 Task: Visit Job seeker guidance.
Action: Mouse moved to (529, 208)
Screenshot: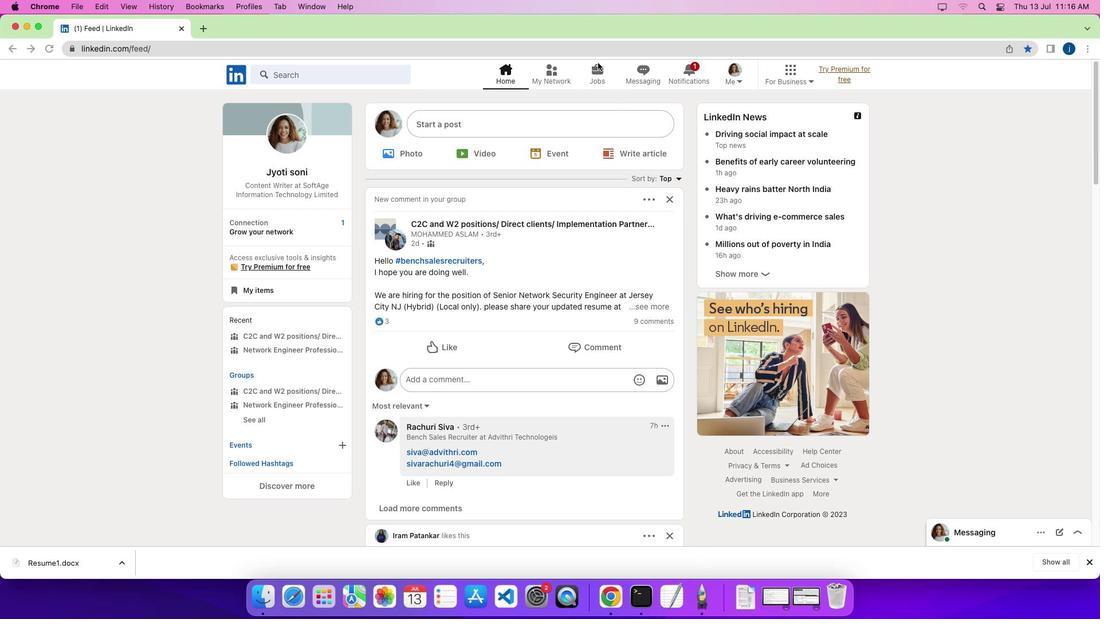 
Action: Mouse pressed left at (529, 208)
Screenshot: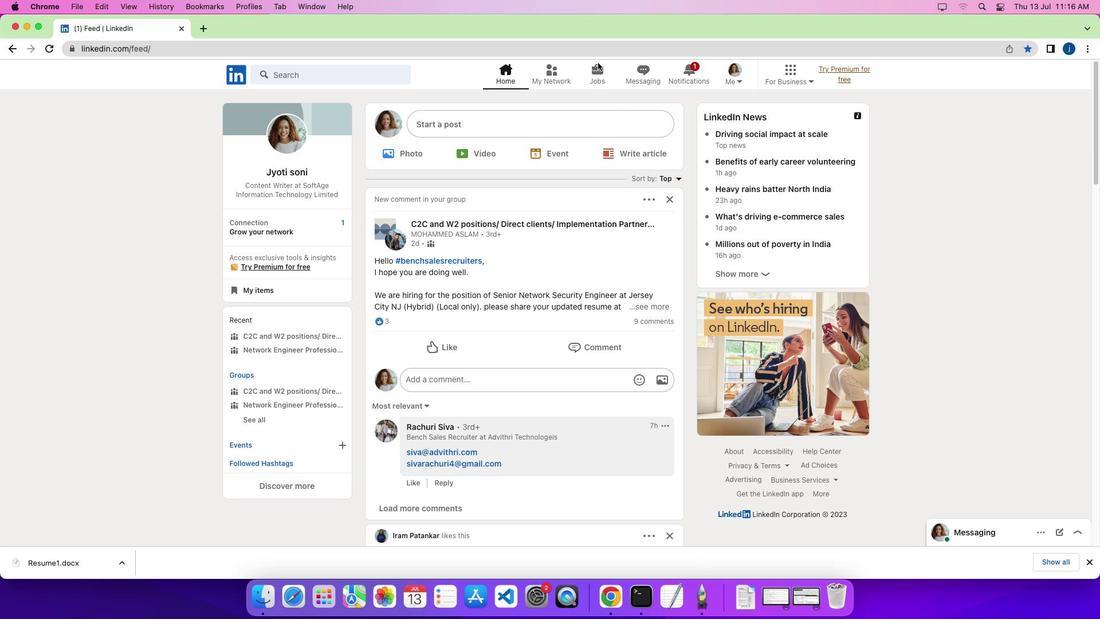 
Action: Mouse pressed left at (529, 208)
Screenshot: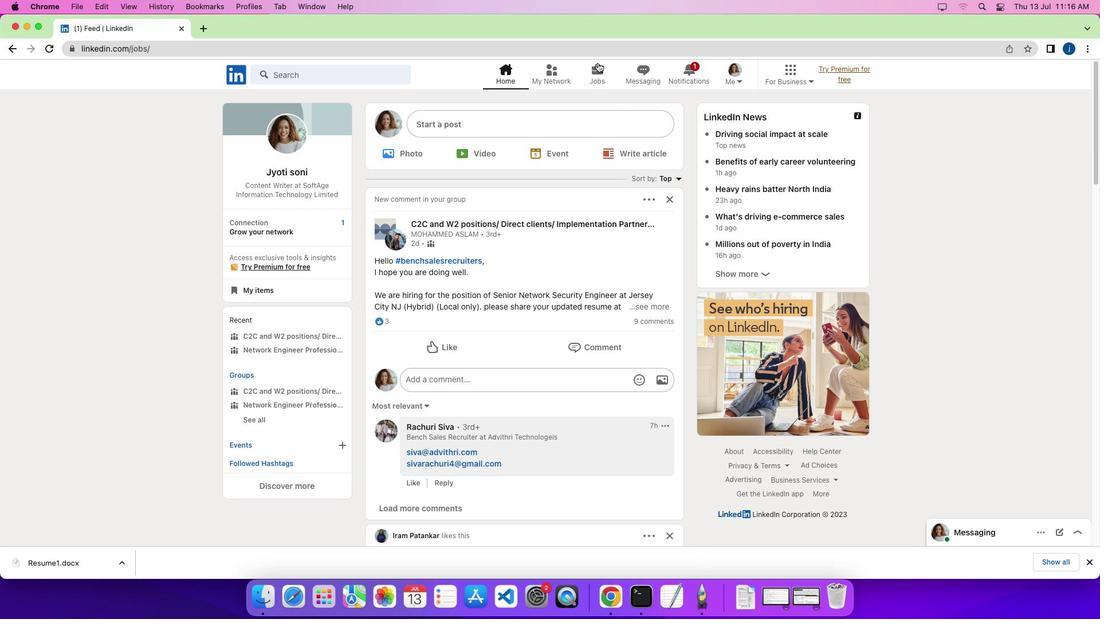
Action: Mouse moved to (288, 313)
Screenshot: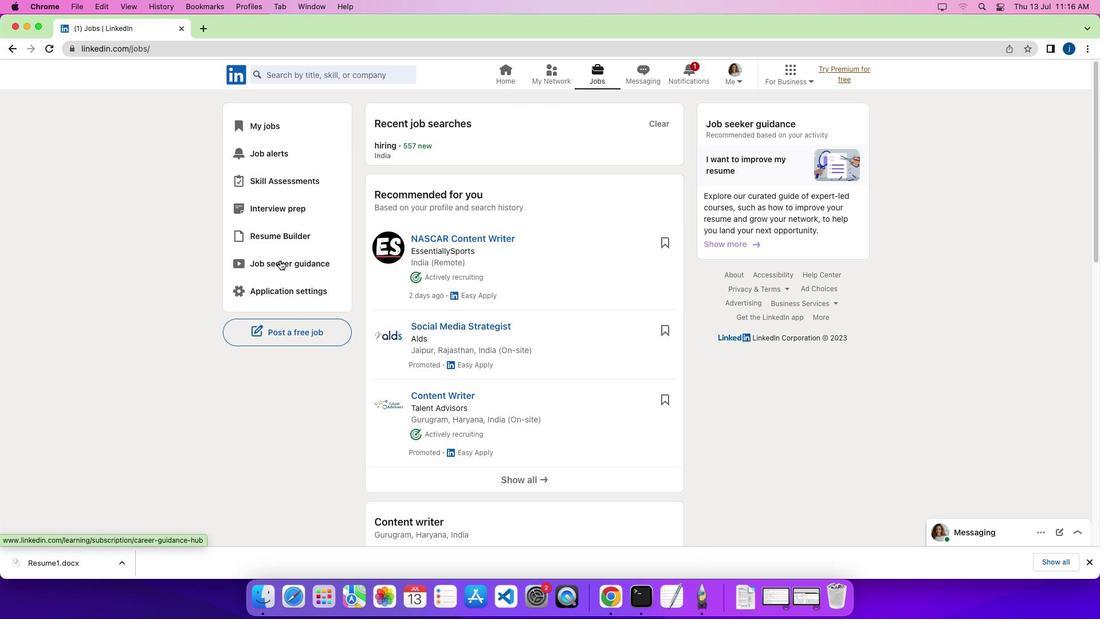 
Action: Mouse pressed left at (288, 313)
Screenshot: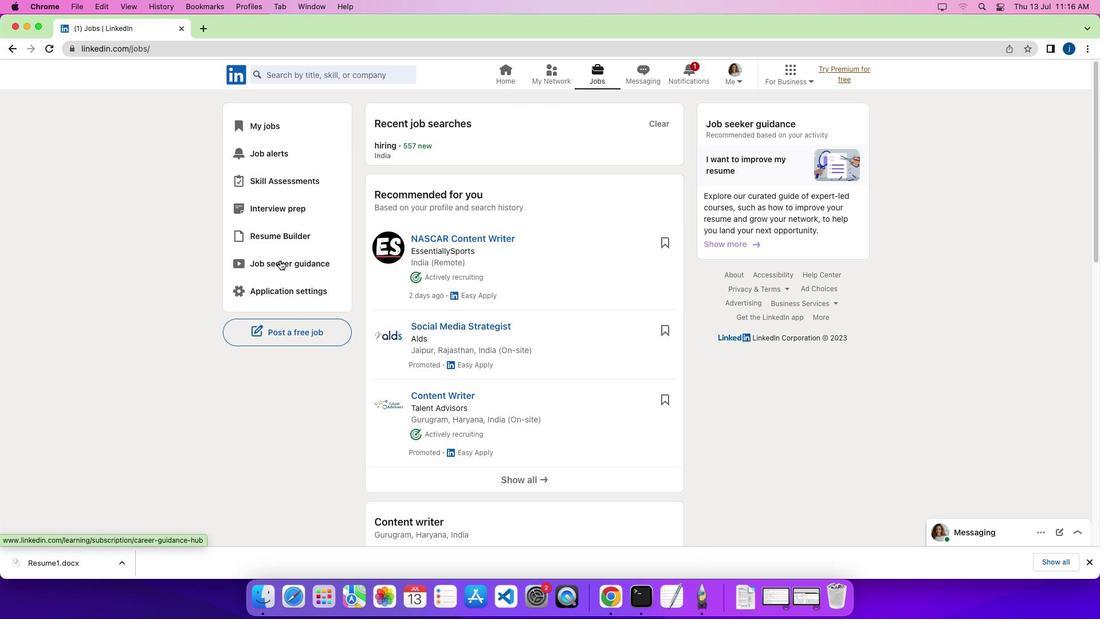 
Action: Mouse moved to (377, 345)
Screenshot: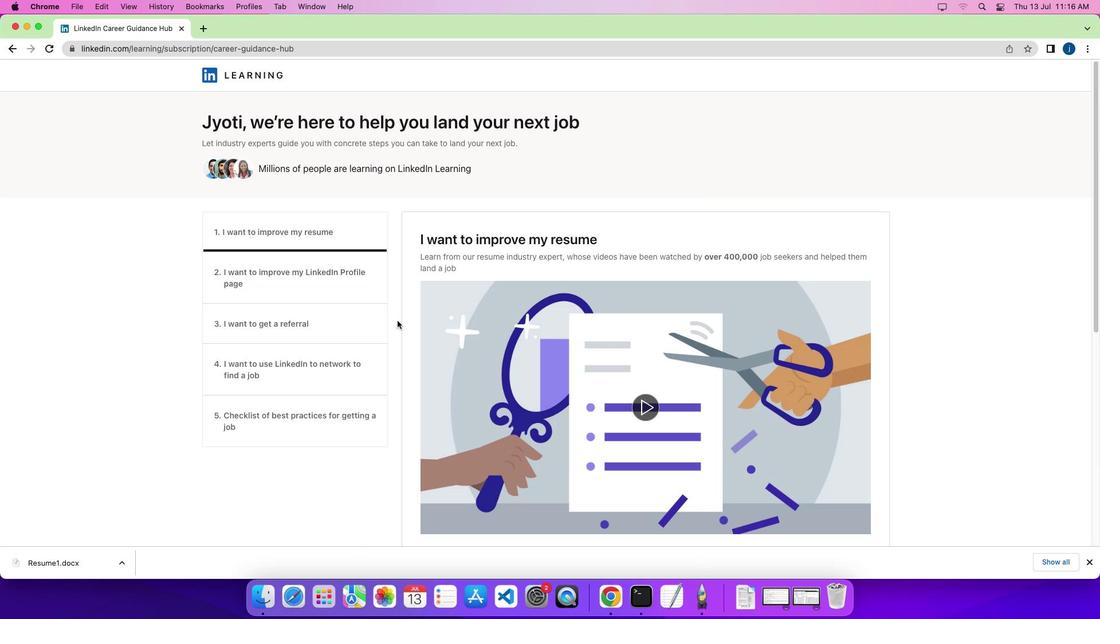 
Action: Mouse scrolled (377, 345) with delta (77, 174)
Screenshot: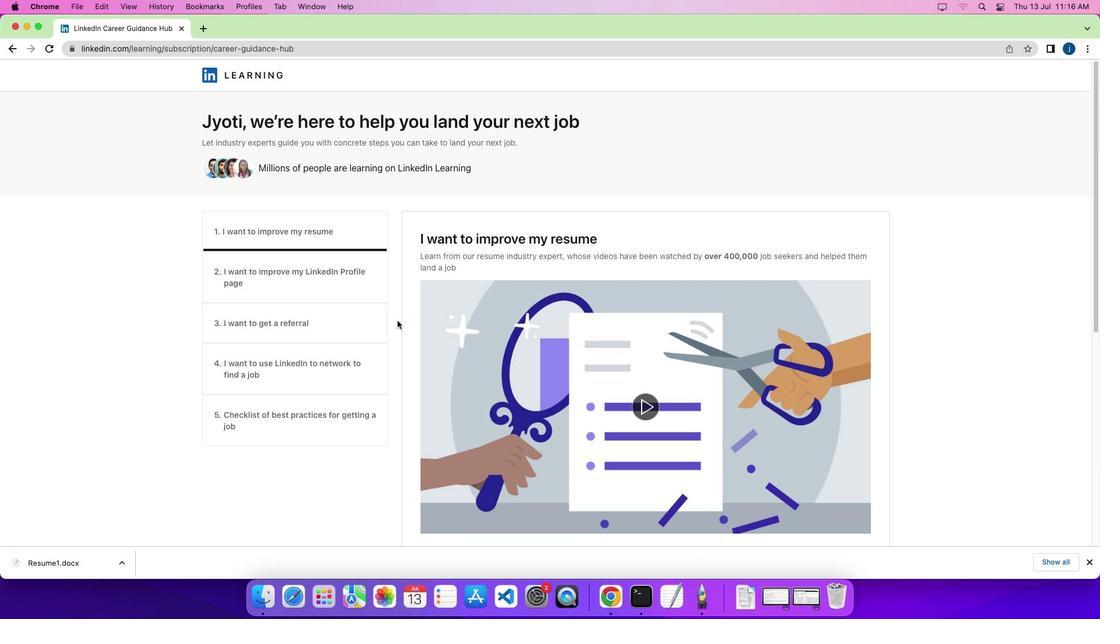 
Action: Mouse scrolled (377, 345) with delta (77, 174)
Screenshot: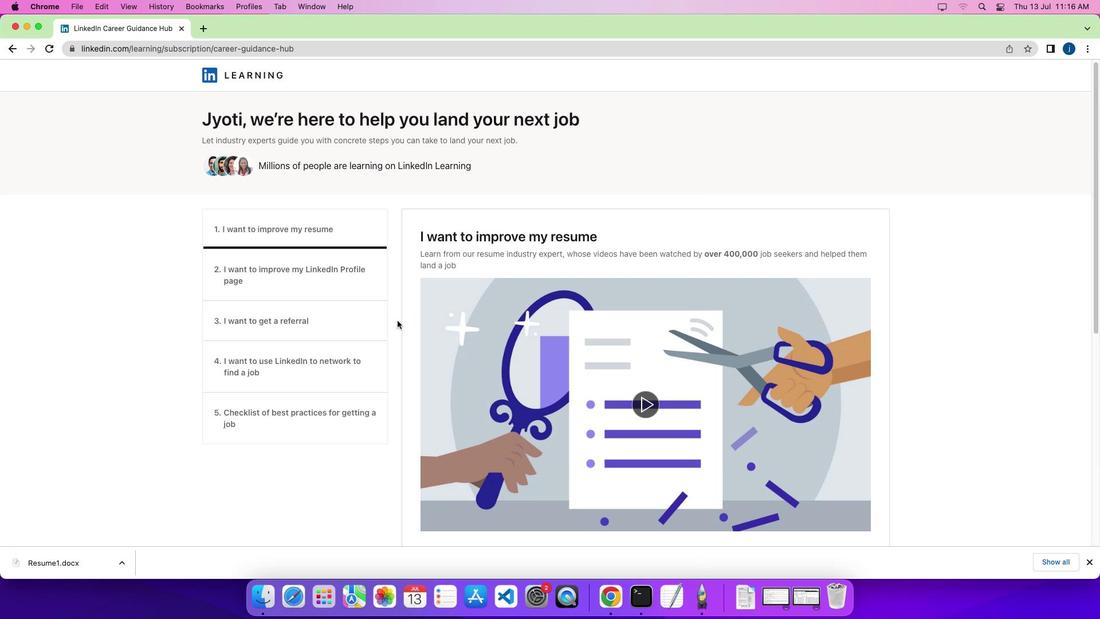 
Action: Mouse scrolled (377, 345) with delta (77, 174)
Screenshot: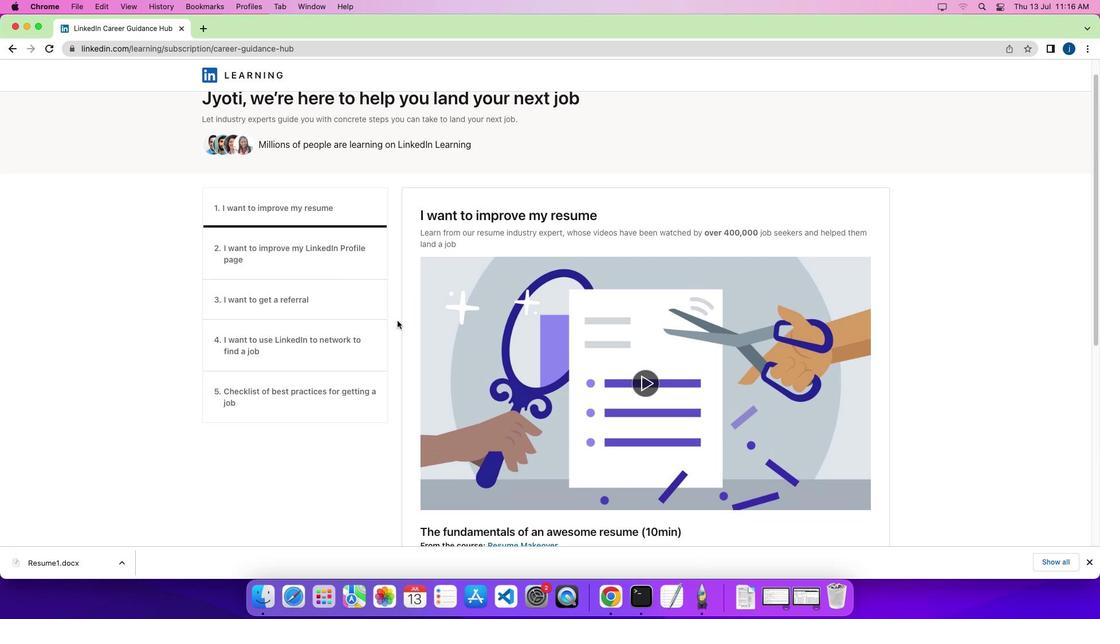 
Action: Mouse moved to (378, 346)
Screenshot: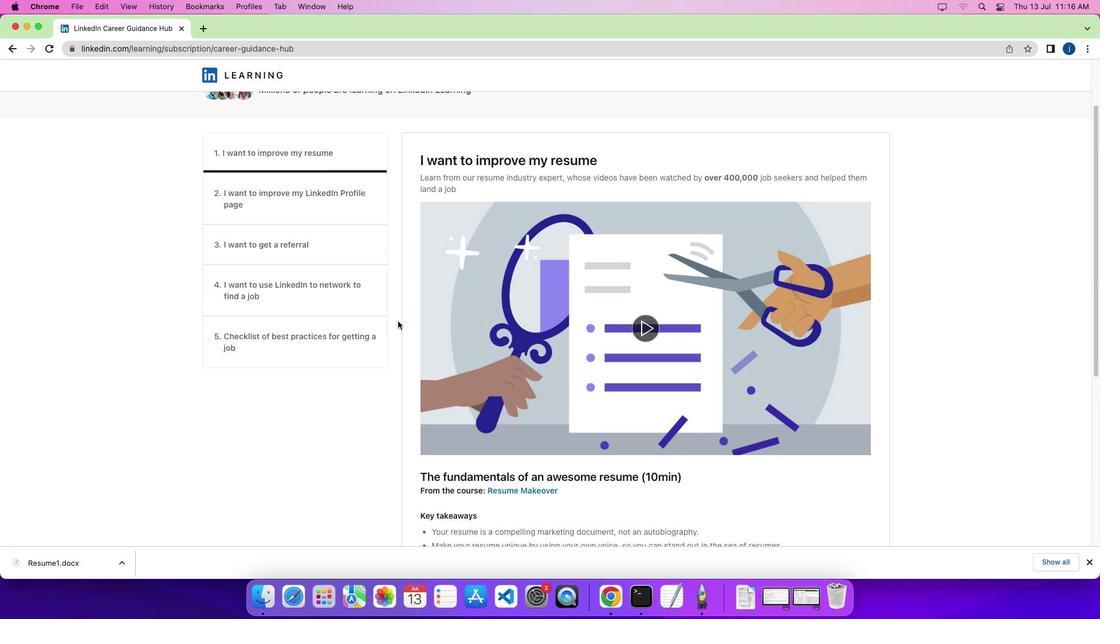 
Action: Mouse scrolled (378, 346) with delta (77, 174)
Screenshot: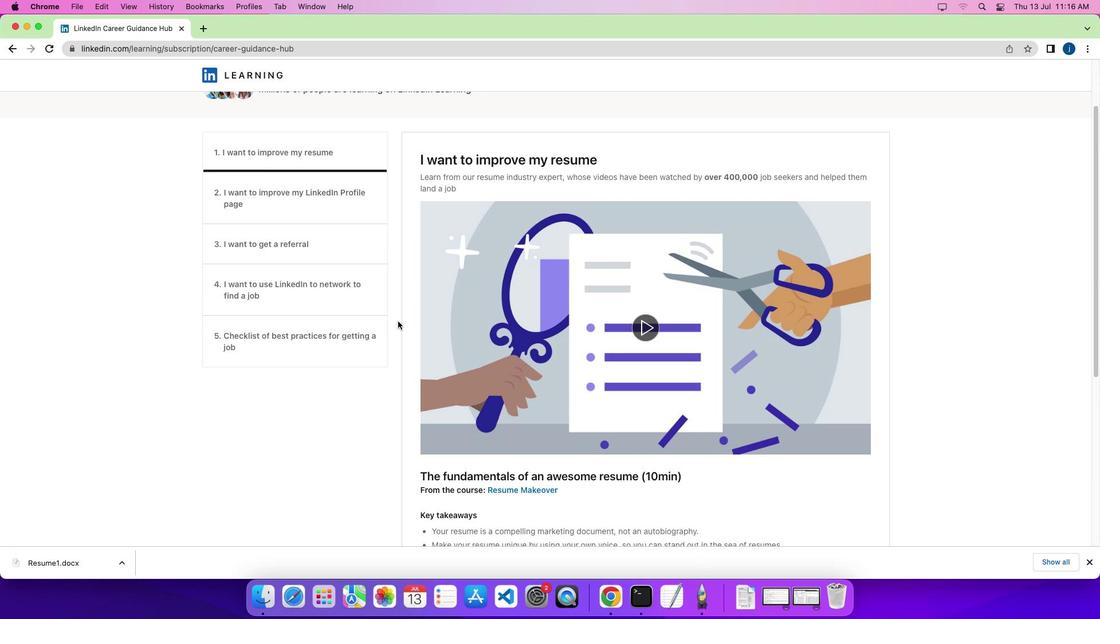 
Action: Mouse scrolled (378, 346) with delta (77, 174)
Screenshot: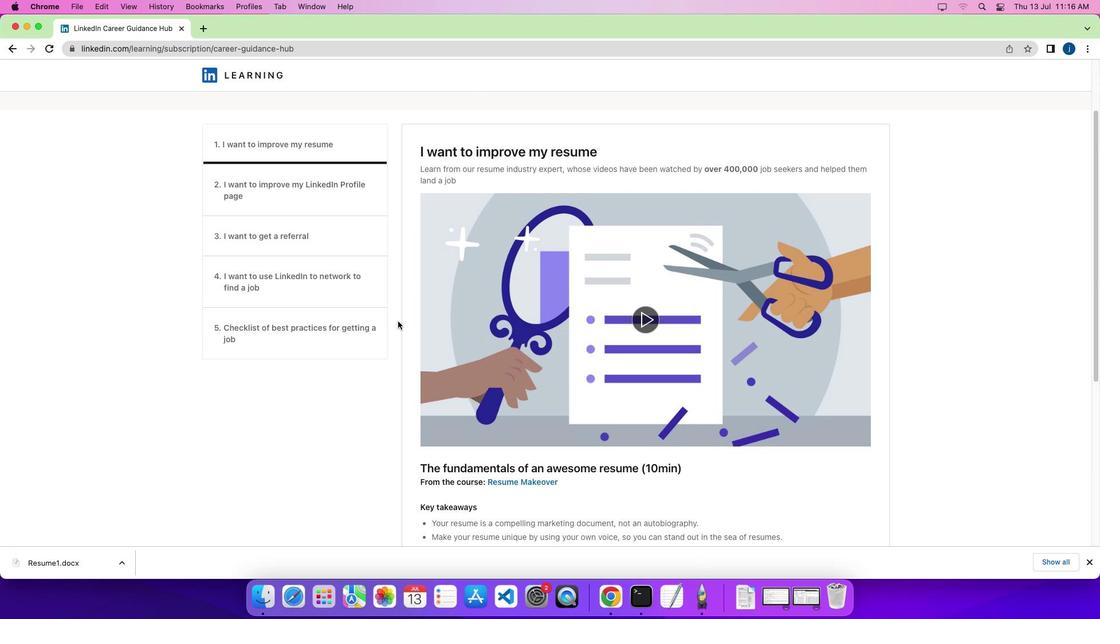 
Action: Mouse scrolled (378, 346) with delta (77, 174)
Screenshot: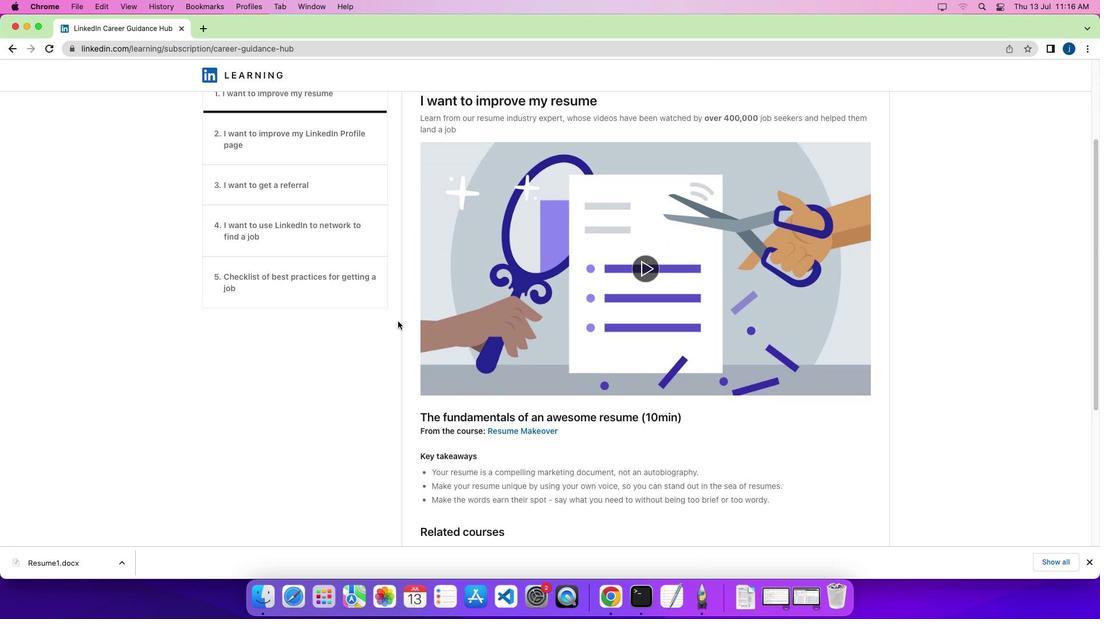 
Action: Mouse scrolled (378, 346) with delta (77, 174)
Screenshot: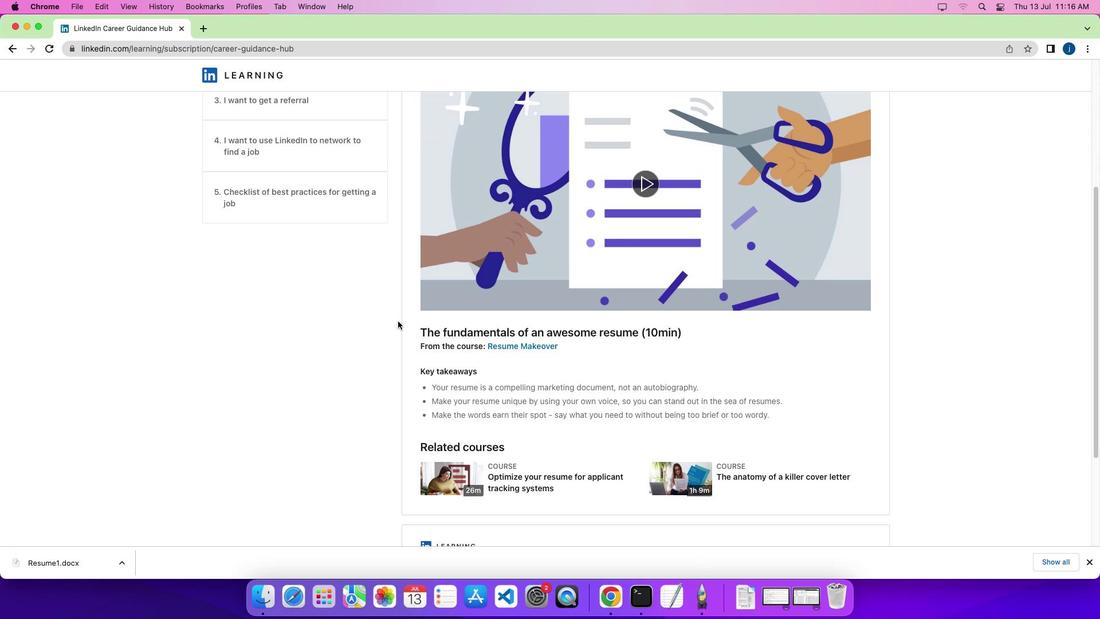 
Action: Mouse scrolled (378, 346) with delta (77, 174)
Screenshot: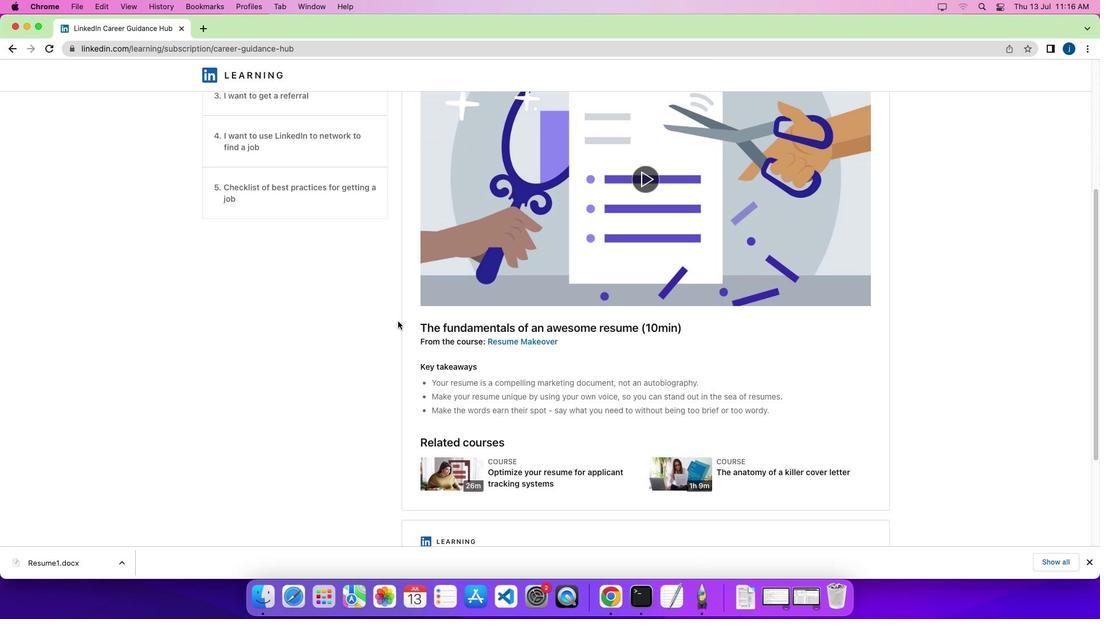 
Action: Mouse scrolled (378, 346) with delta (77, 173)
Screenshot: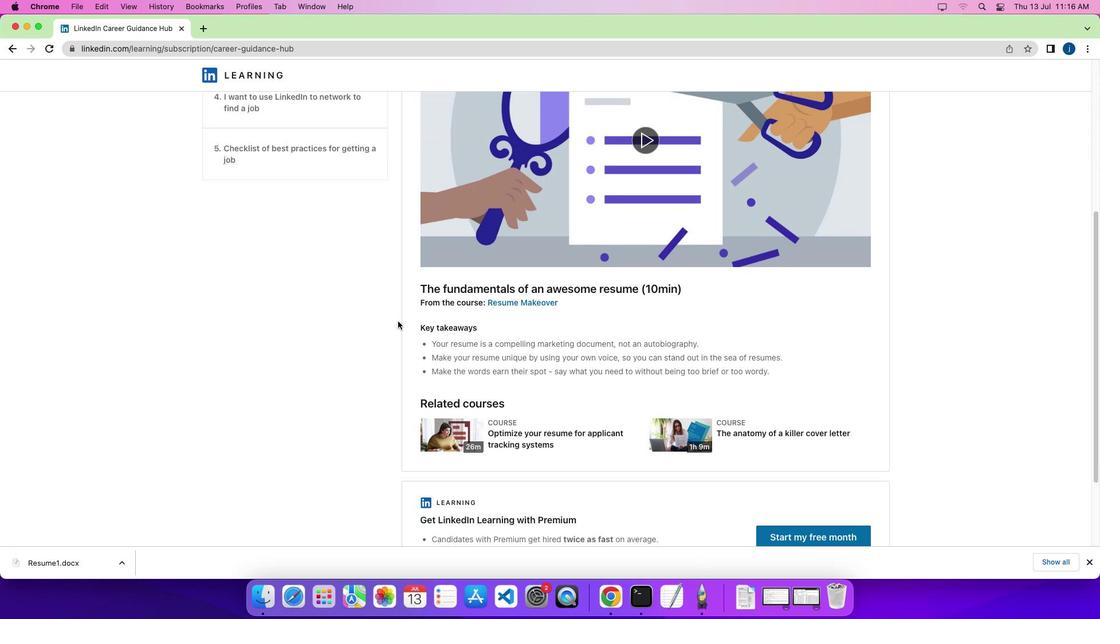 
Action: Mouse moved to (378, 346)
Screenshot: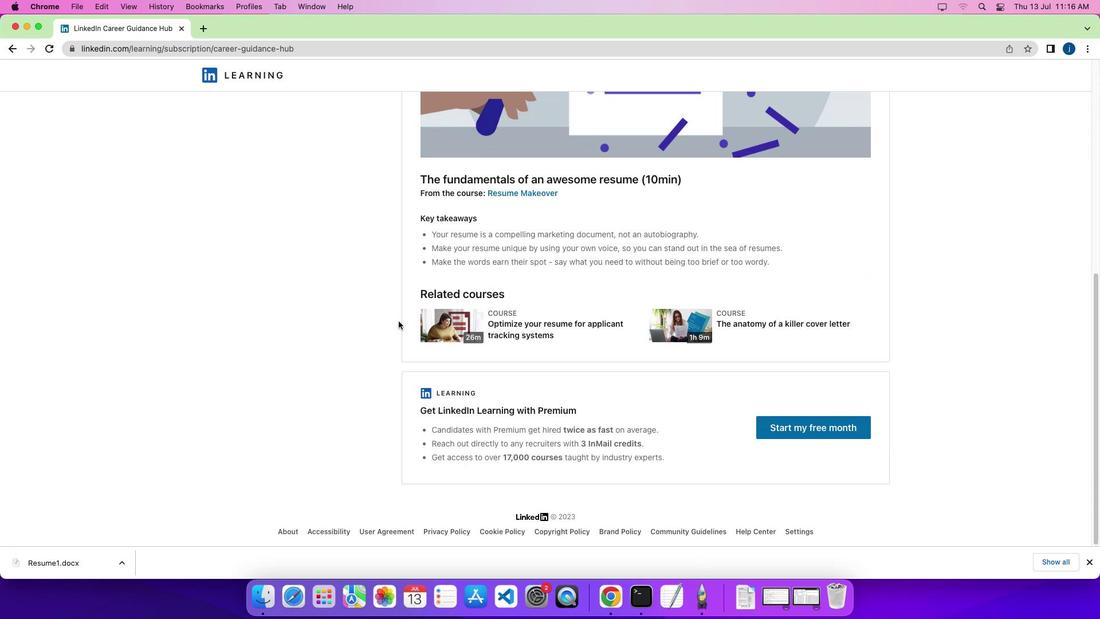
Action: Mouse scrolled (378, 346) with delta (77, 174)
Screenshot: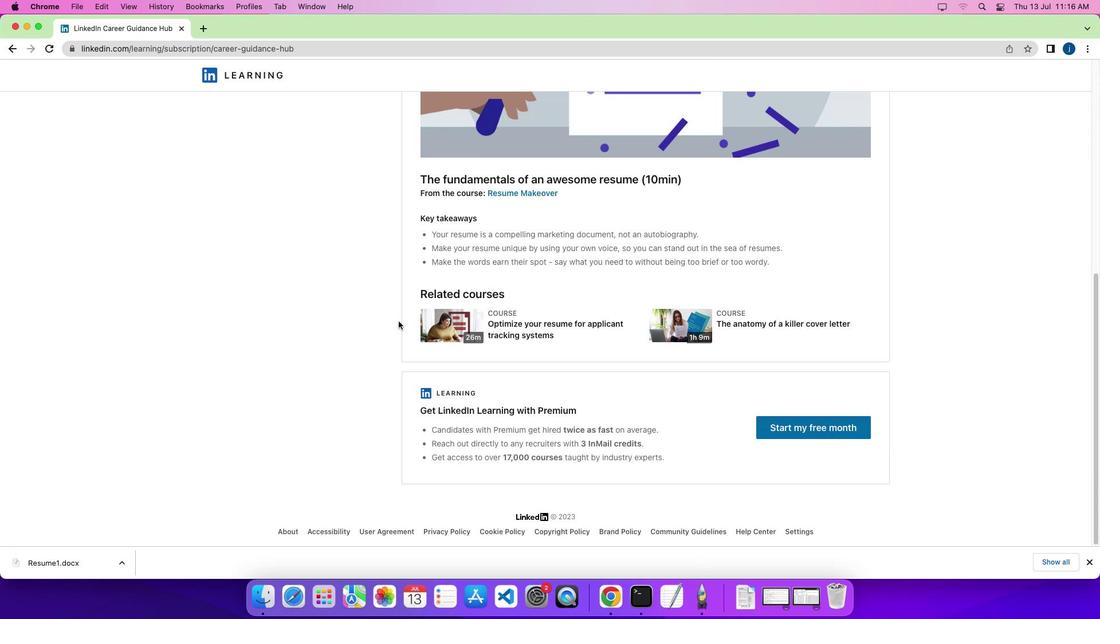 
Action: Mouse scrolled (378, 346) with delta (77, 174)
Screenshot: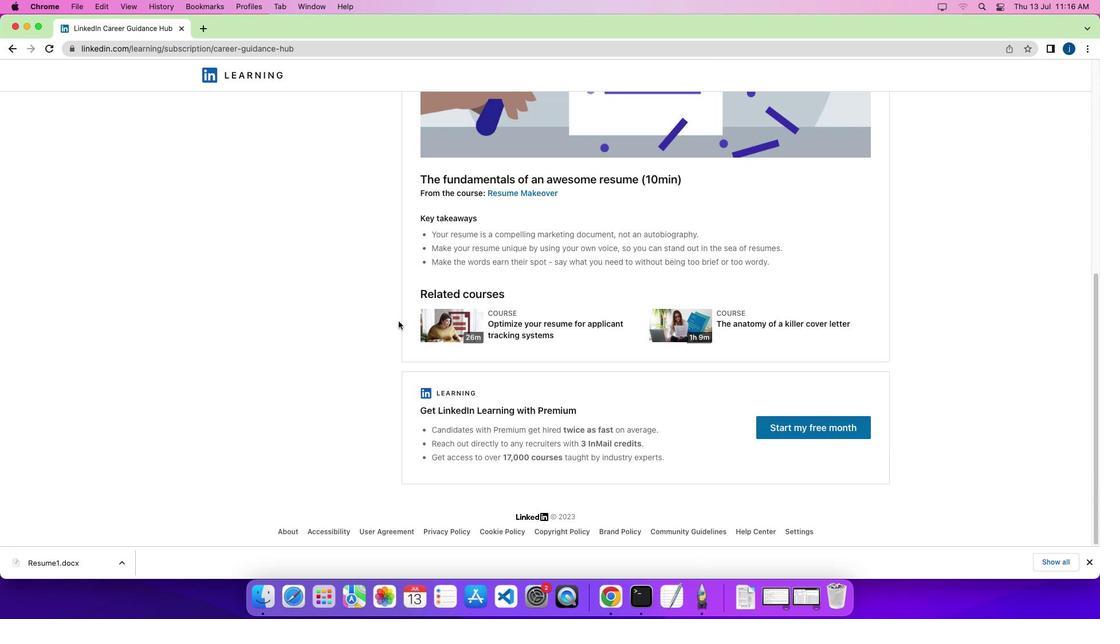 
Action: Mouse scrolled (378, 346) with delta (77, 173)
Screenshot: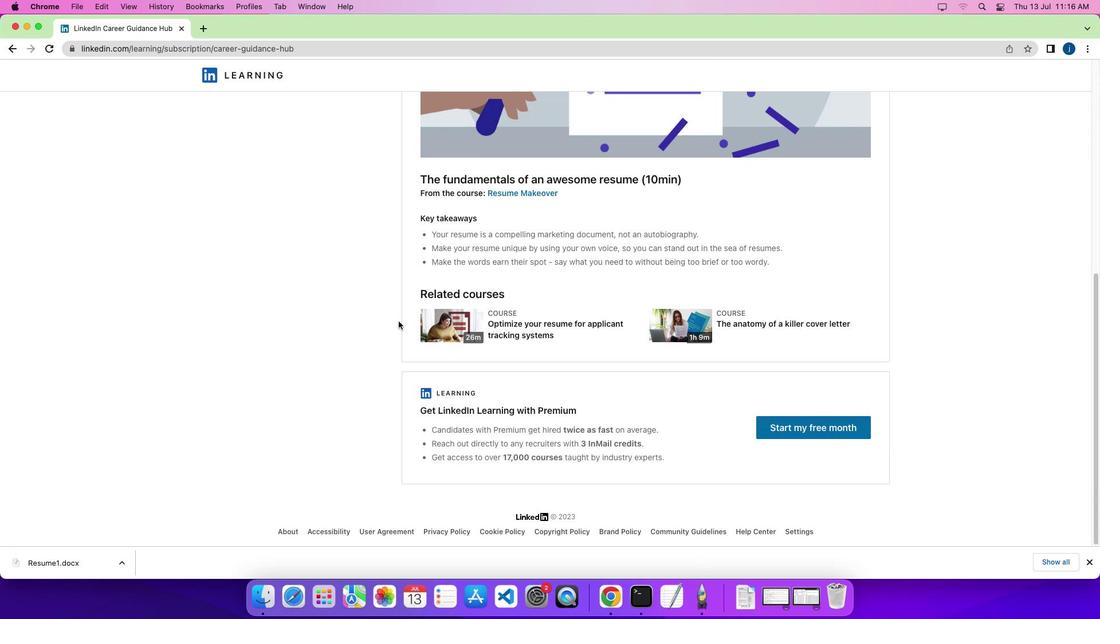 
Action: Mouse scrolled (378, 346) with delta (77, 172)
Screenshot: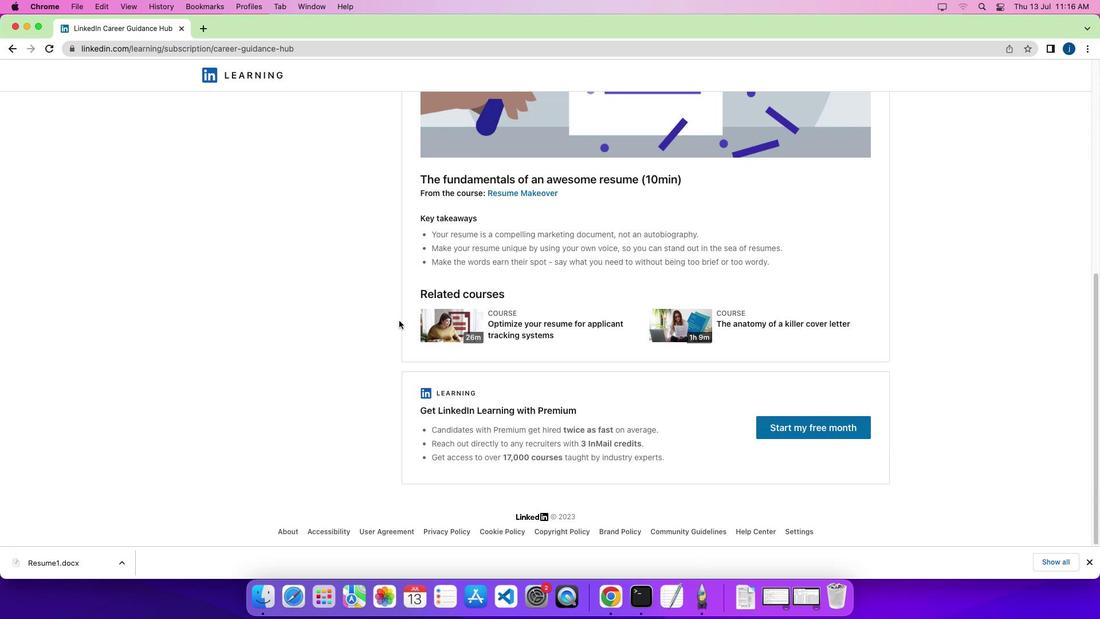 
Action: Mouse moved to (379, 345)
Screenshot: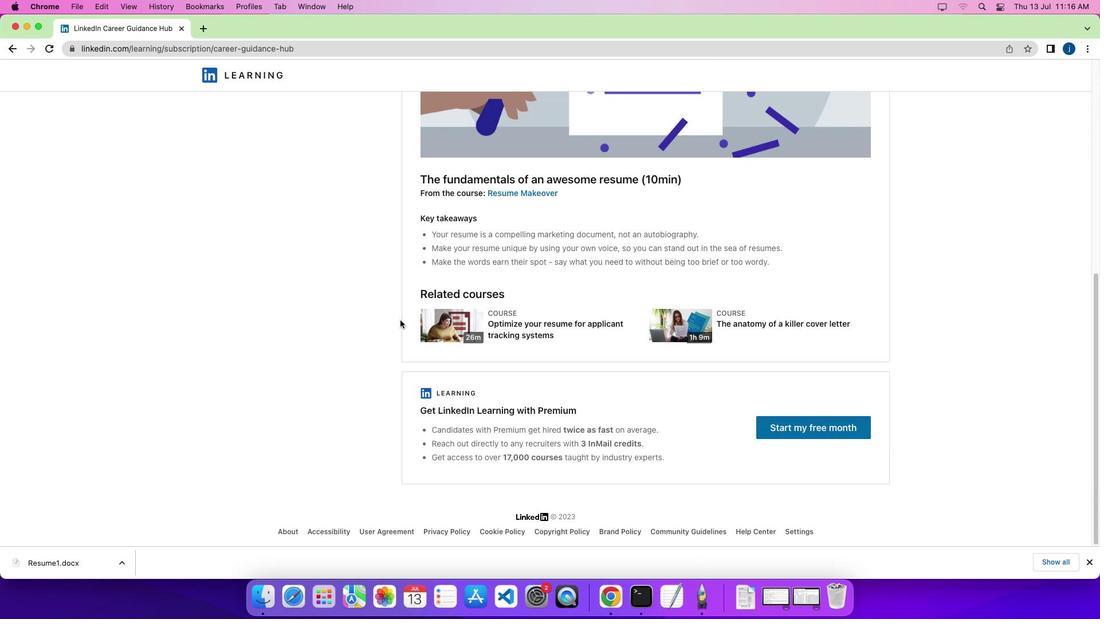 
Action: Mouse scrolled (379, 345) with delta (77, 175)
Screenshot: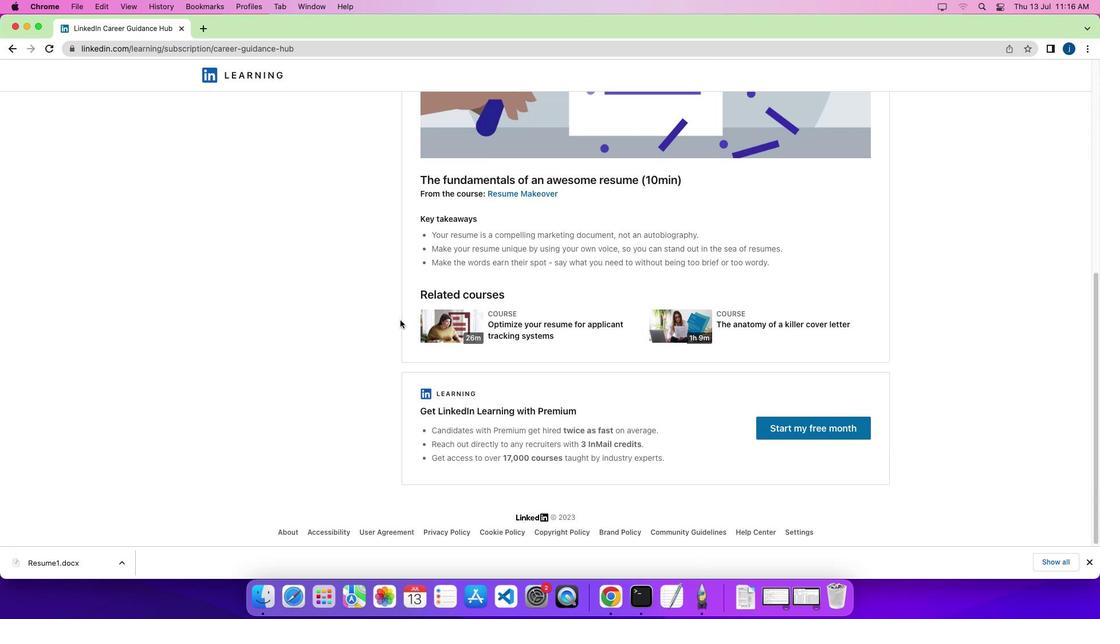 
Action: Mouse scrolled (379, 345) with delta (77, 175)
Screenshot: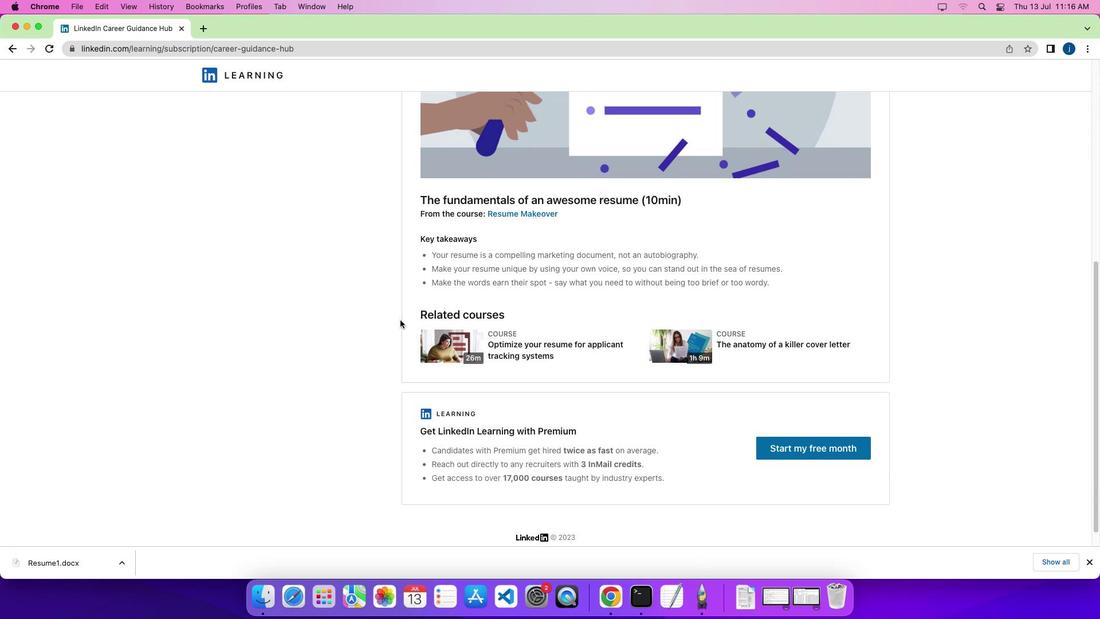 
Action: Mouse scrolled (379, 345) with delta (77, 177)
Screenshot: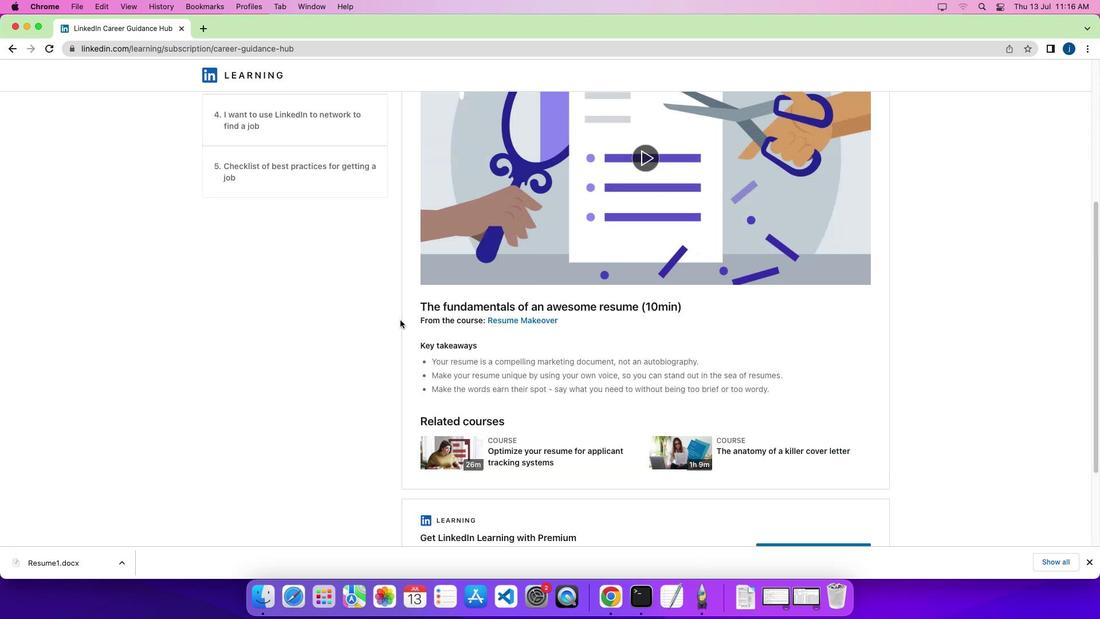 
Action: Mouse scrolled (379, 345) with delta (77, 178)
Screenshot: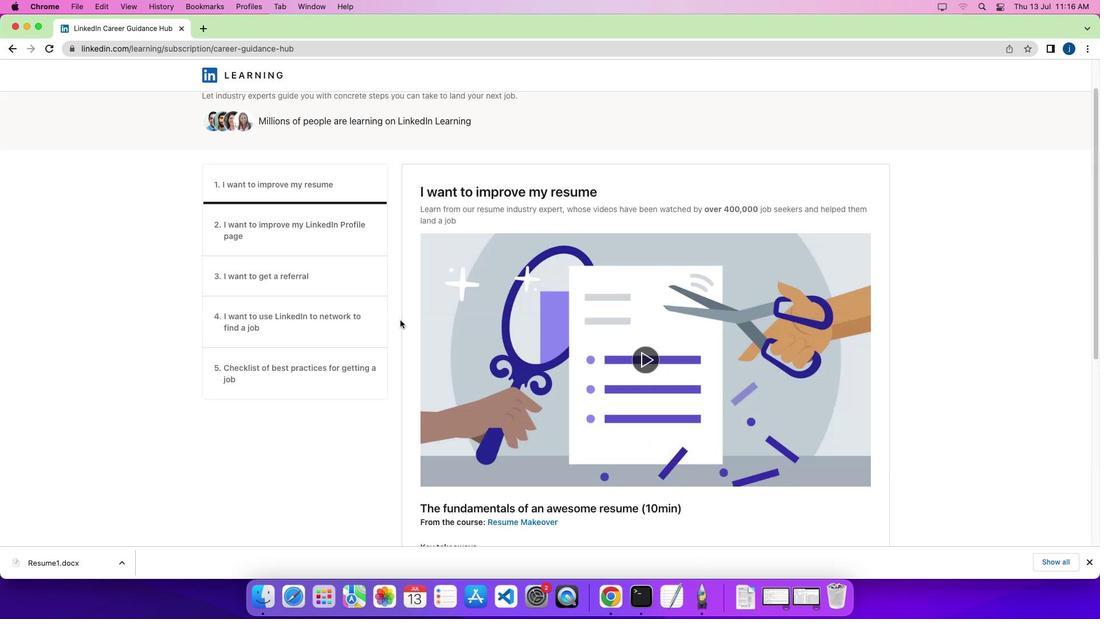
Action: Mouse moved to (380, 345)
Screenshot: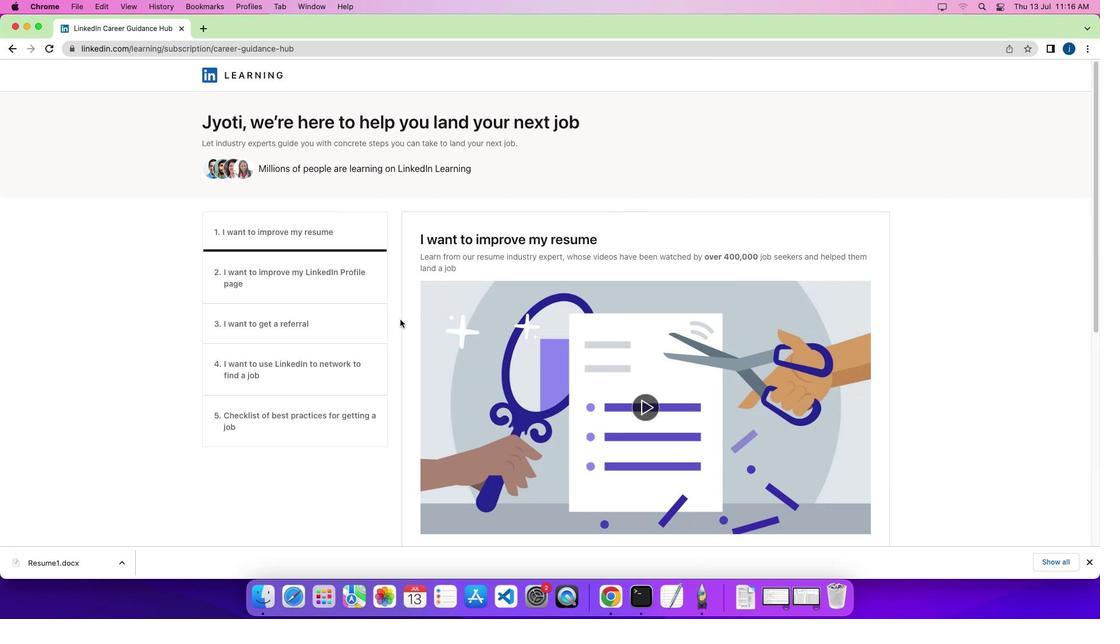 
Action: Mouse scrolled (380, 345) with delta (77, 175)
Screenshot: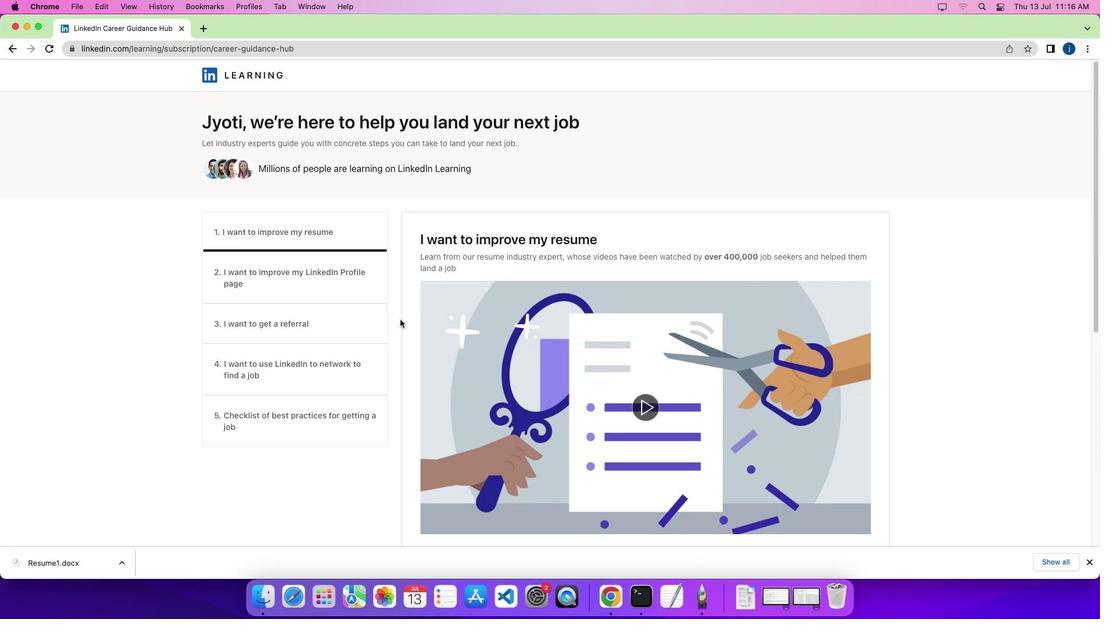 
Action: Mouse scrolled (380, 345) with delta (77, 175)
Screenshot: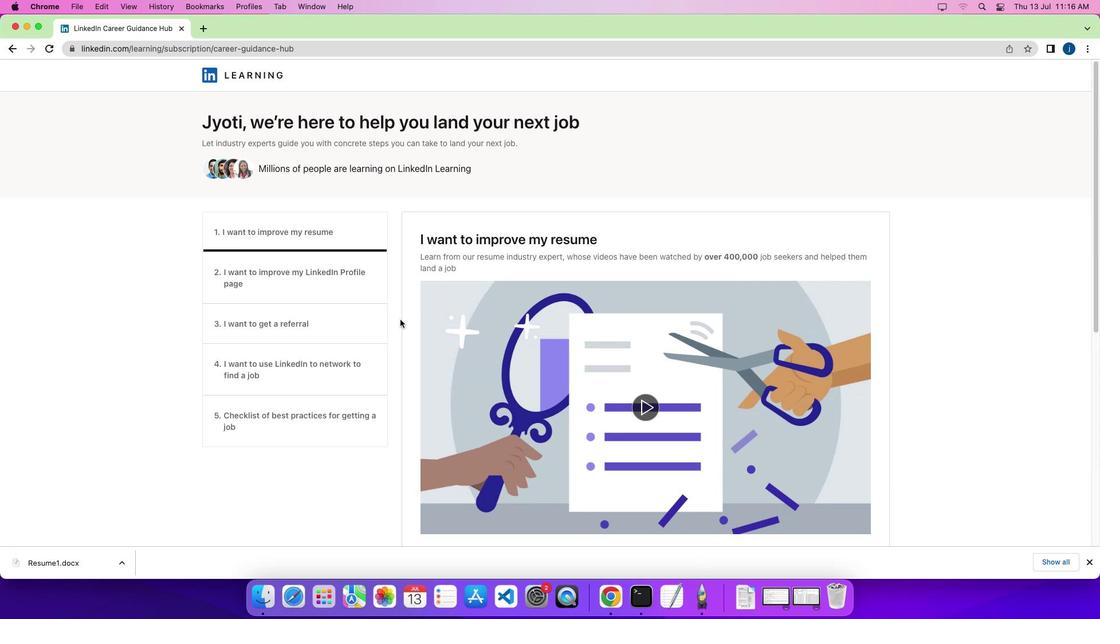 
Action: Mouse scrolled (380, 345) with delta (77, 177)
Screenshot: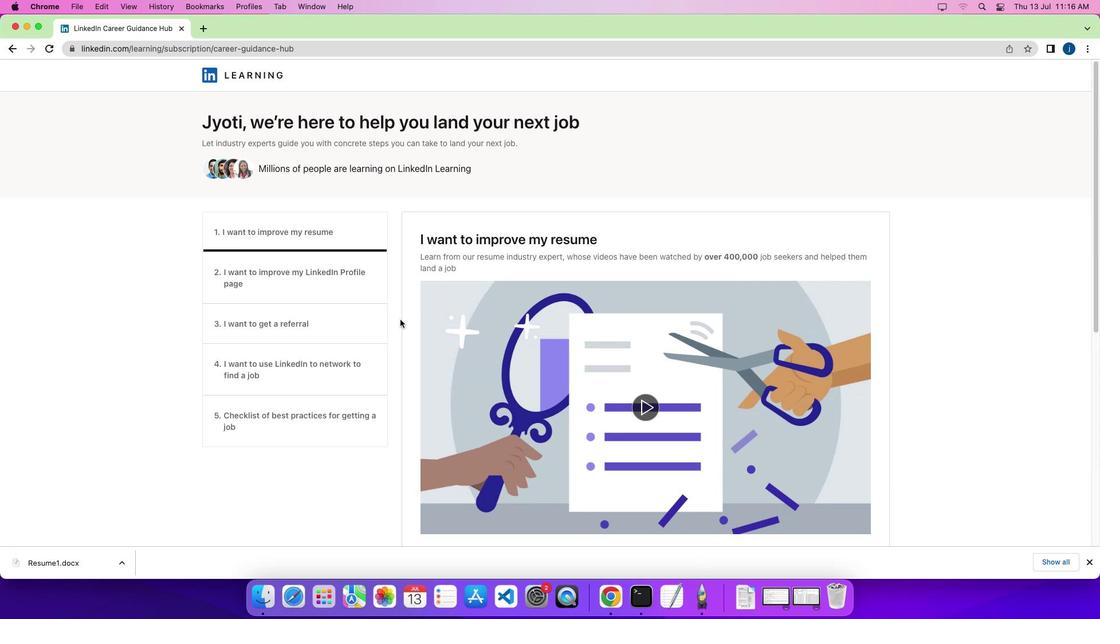 
Action: Mouse moved to (317, 327)
Screenshot: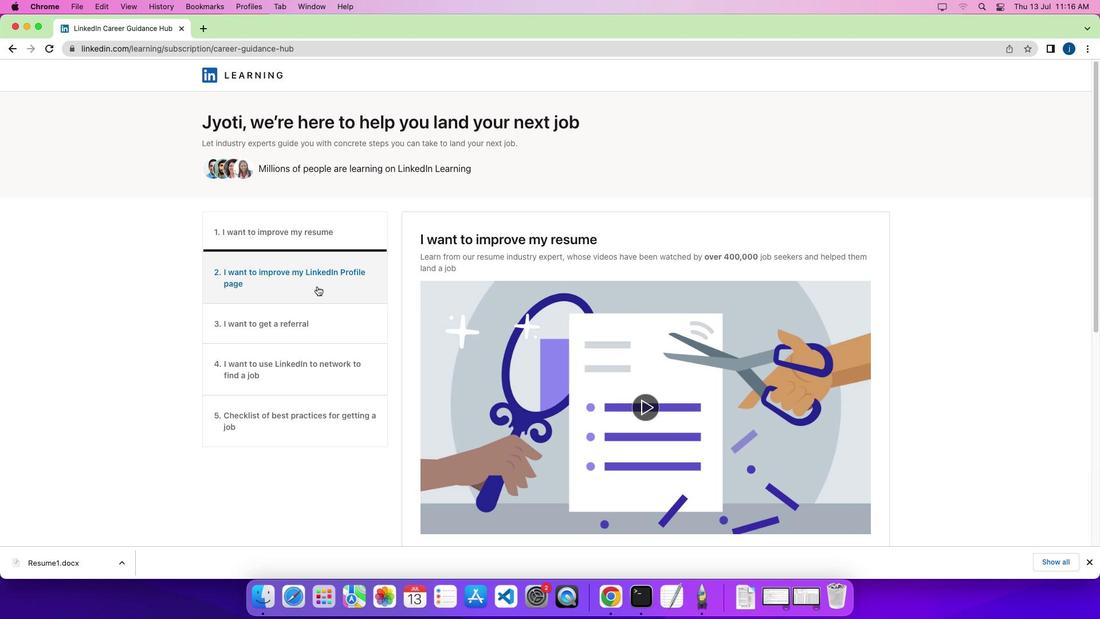 
Action: Mouse pressed left at (317, 327)
Screenshot: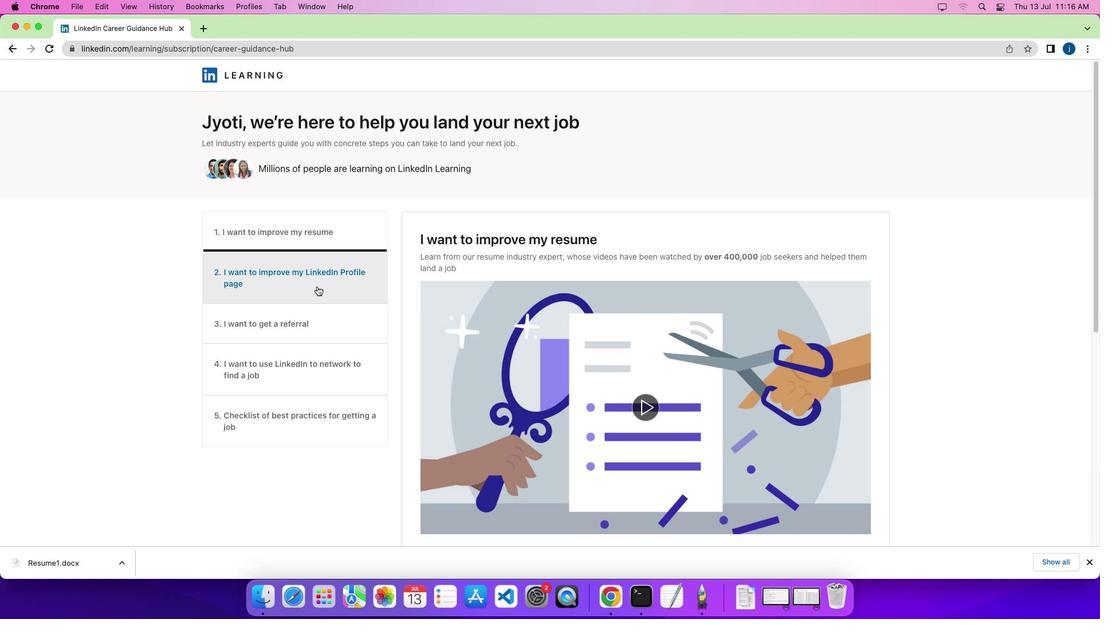 
Action: Mouse moved to (413, 358)
Screenshot: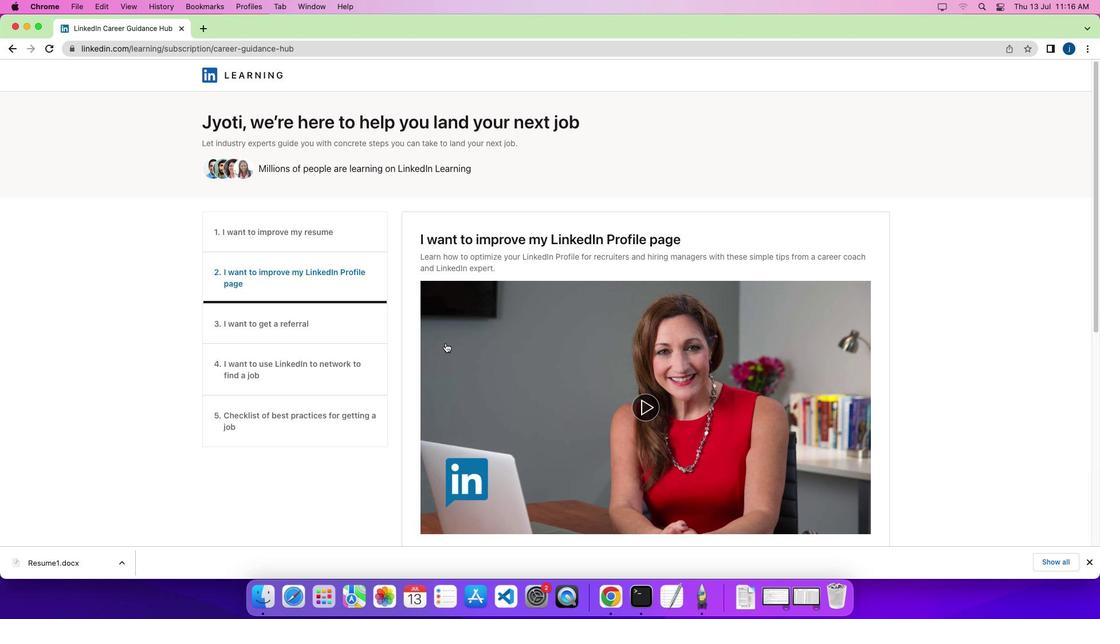 
Action: Mouse scrolled (413, 358) with delta (77, 174)
Screenshot: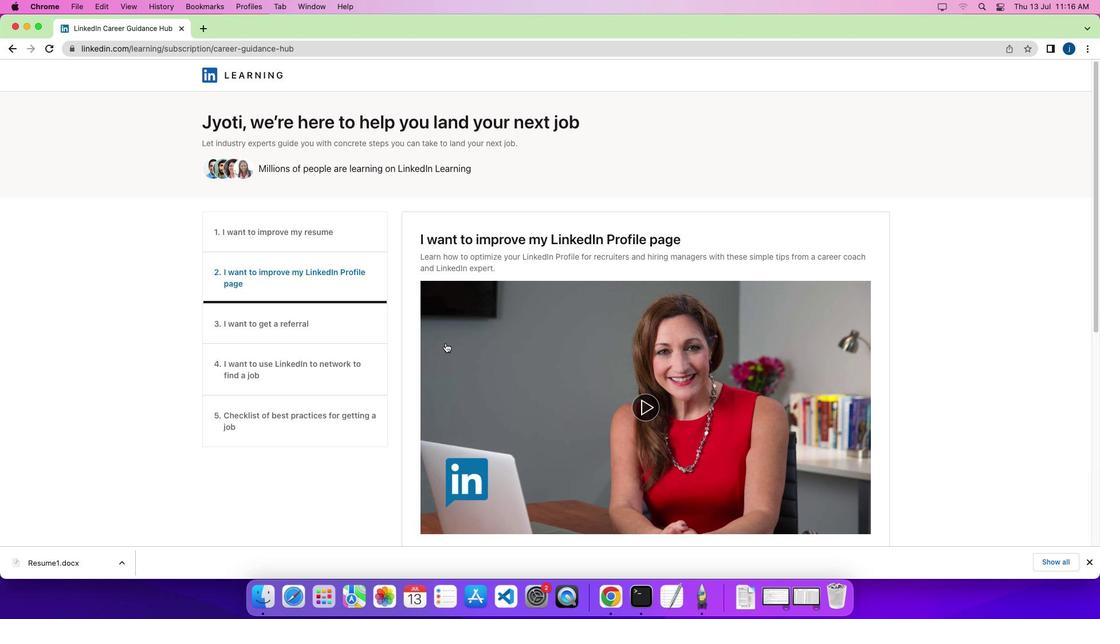
Action: Mouse moved to (413, 357)
Screenshot: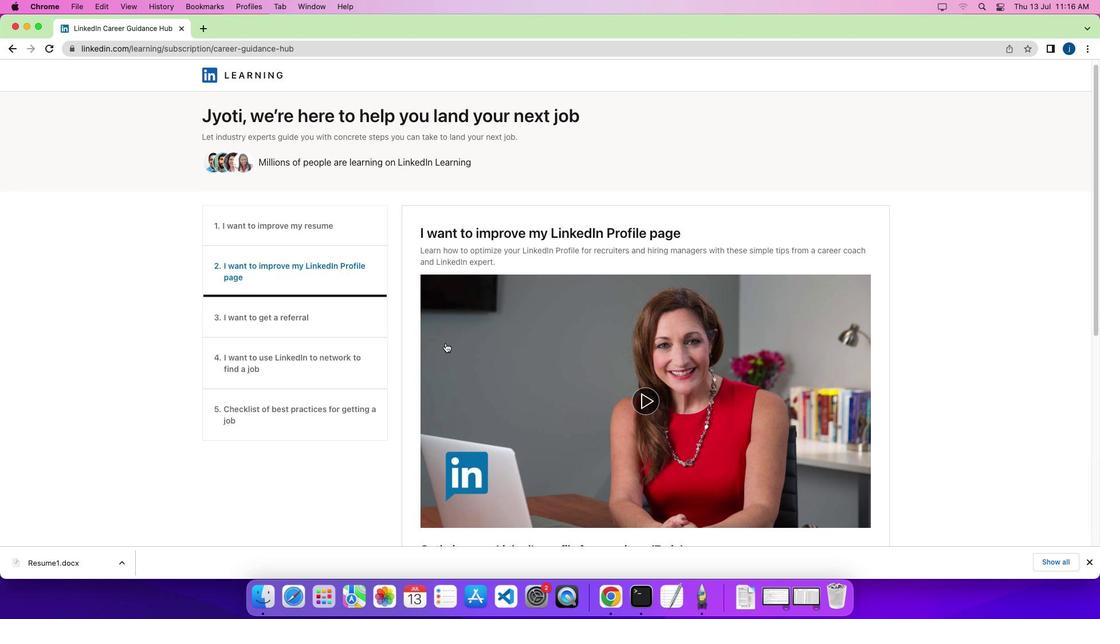 
Action: Mouse scrolled (413, 357) with delta (77, 174)
Screenshot: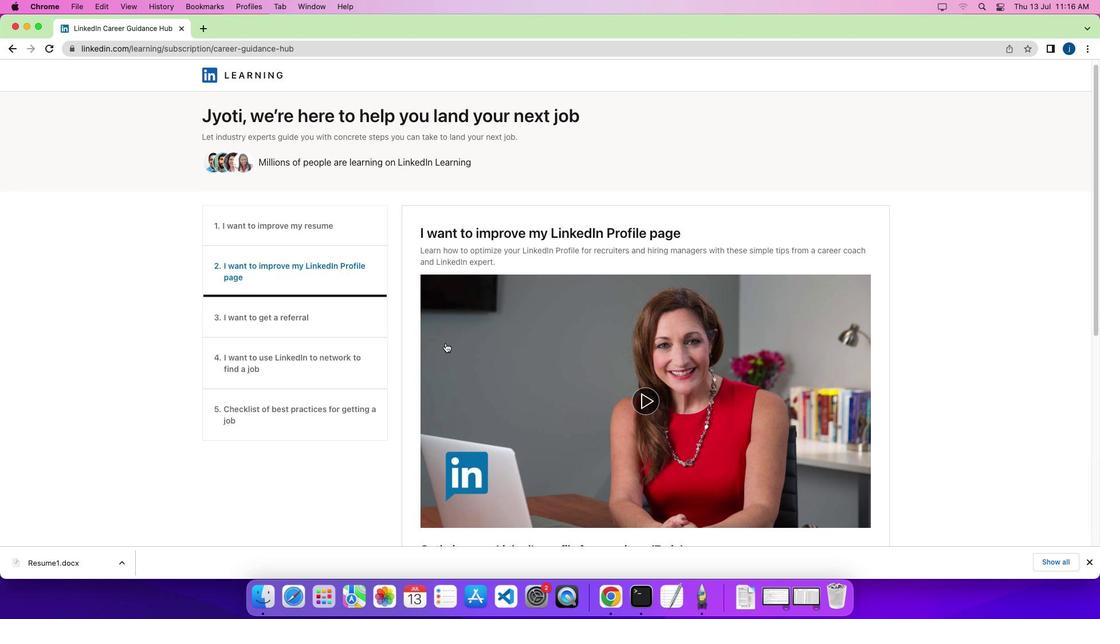 
Action: Mouse moved to (413, 357)
Screenshot: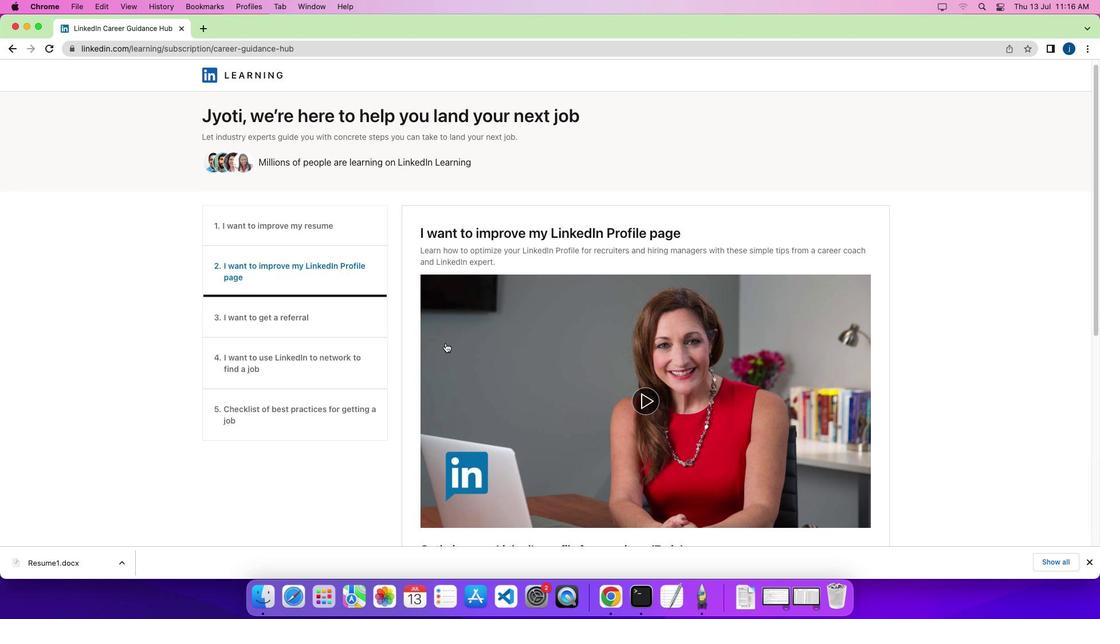 
Action: Mouse scrolled (413, 357) with delta (77, 174)
Screenshot: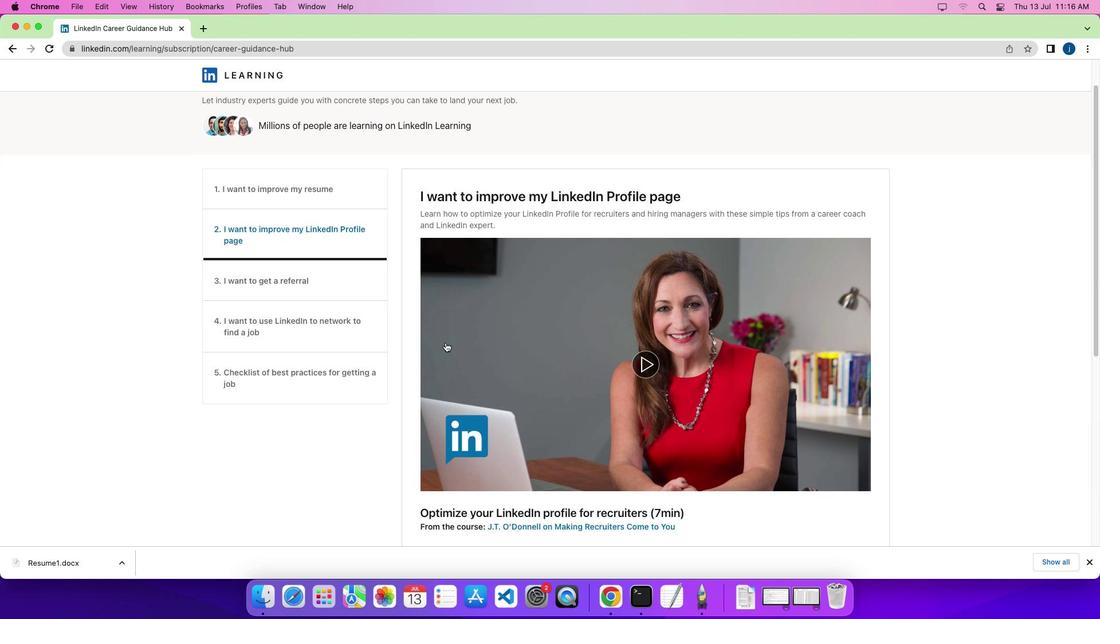 
Action: Mouse moved to (413, 357)
Screenshot: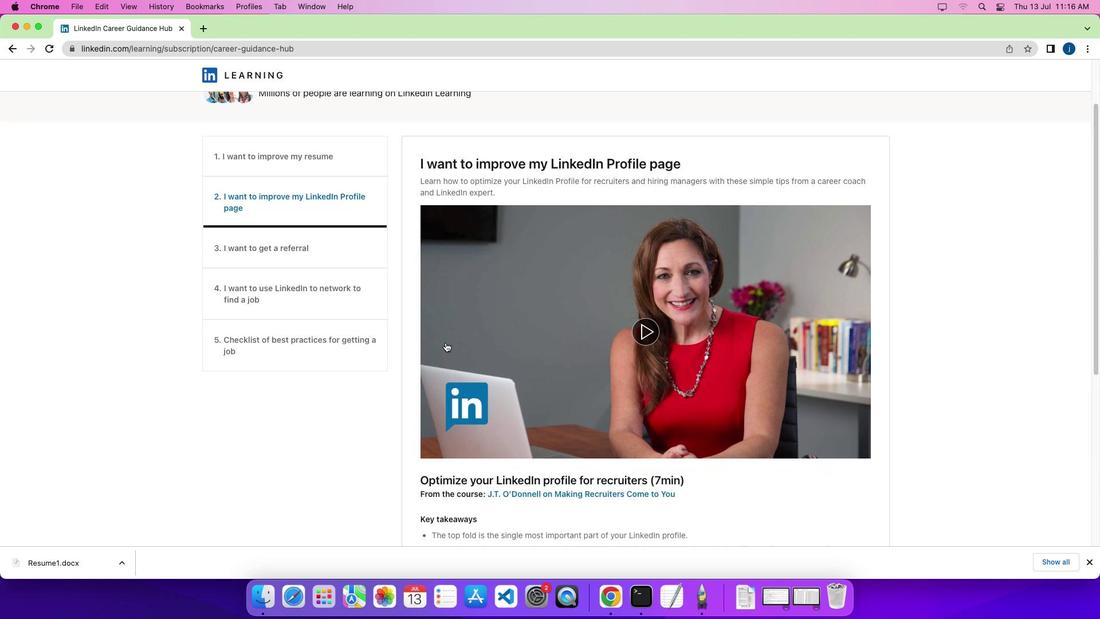 
Action: Mouse scrolled (413, 357) with delta (77, 174)
Screenshot: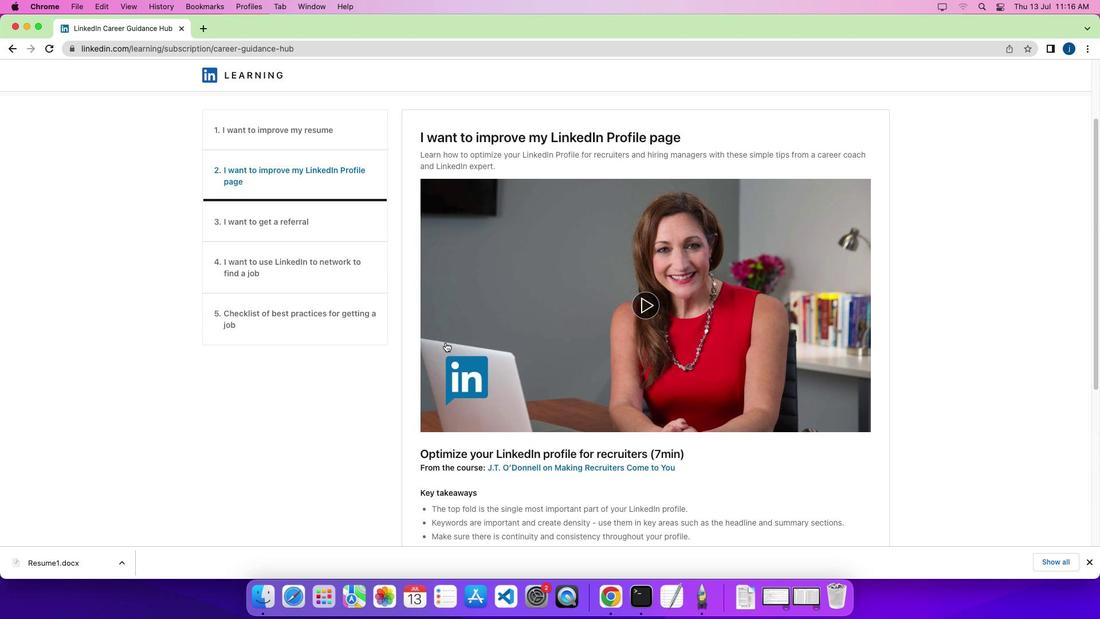 
Action: Mouse scrolled (413, 357) with delta (77, 174)
Screenshot: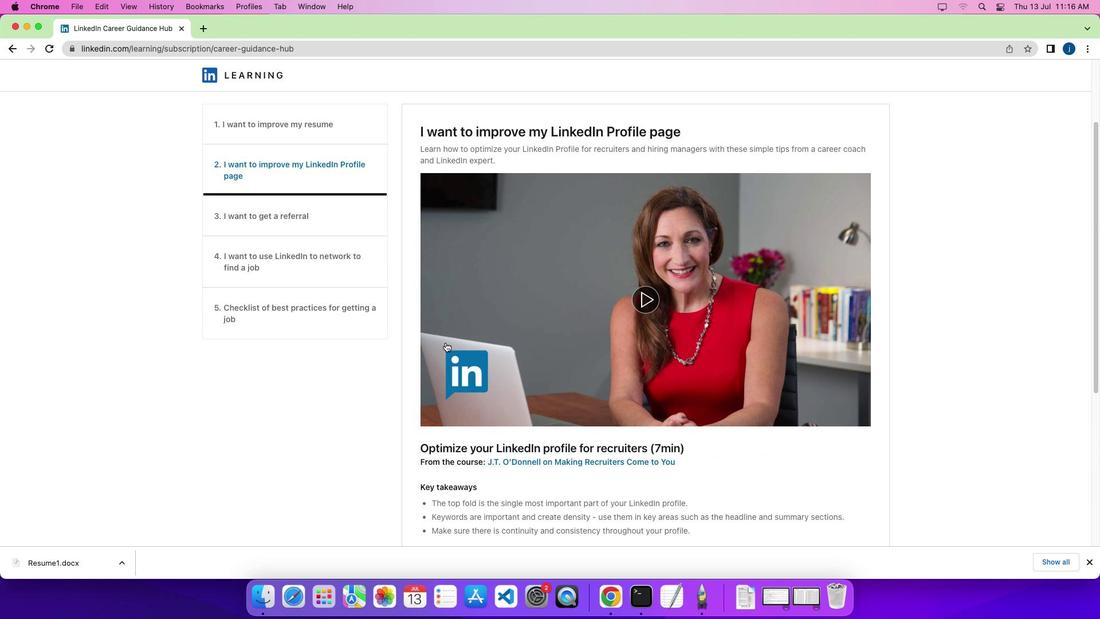 
Action: Mouse scrolled (413, 357) with delta (77, 174)
Screenshot: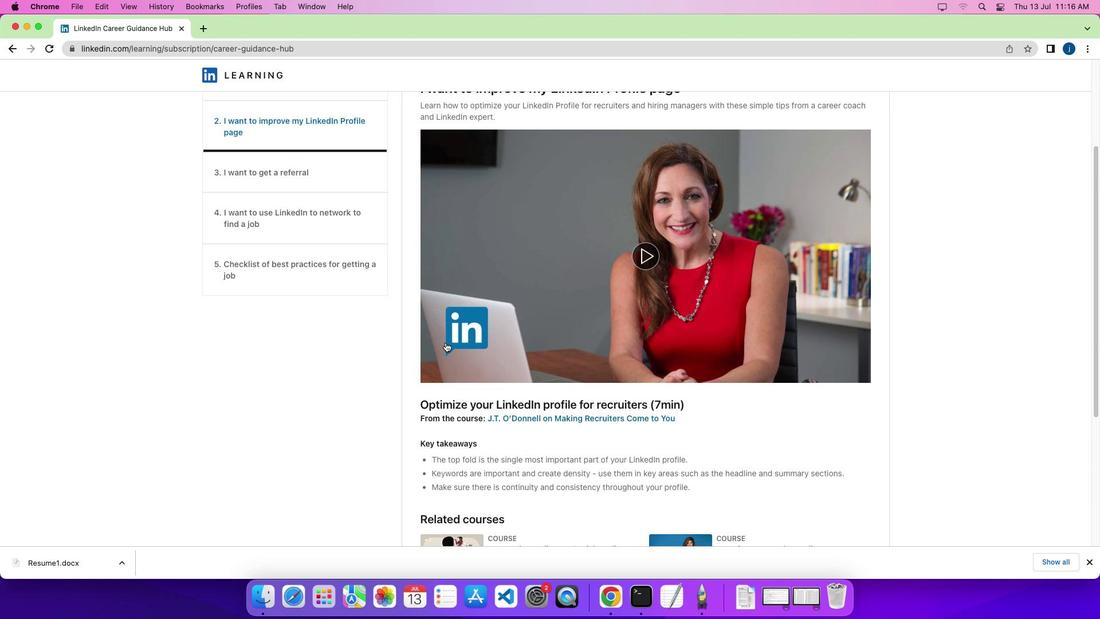 
Action: Mouse scrolled (413, 357) with delta (77, 174)
Screenshot: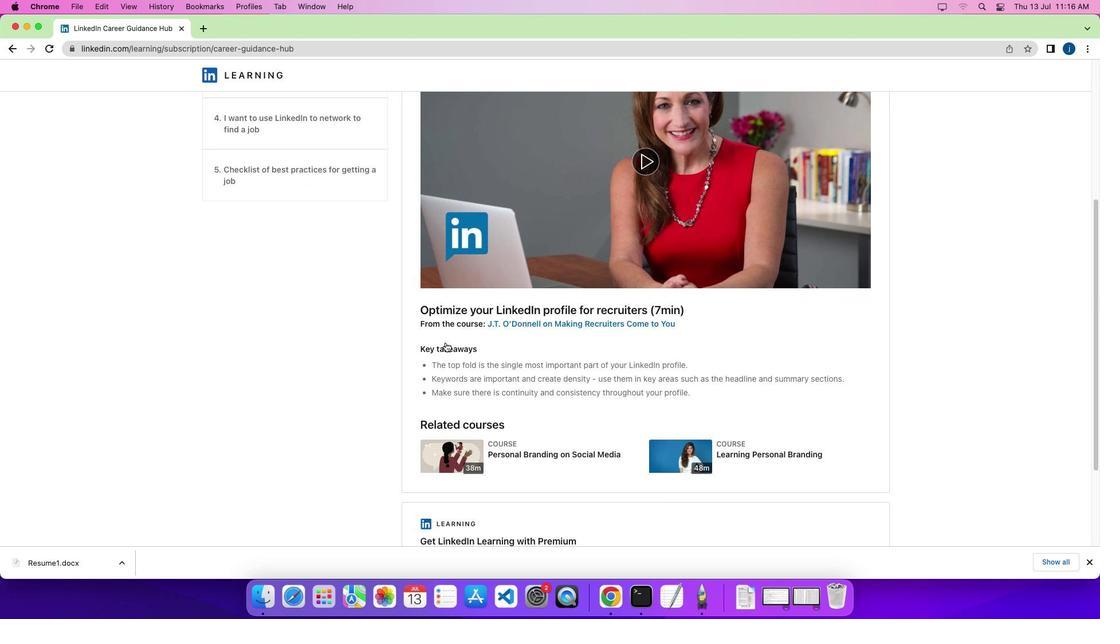 
Action: Mouse scrolled (413, 357) with delta (77, 174)
Screenshot: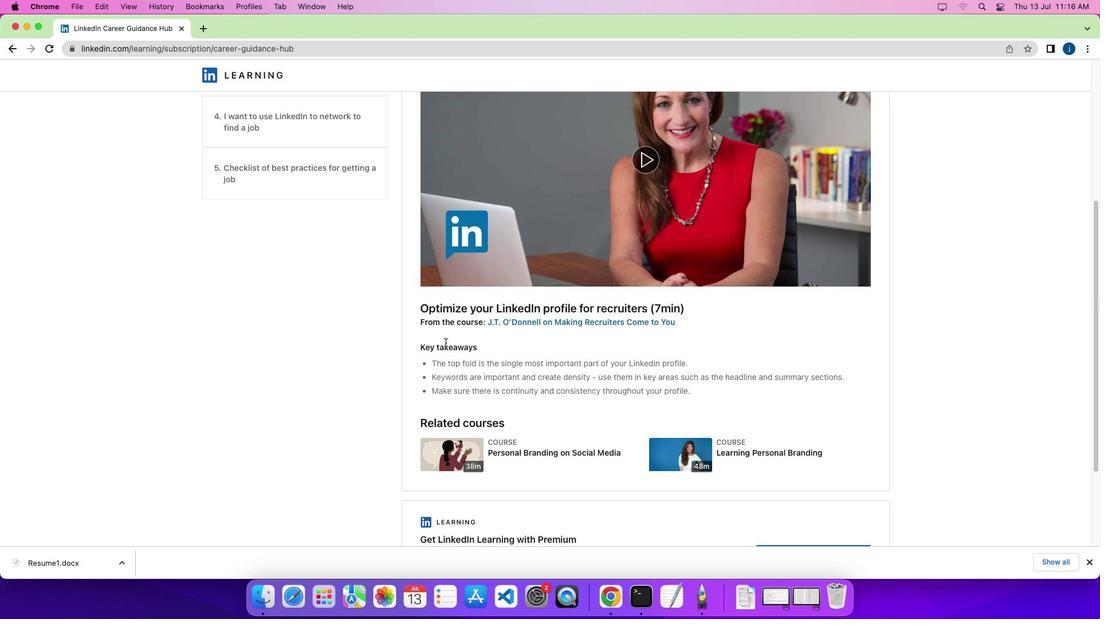 
Action: Mouse scrolled (413, 357) with delta (77, 174)
Screenshot: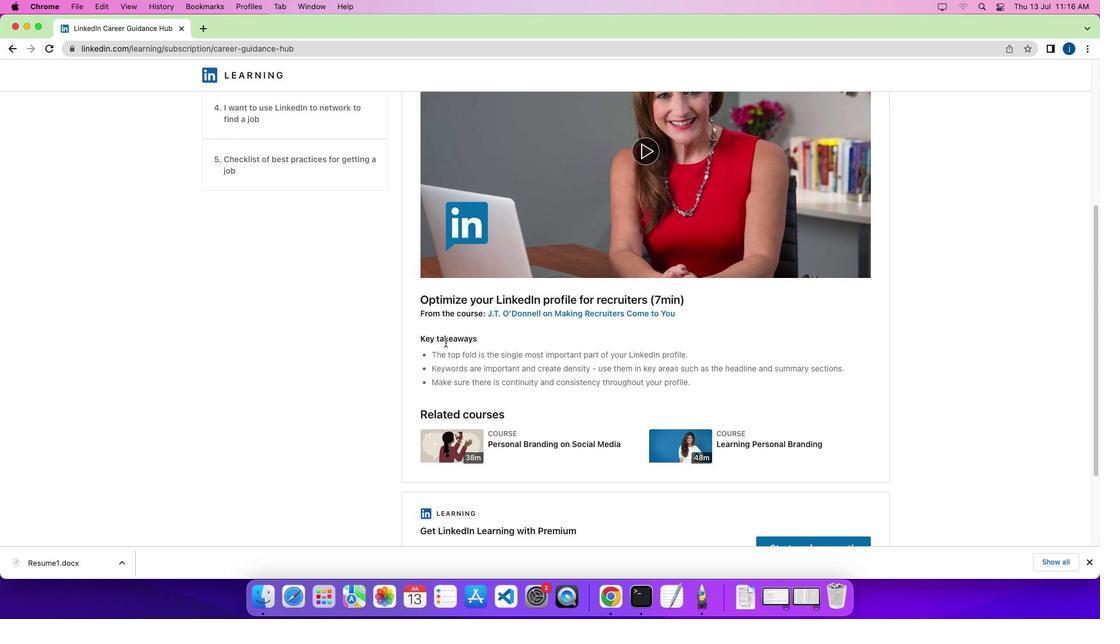 
Action: Mouse scrolled (413, 357) with delta (77, 174)
Screenshot: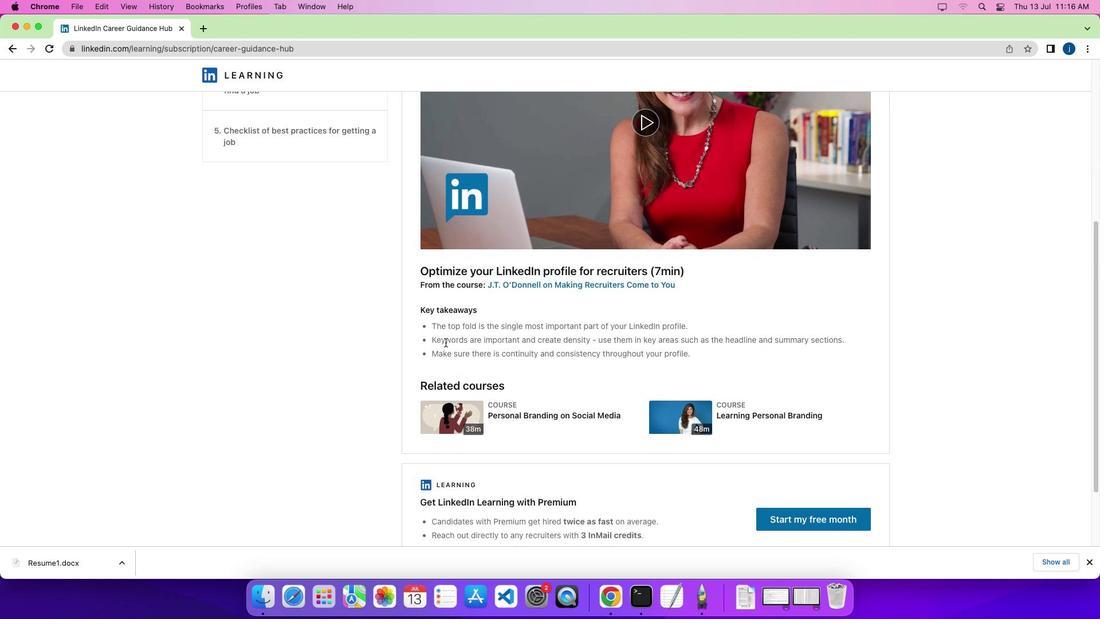 
Action: Mouse scrolled (413, 357) with delta (77, 174)
Screenshot: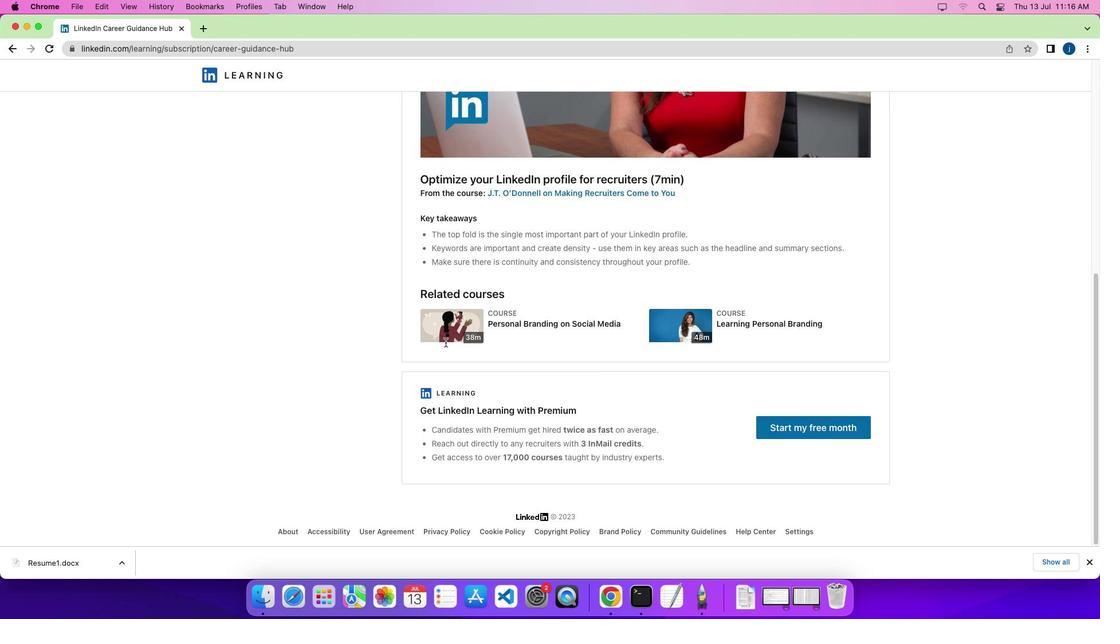 
Action: Mouse scrolled (413, 357) with delta (77, 174)
Screenshot: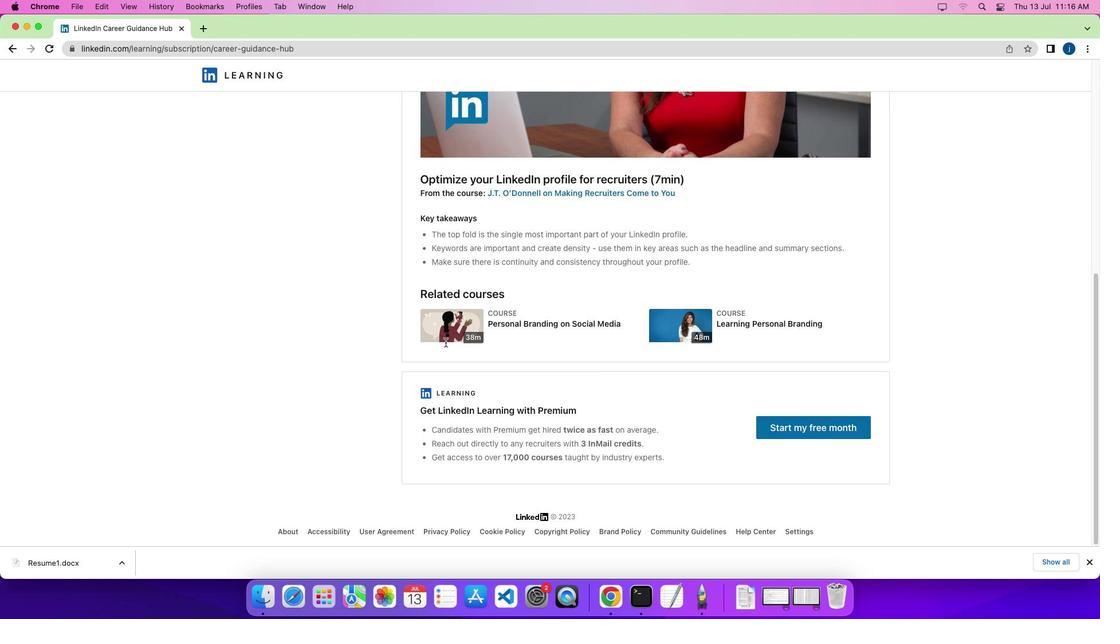 
Action: Mouse scrolled (413, 357) with delta (77, 174)
Screenshot: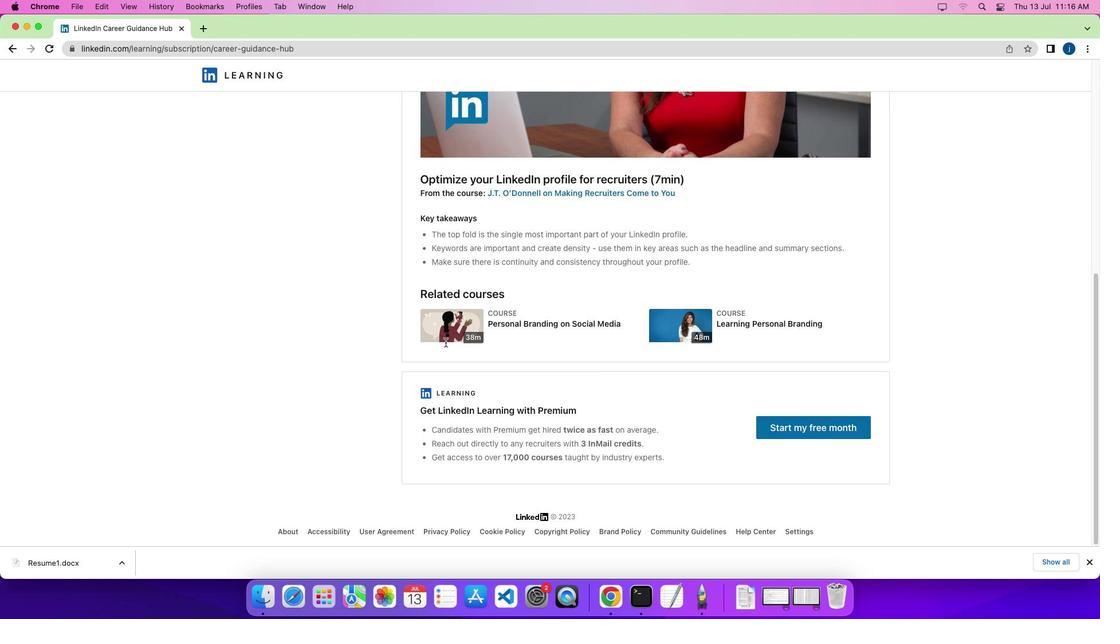 
Action: Mouse scrolled (413, 357) with delta (77, 175)
Screenshot: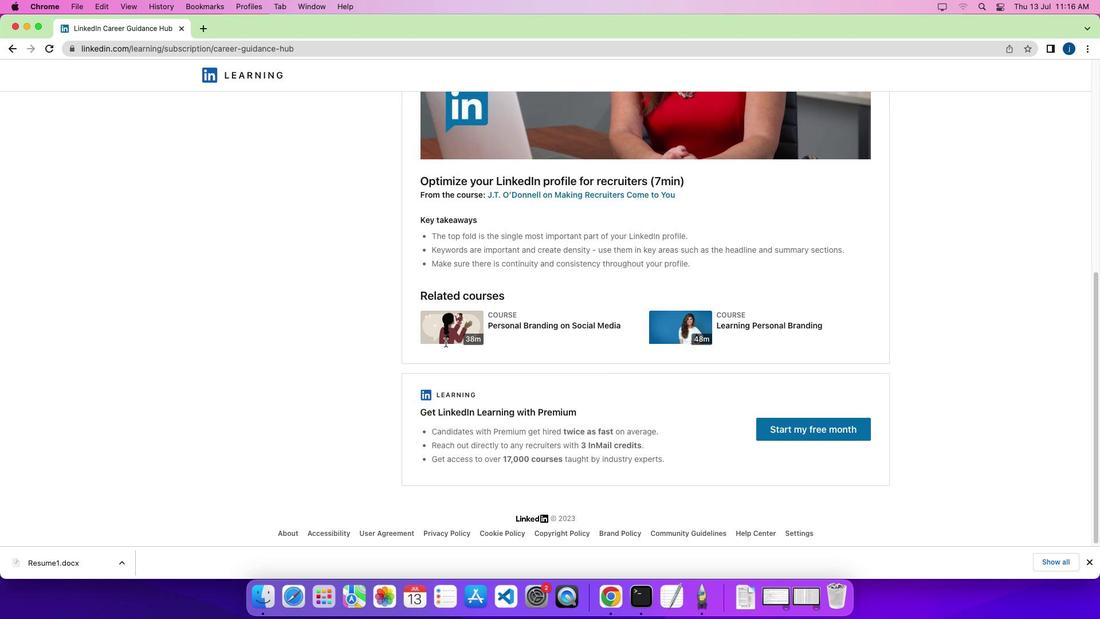 
Action: Mouse scrolled (413, 357) with delta (77, 175)
Screenshot: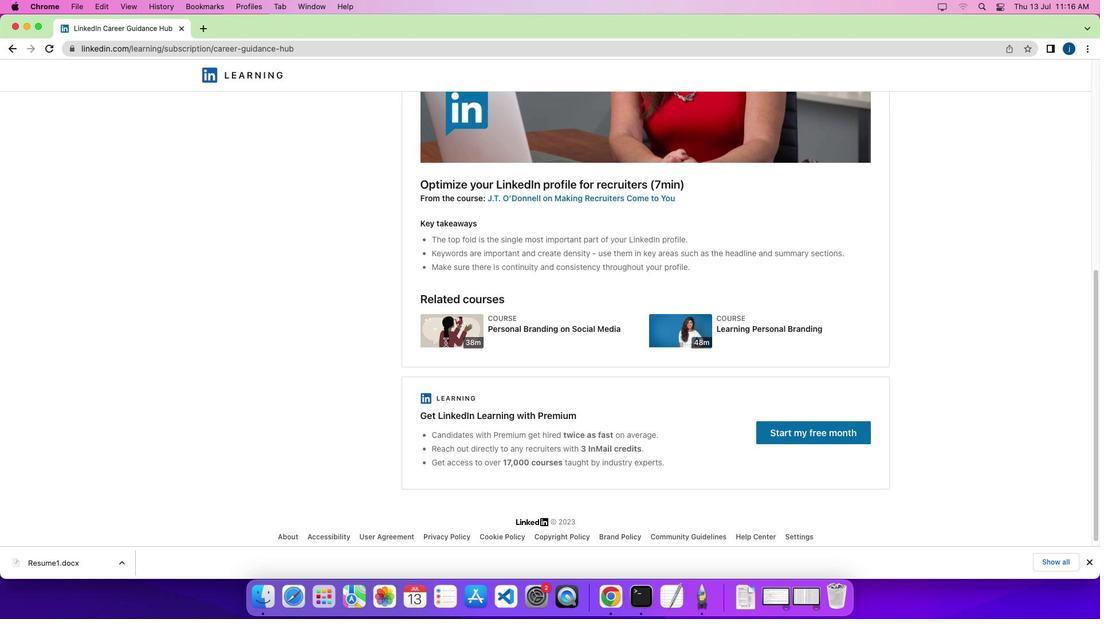 
Action: Mouse scrolled (413, 357) with delta (77, 176)
Screenshot: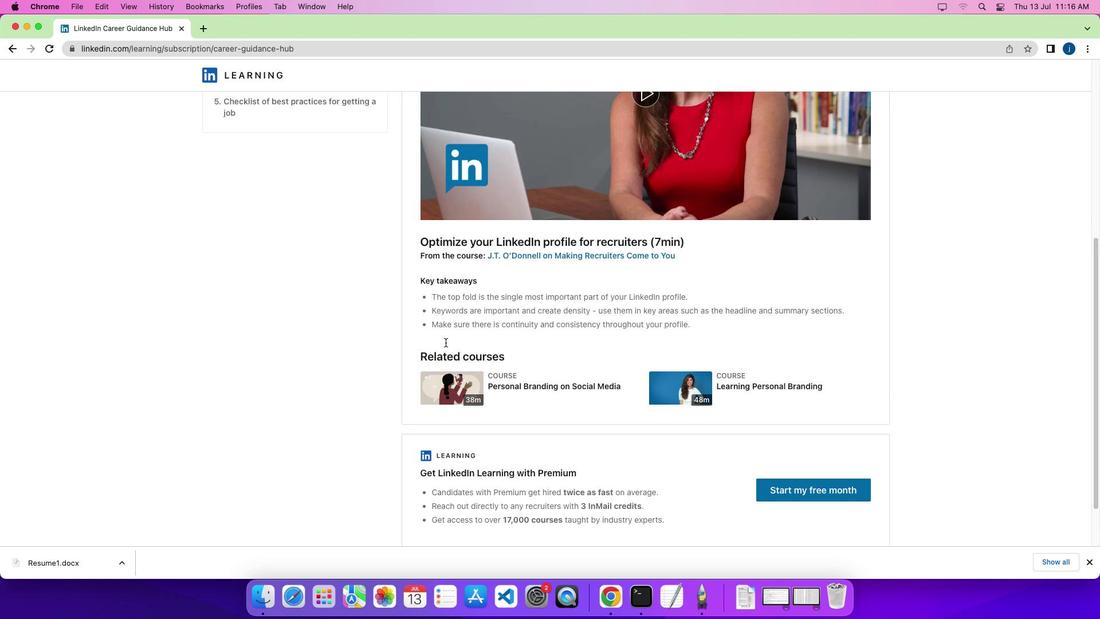 
Action: Mouse scrolled (413, 357) with delta (77, 177)
Screenshot: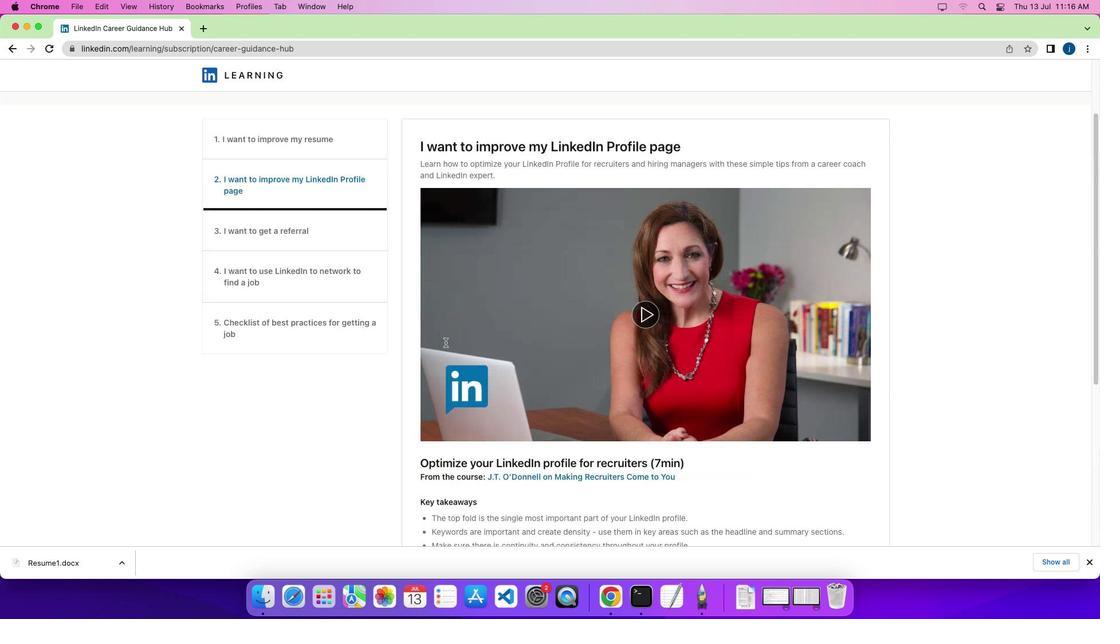 
Action: Mouse scrolled (413, 357) with delta (77, 175)
Screenshot: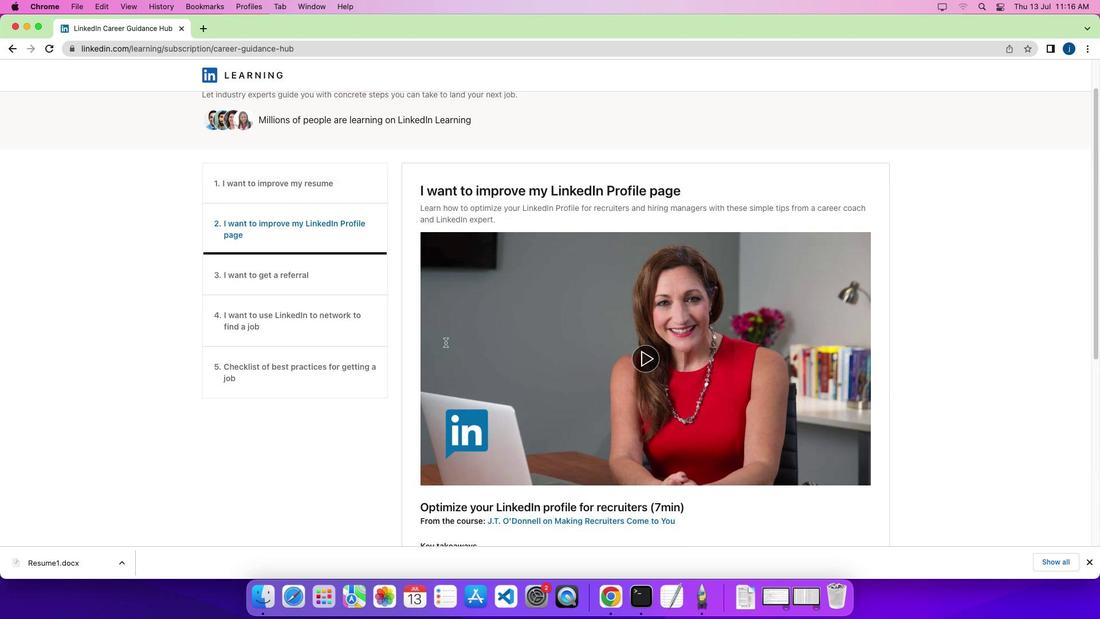 
Action: Mouse moved to (308, 327)
Screenshot: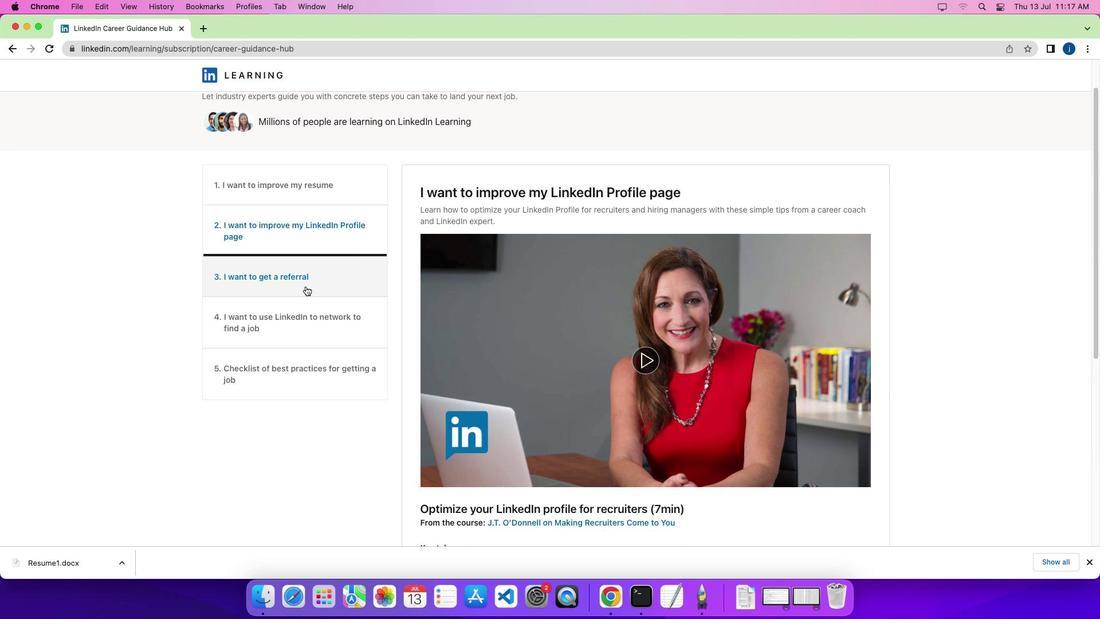 
Action: Mouse pressed left at (308, 327)
Screenshot: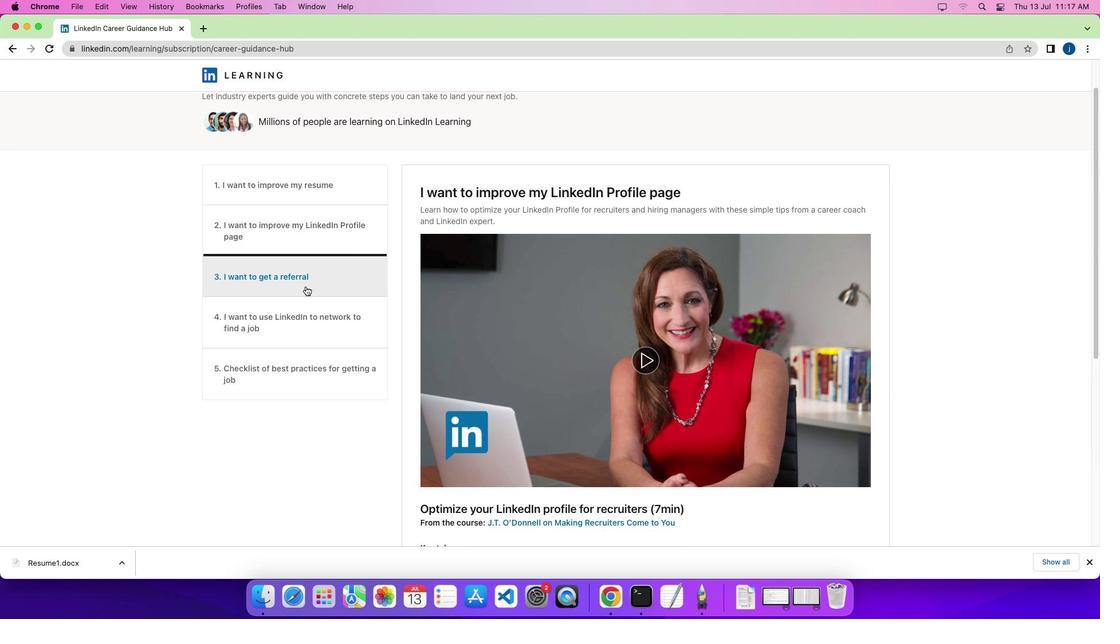 
Action: Mouse moved to (440, 362)
Screenshot: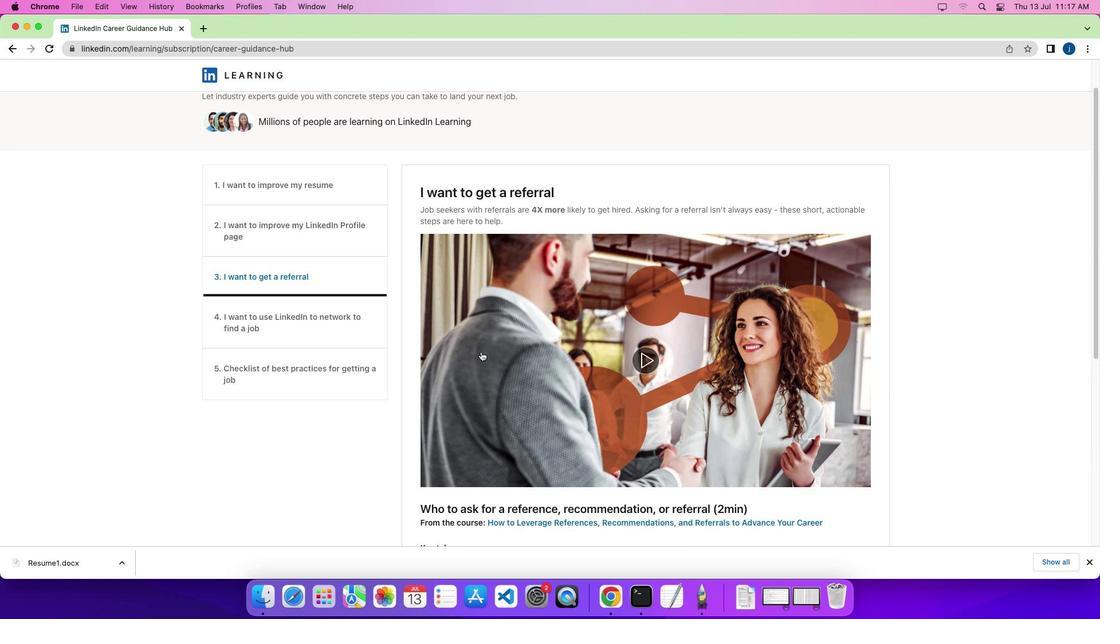 
Action: Mouse scrolled (440, 362) with delta (77, 174)
Screenshot: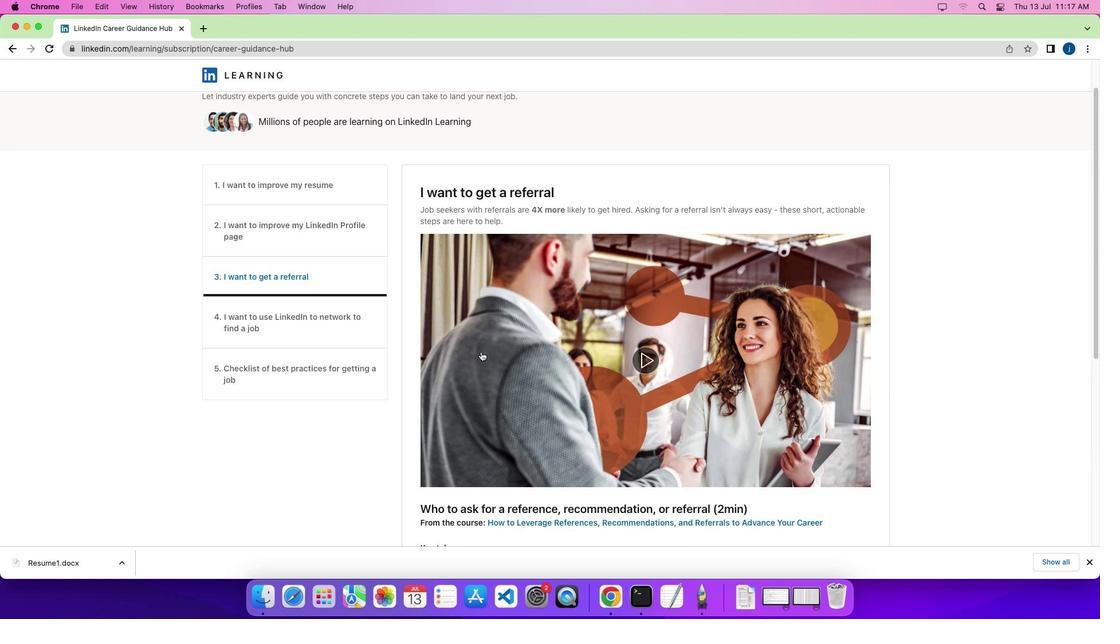 
Action: Mouse scrolled (440, 362) with delta (77, 174)
Screenshot: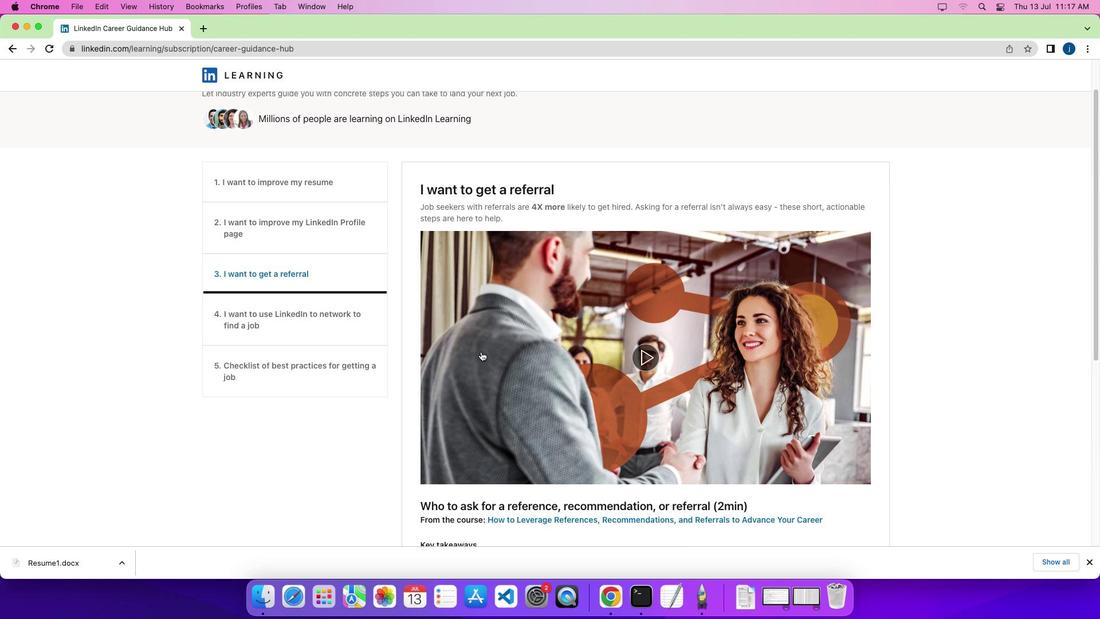 
Action: Mouse scrolled (440, 362) with delta (77, 174)
Screenshot: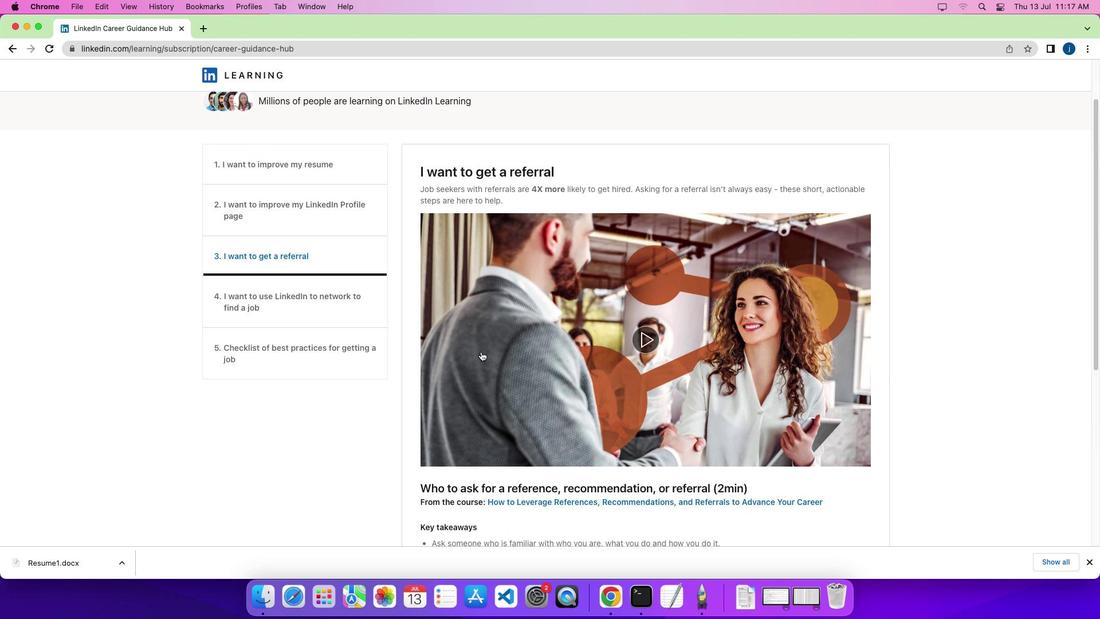 
Action: Mouse scrolled (440, 362) with delta (77, 174)
Screenshot: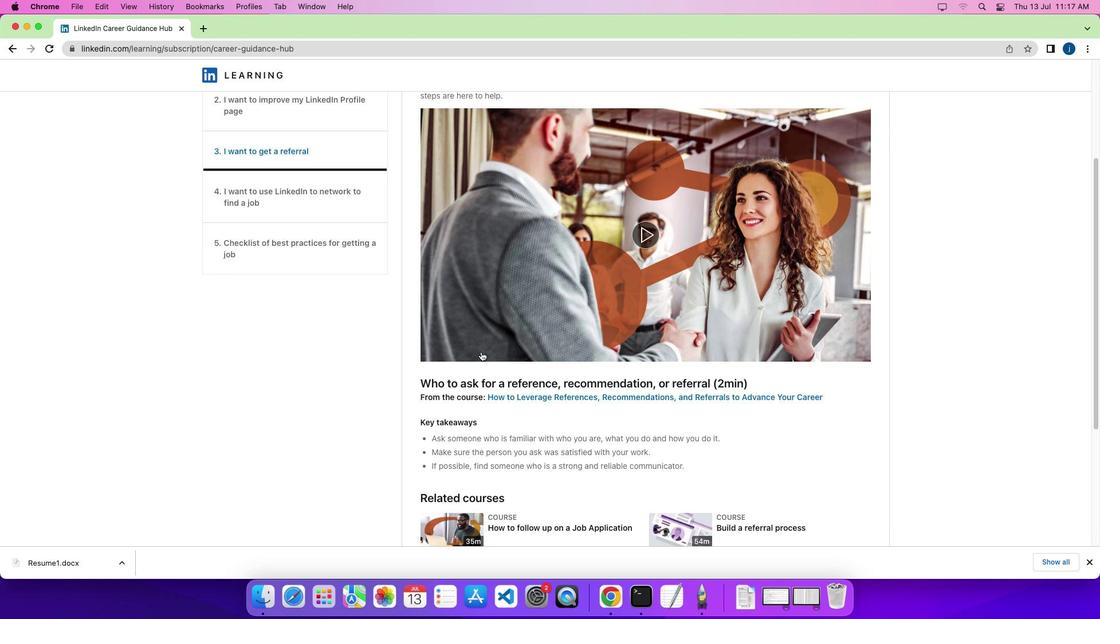 
Action: Mouse scrolled (440, 362) with delta (77, 174)
Screenshot: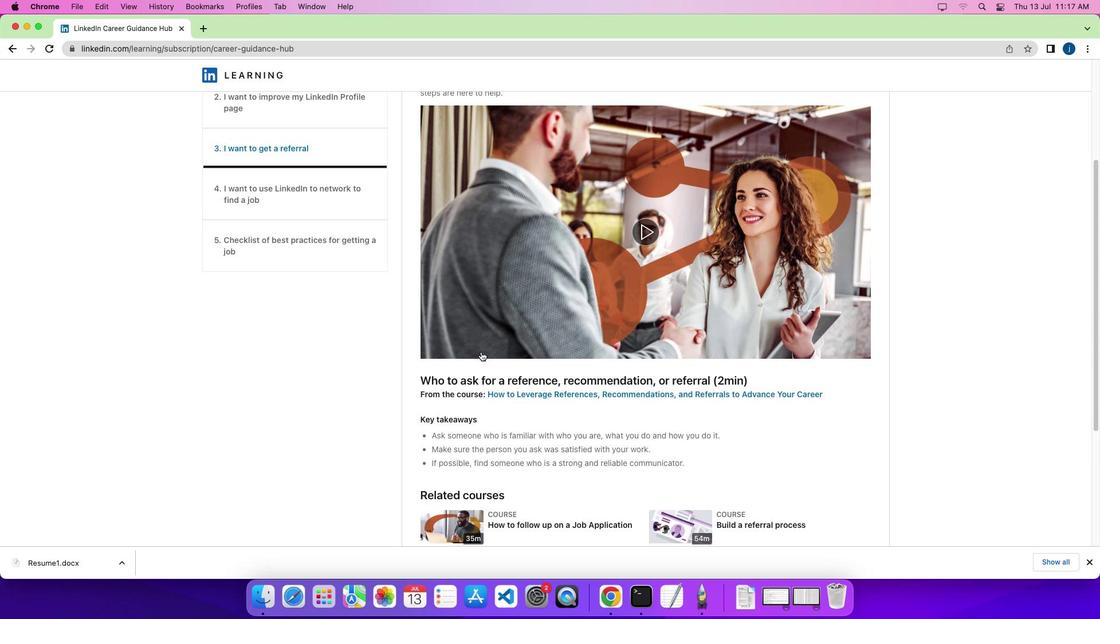 
Action: Mouse scrolled (440, 362) with delta (77, 174)
Screenshot: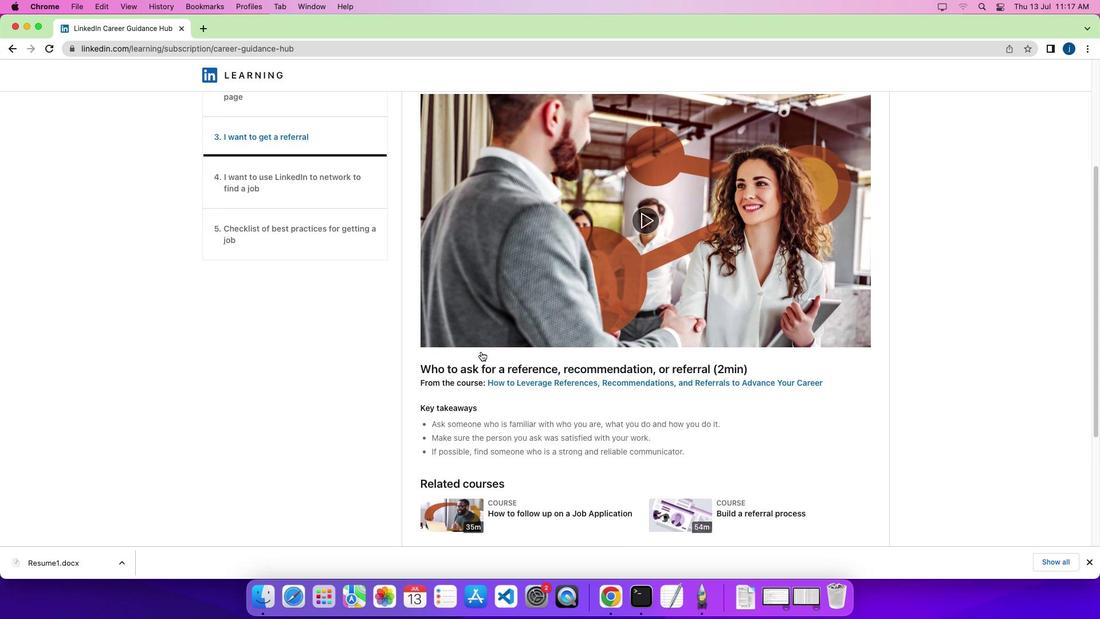 
Action: Mouse scrolled (440, 362) with delta (77, 174)
Screenshot: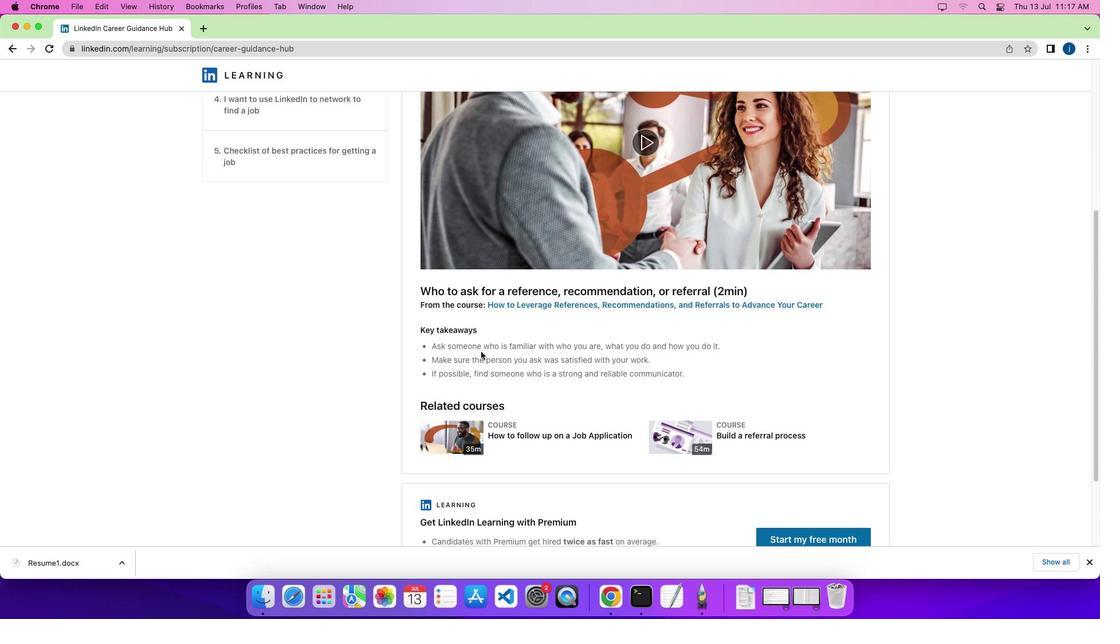 
Action: Mouse scrolled (440, 362) with delta (77, 174)
Screenshot: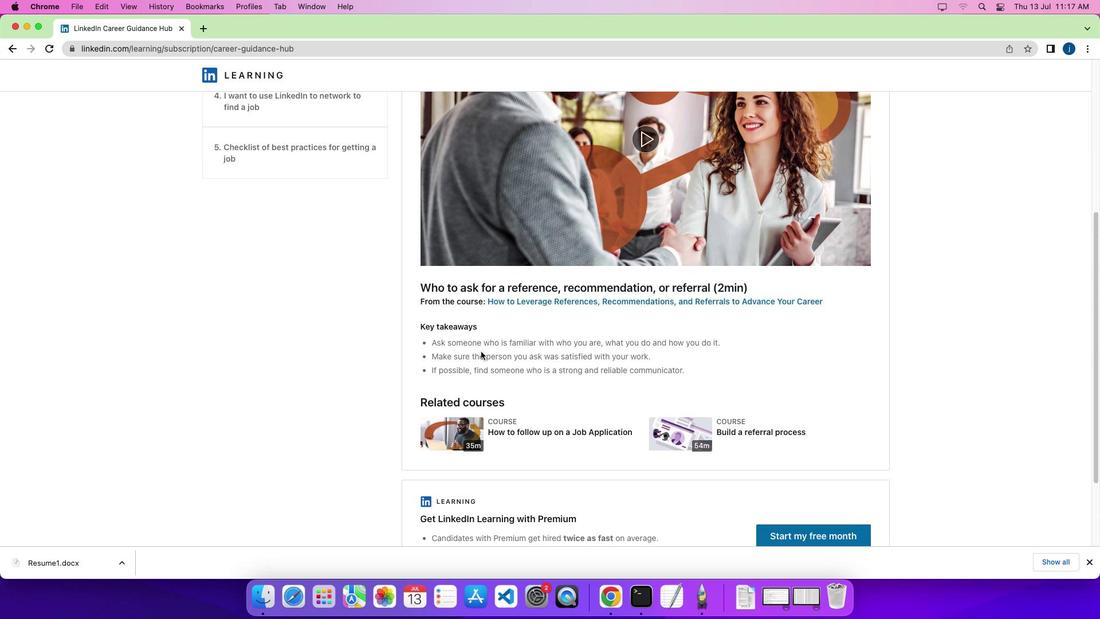 
Action: Mouse scrolled (440, 362) with delta (77, 174)
Screenshot: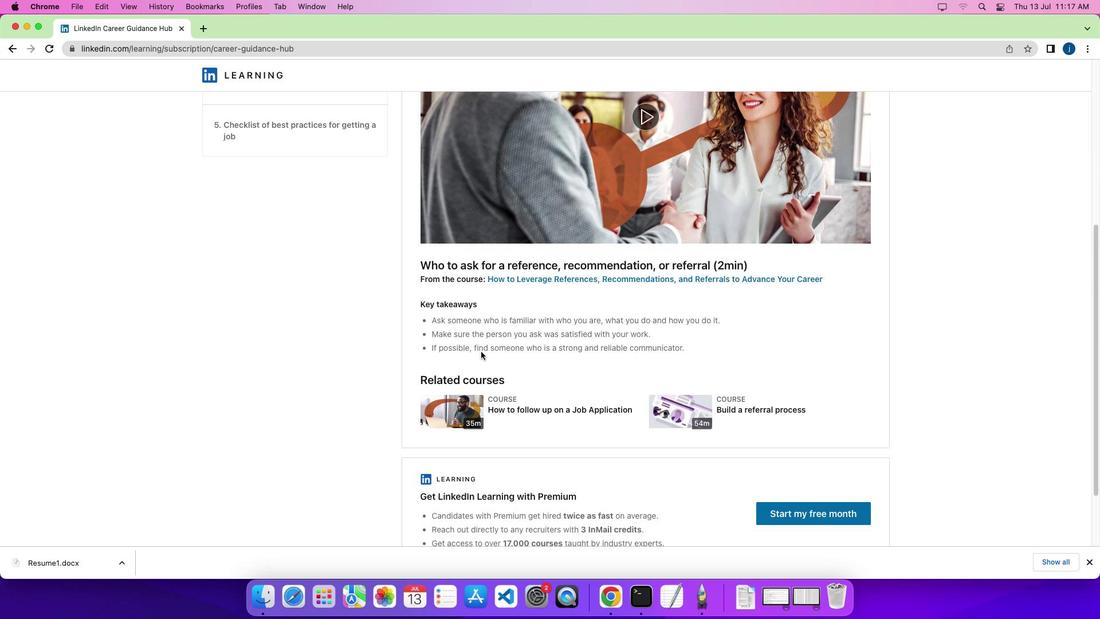
Action: Mouse scrolled (440, 362) with delta (77, 175)
Screenshot: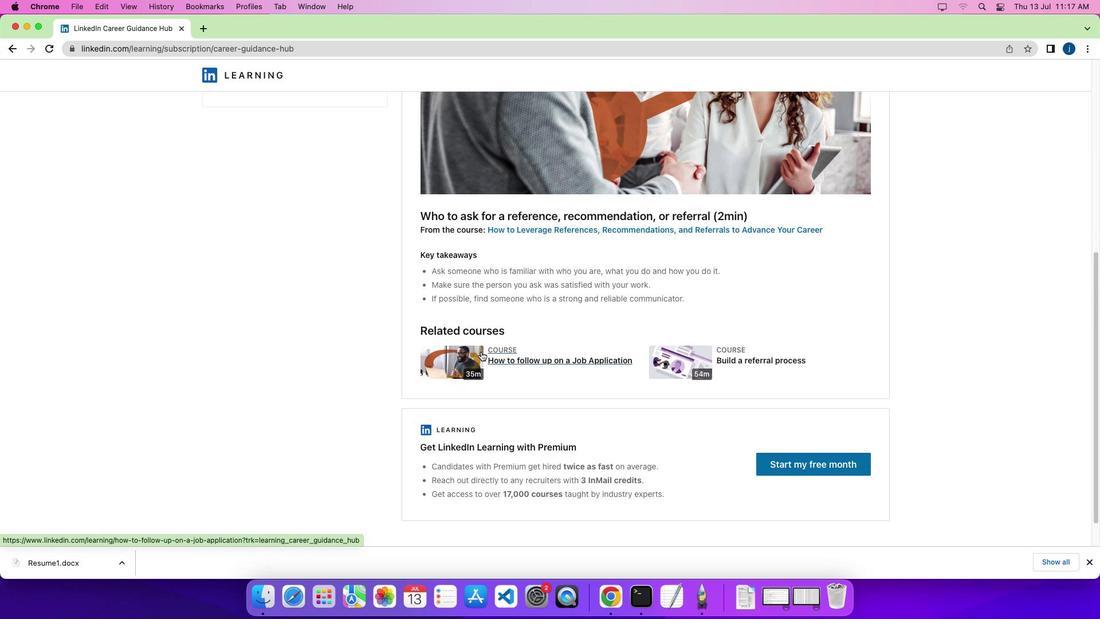 
Action: Mouse scrolled (440, 362) with delta (77, 175)
Screenshot: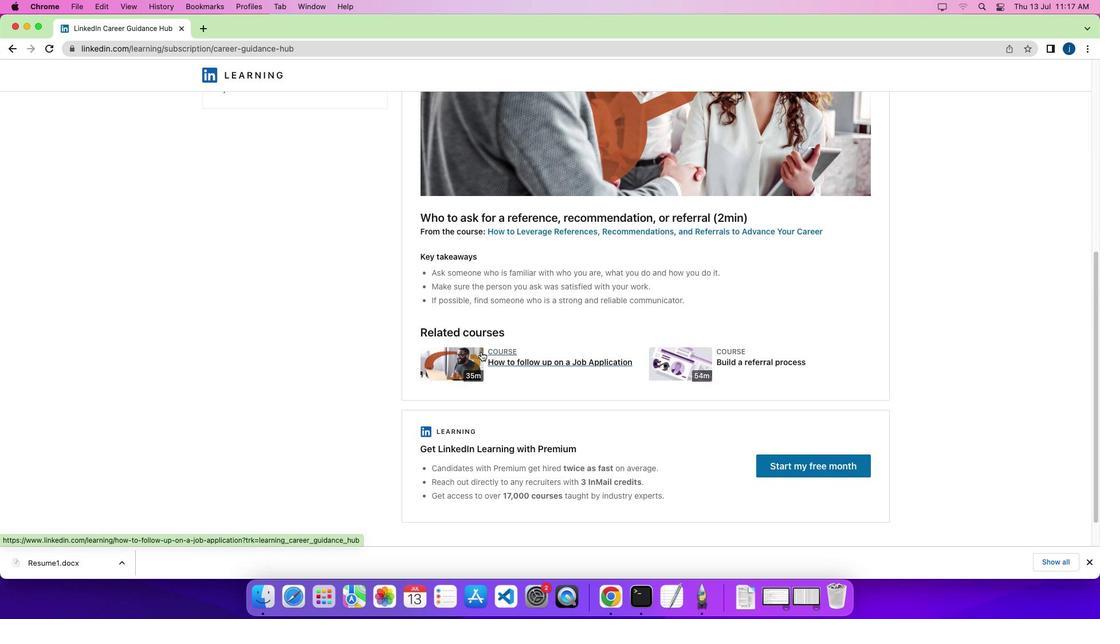 
Action: Mouse scrolled (440, 362) with delta (77, 176)
Screenshot: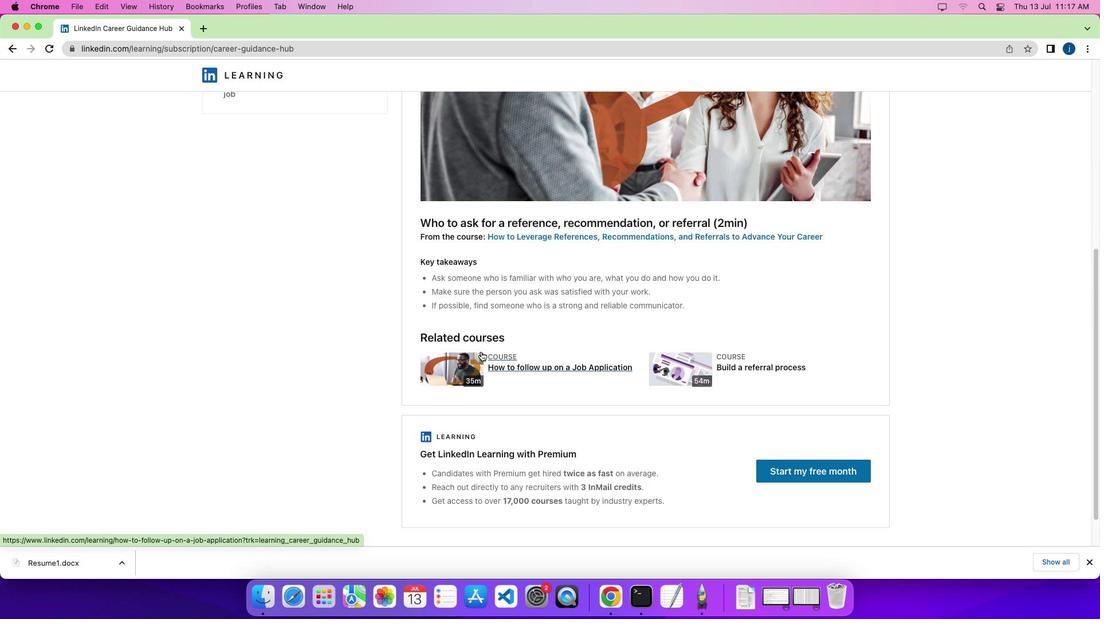 
Action: Mouse scrolled (440, 362) with delta (77, 177)
Screenshot: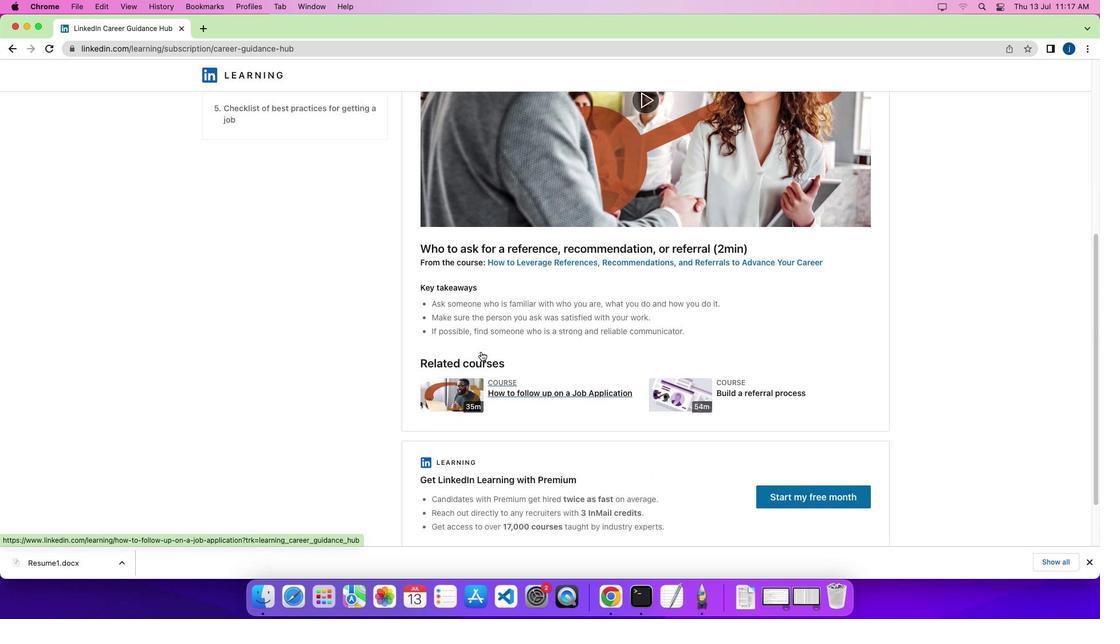 
Action: Mouse scrolled (440, 362) with delta (77, 178)
Screenshot: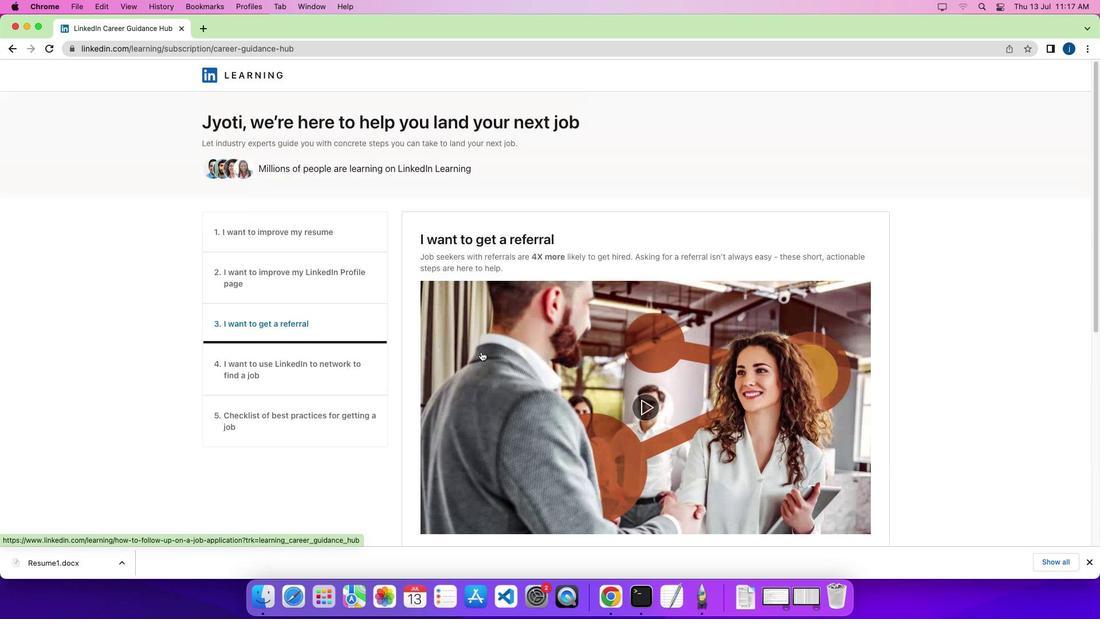
Action: Mouse scrolled (440, 362) with delta (77, 178)
Screenshot: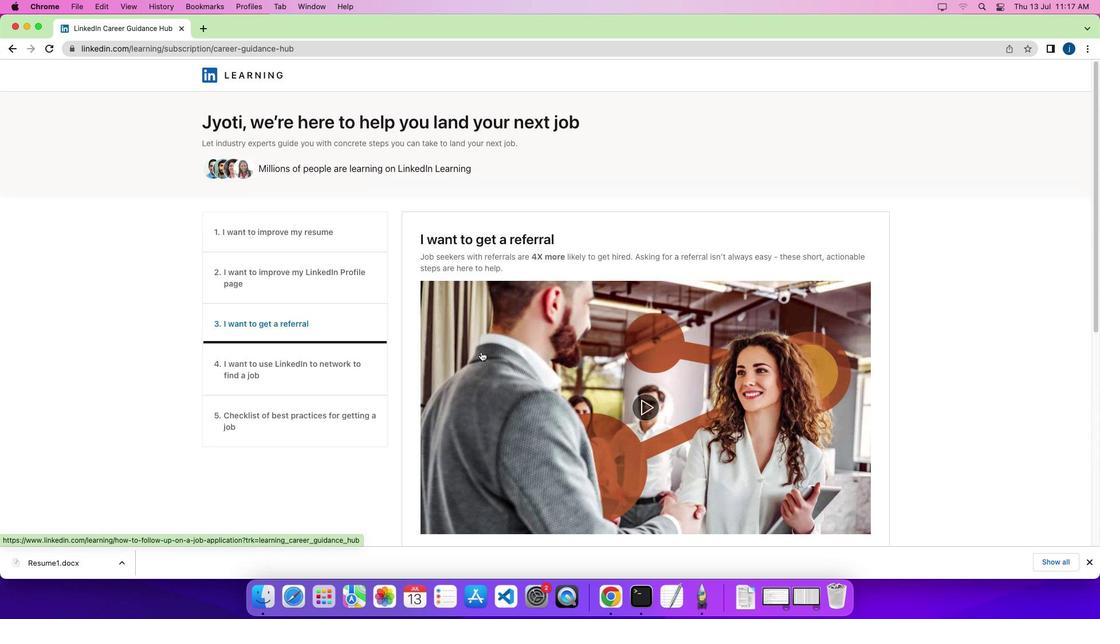 
Action: Mouse moved to (331, 364)
Screenshot: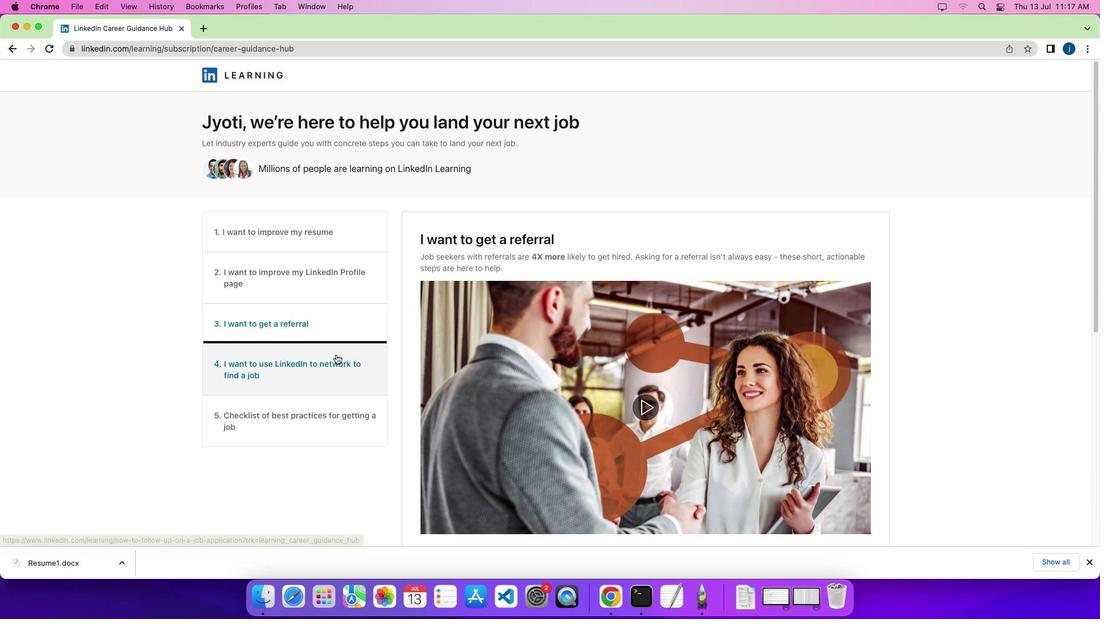 
Action: Mouse pressed left at (331, 364)
Screenshot: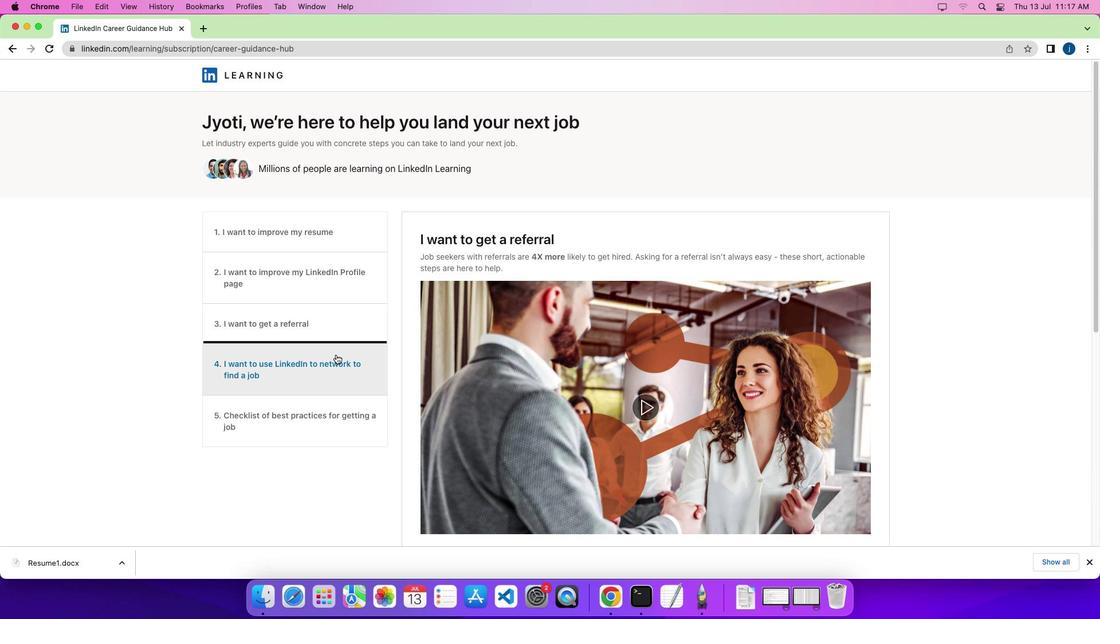 
Action: Mouse moved to (394, 381)
Screenshot: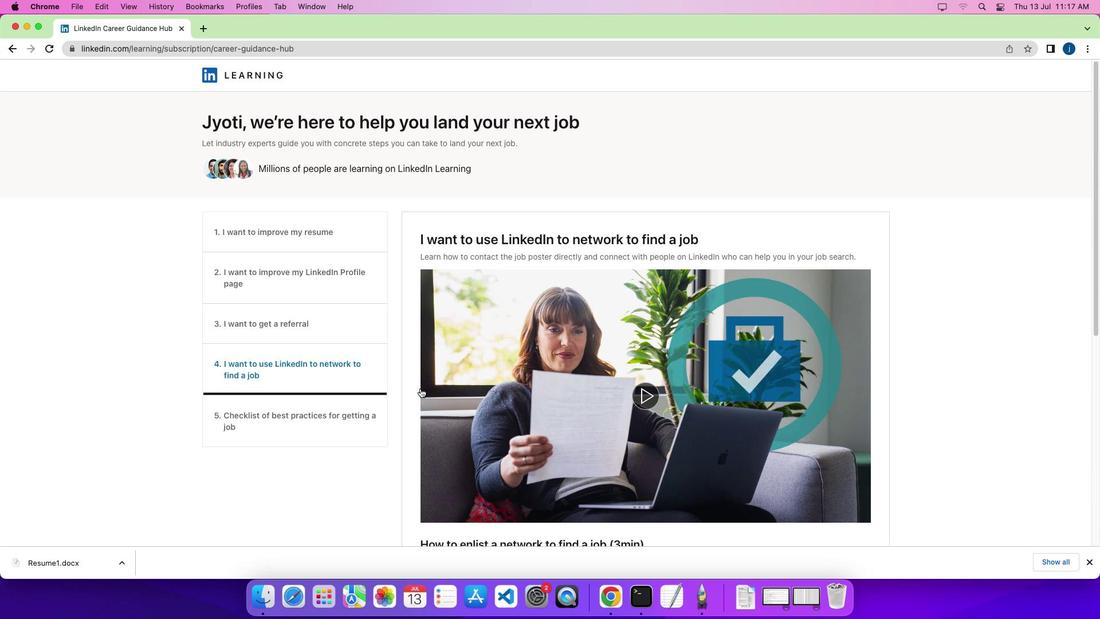 
Action: Mouse scrolled (394, 381) with delta (77, 174)
Screenshot: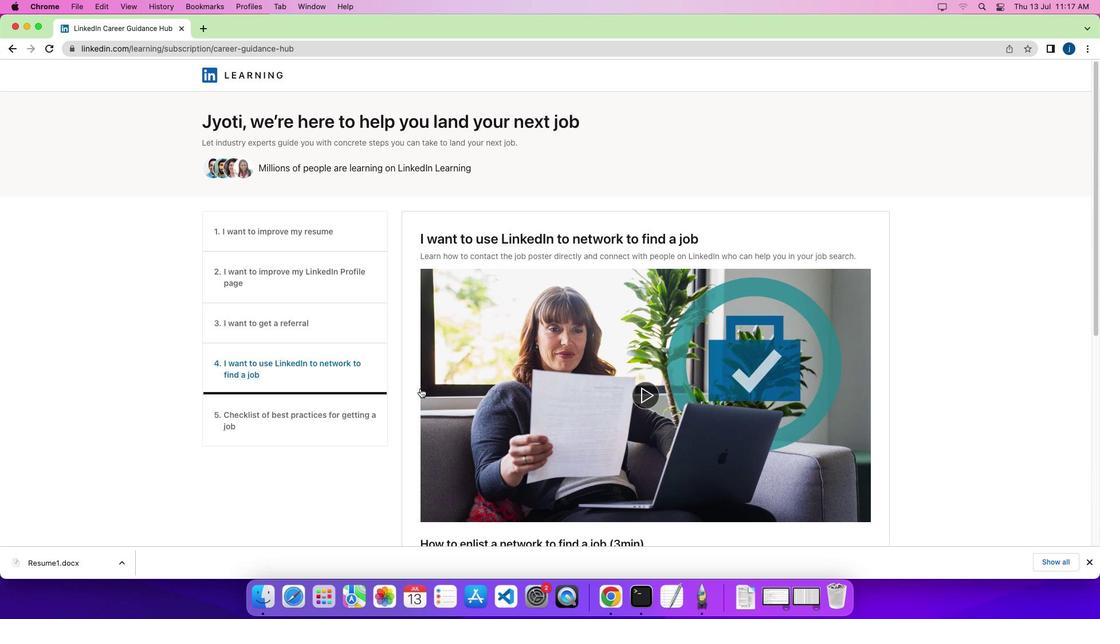 
Action: Mouse scrolled (394, 381) with delta (77, 174)
Screenshot: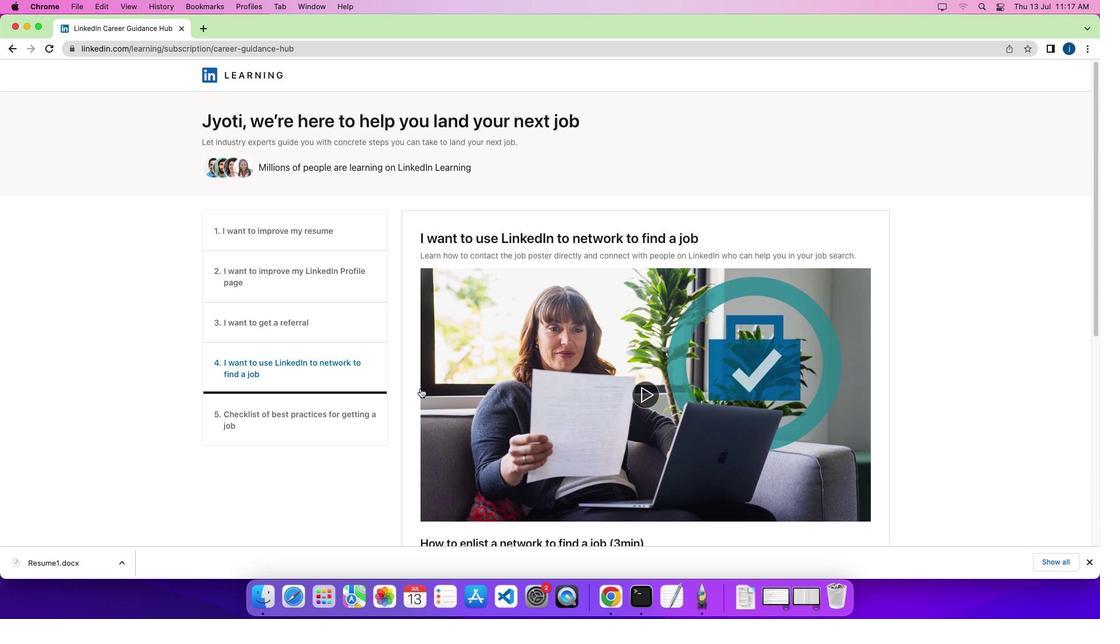 
Action: Mouse scrolled (394, 381) with delta (77, 173)
Screenshot: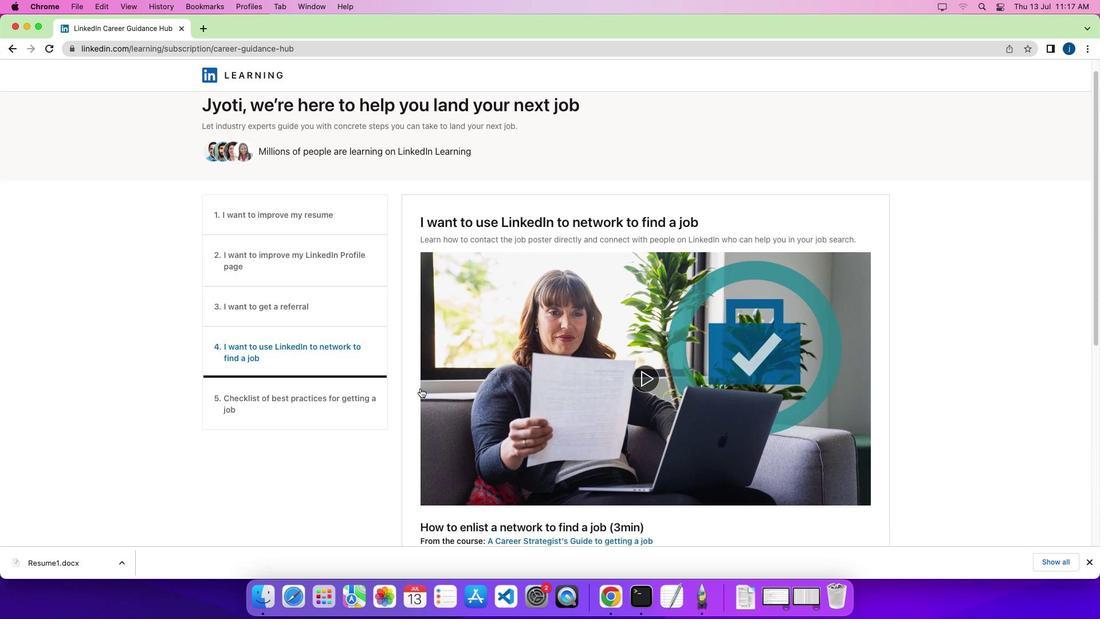 
Action: Mouse scrolled (394, 381) with delta (77, 174)
Screenshot: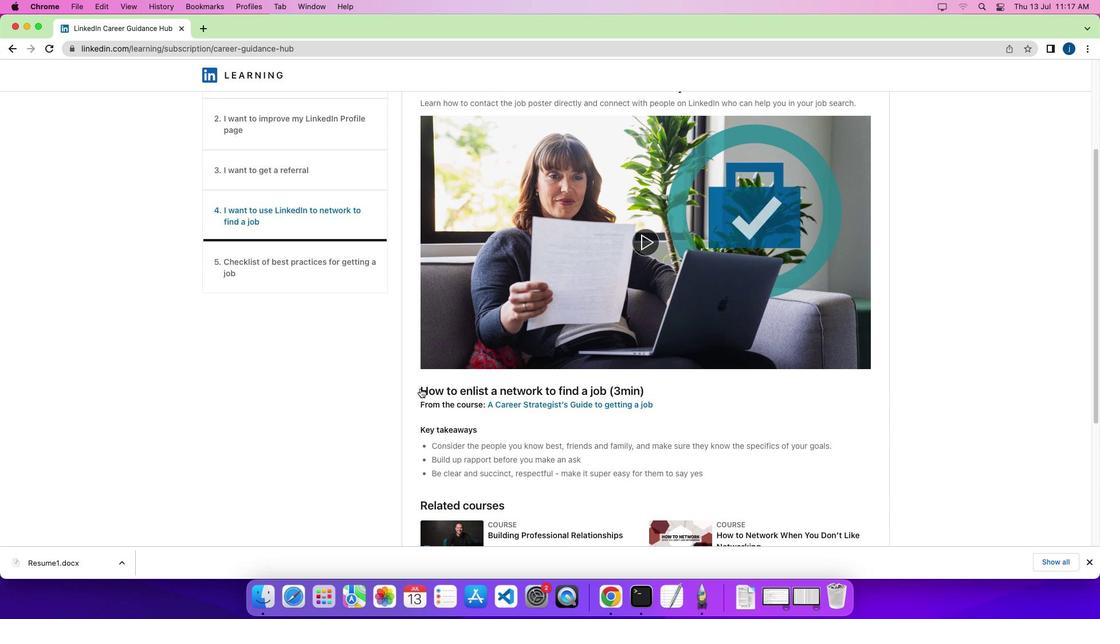 
Action: Mouse scrolled (394, 381) with delta (77, 174)
Screenshot: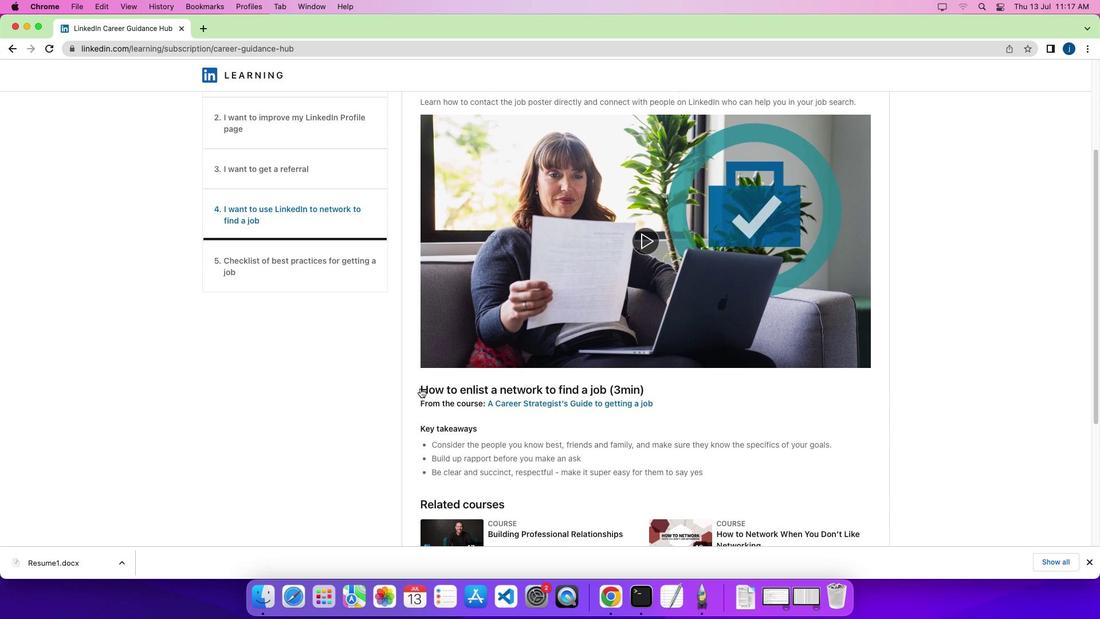 
Action: Mouse scrolled (394, 381) with delta (77, 174)
Screenshot: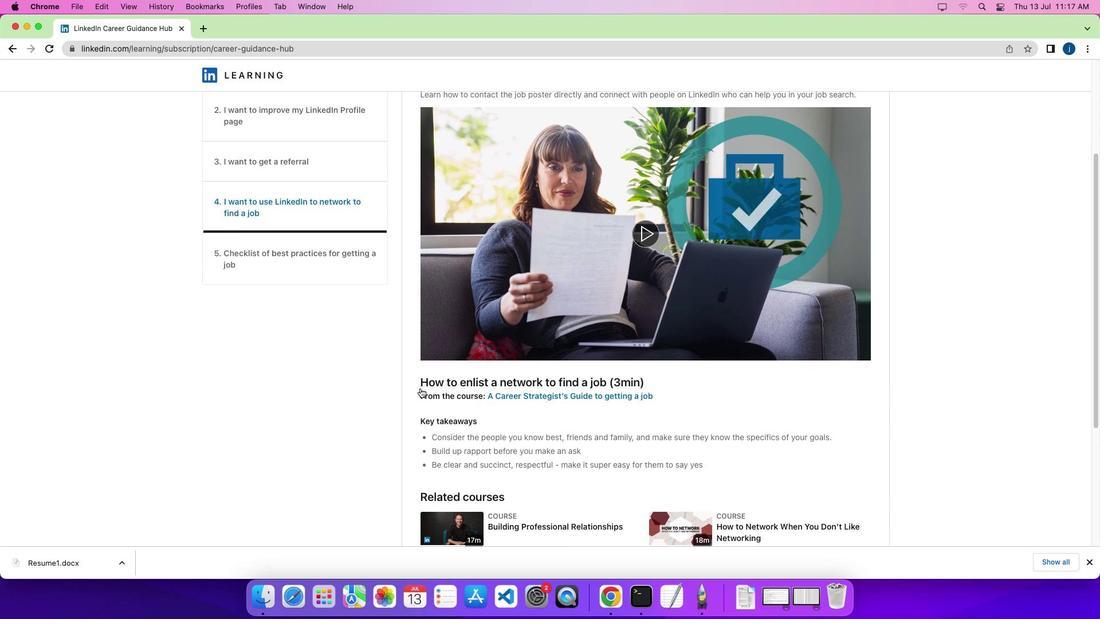 
Action: Mouse scrolled (394, 381) with delta (77, 174)
Screenshot: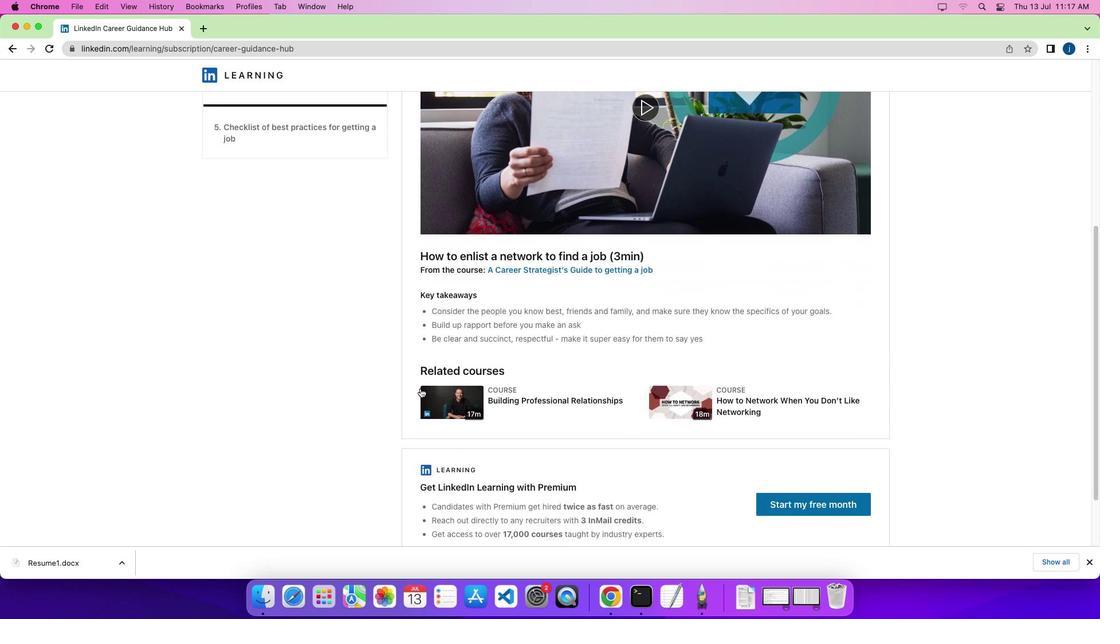 
Action: Mouse scrolled (394, 381) with delta (77, 174)
Screenshot: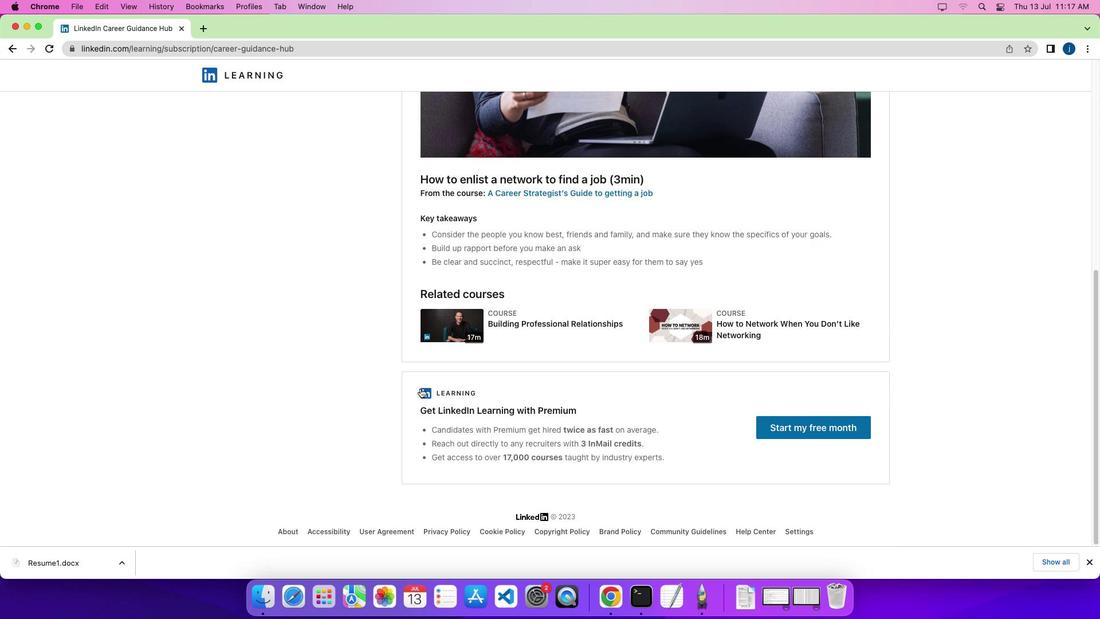 
Action: Mouse scrolled (394, 381) with delta (77, 174)
Screenshot: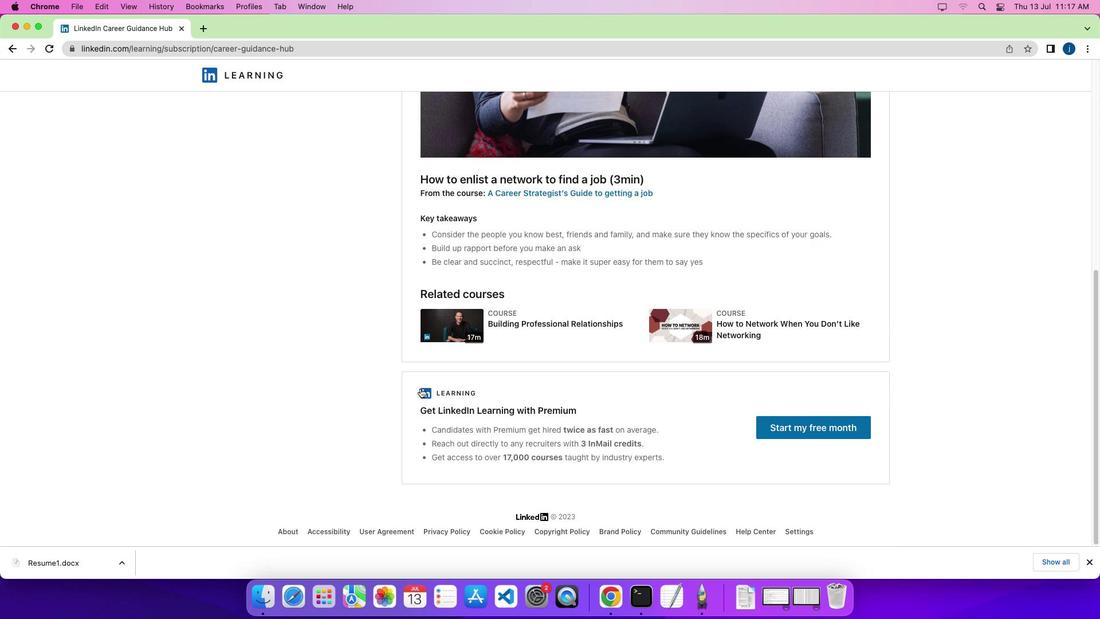 
Action: Mouse scrolled (394, 381) with delta (77, 175)
Screenshot: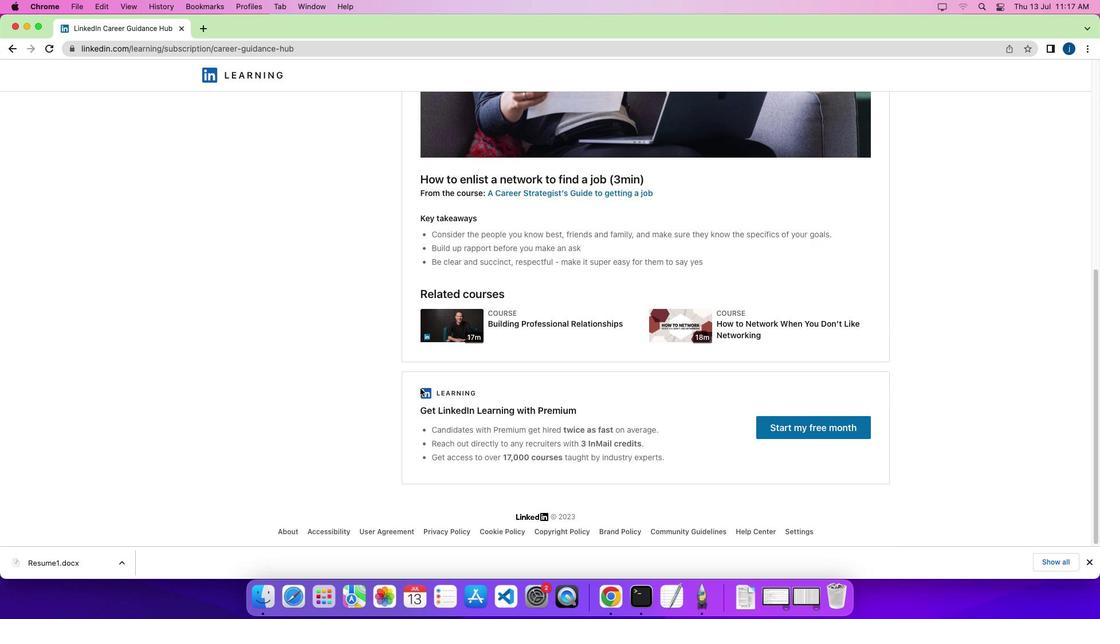 
Action: Mouse scrolled (394, 381) with delta (77, 175)
Screenshot: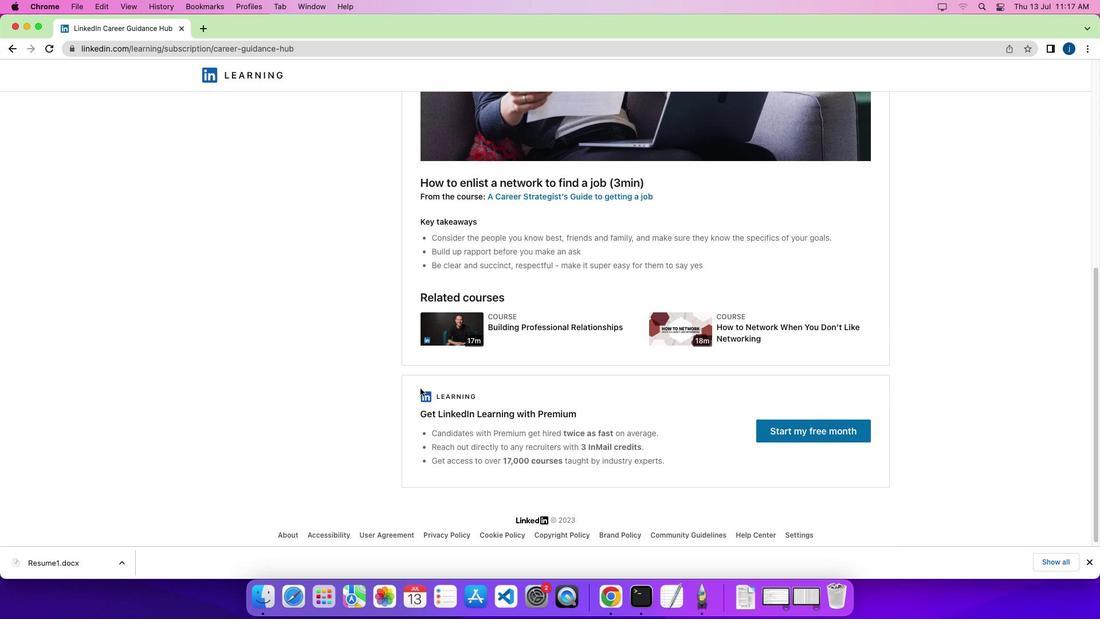 
Action: Mouse scrolled (394, 381) with delta (77, 176)
Screenshot: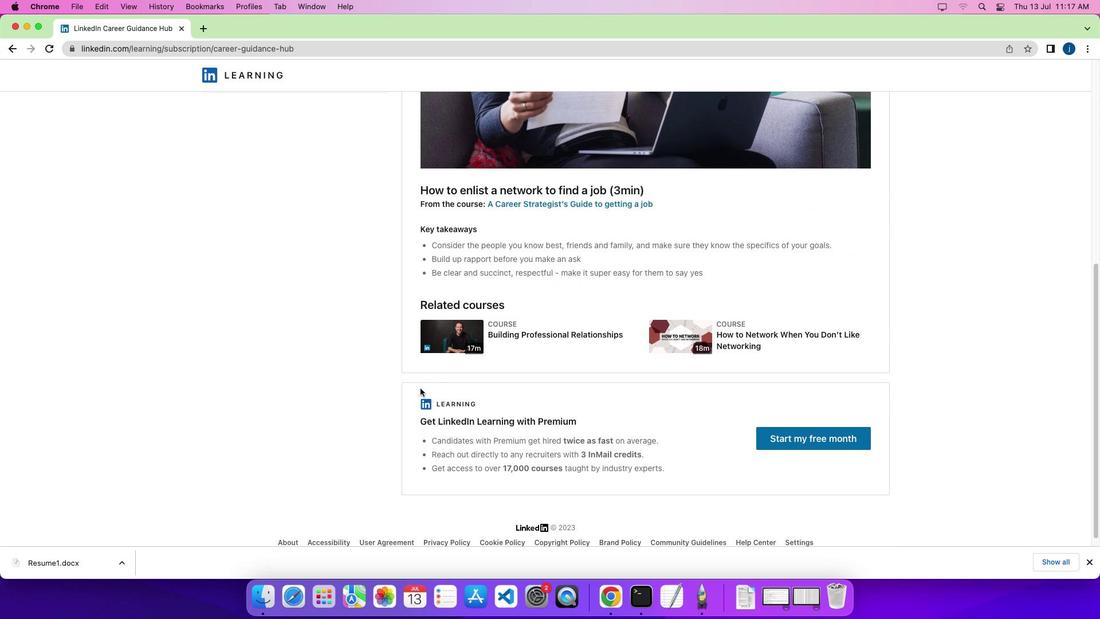 
Action: Mouse scrolled (394, 381) with delta (77, 177)
Screenshot: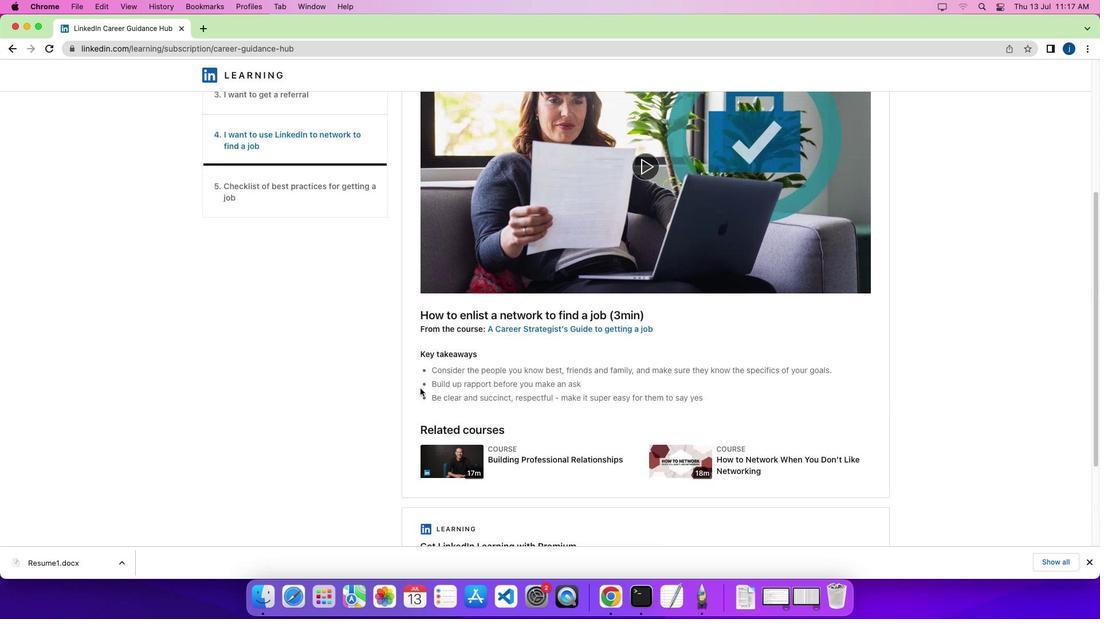 
Action: Mouse moved to (291, 372)
Screenshot: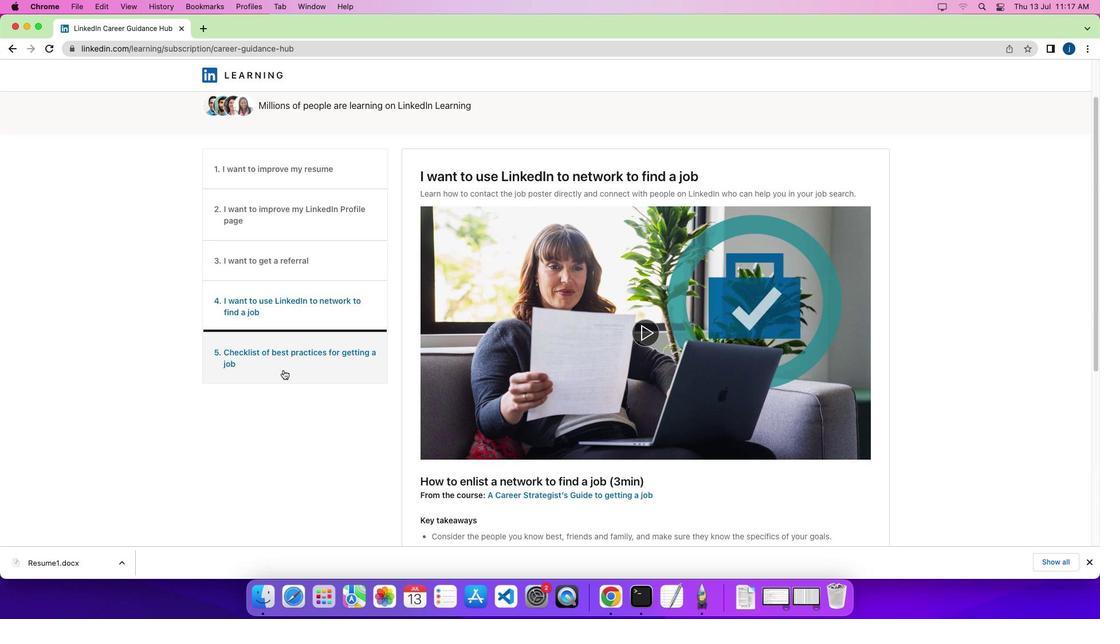
Action: Mouse pressed left at (291, 372)
Screenshot: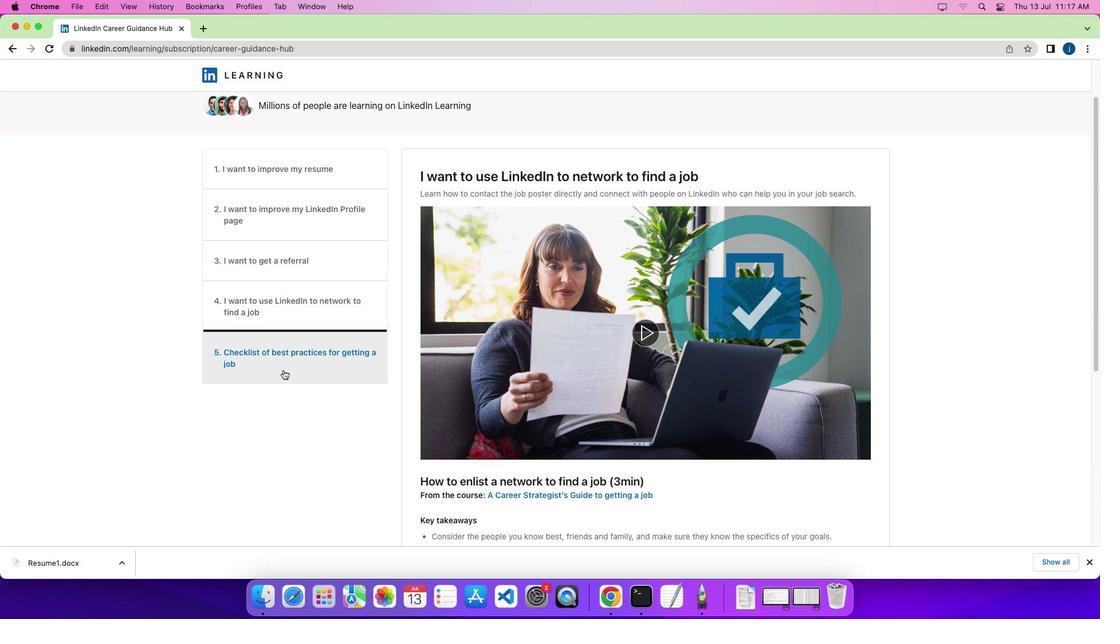 
Action: Mouse moved to (392, 373)
Screenshot: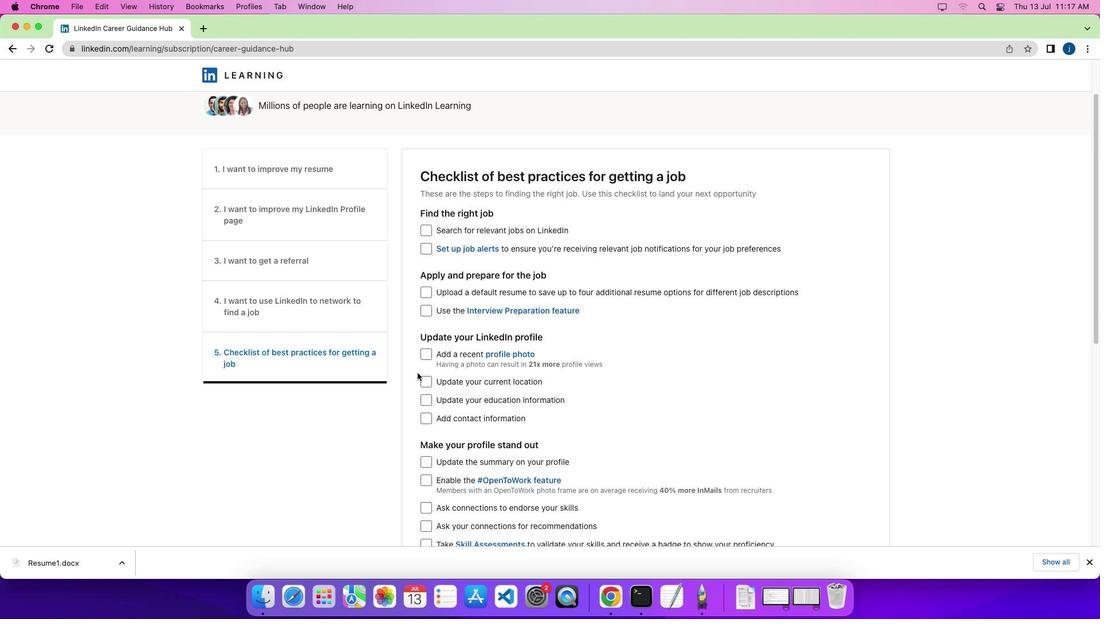 
Action: Mouse scrolled (392, 373) with delta (77, 174)
Screenshot: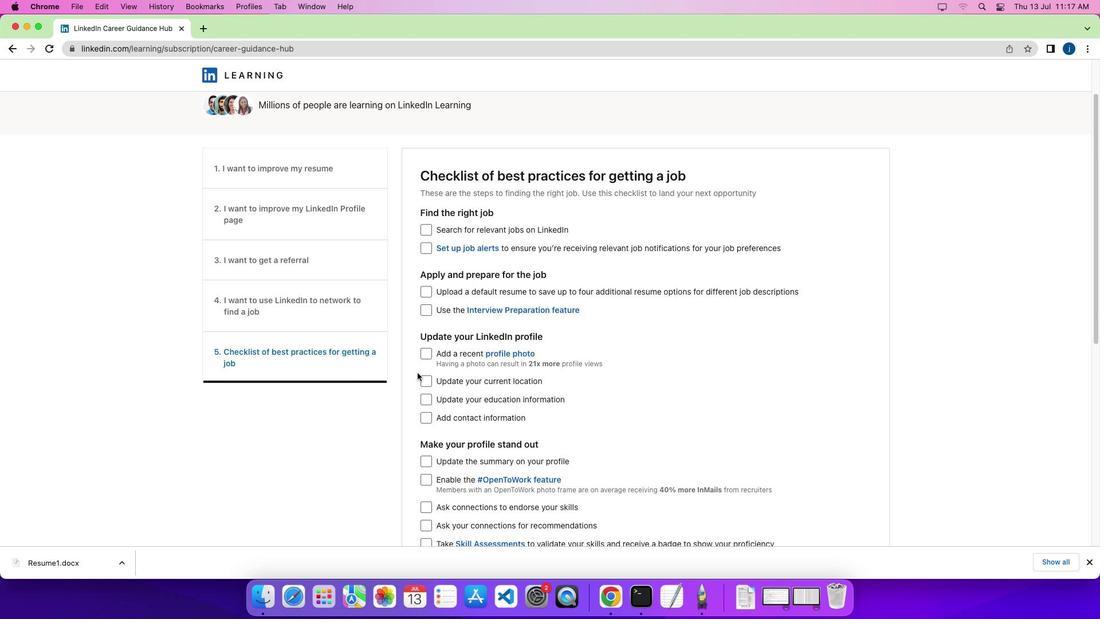 
Action: Mouse moved to (392, 373)
Screenshot: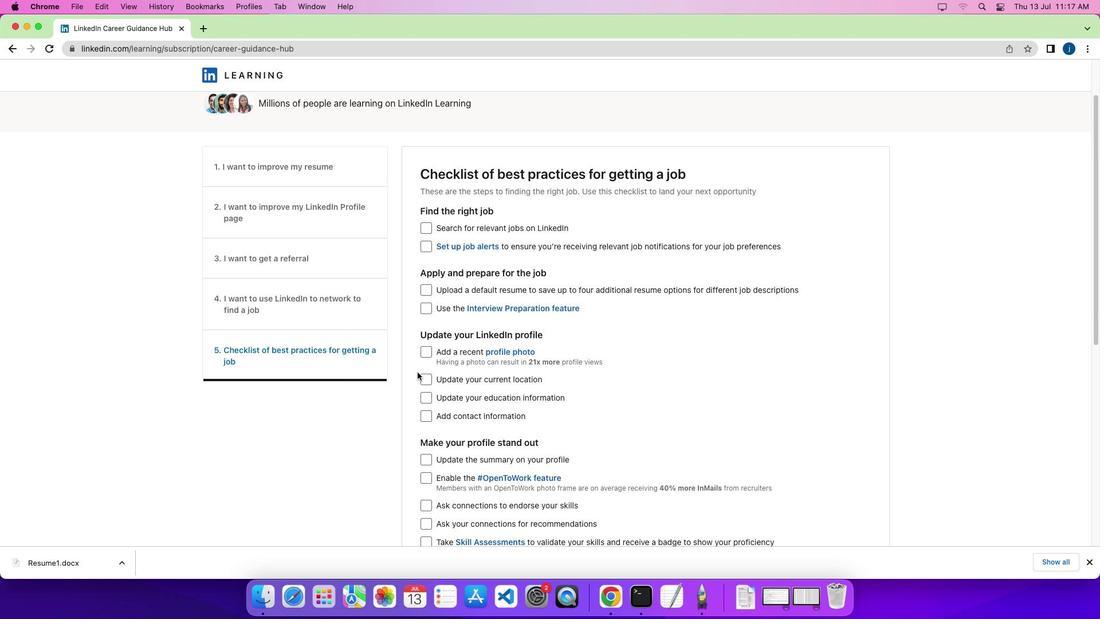 
Action: Mouse scrolled (392, 373) with delta (77, 174)
Screenshot: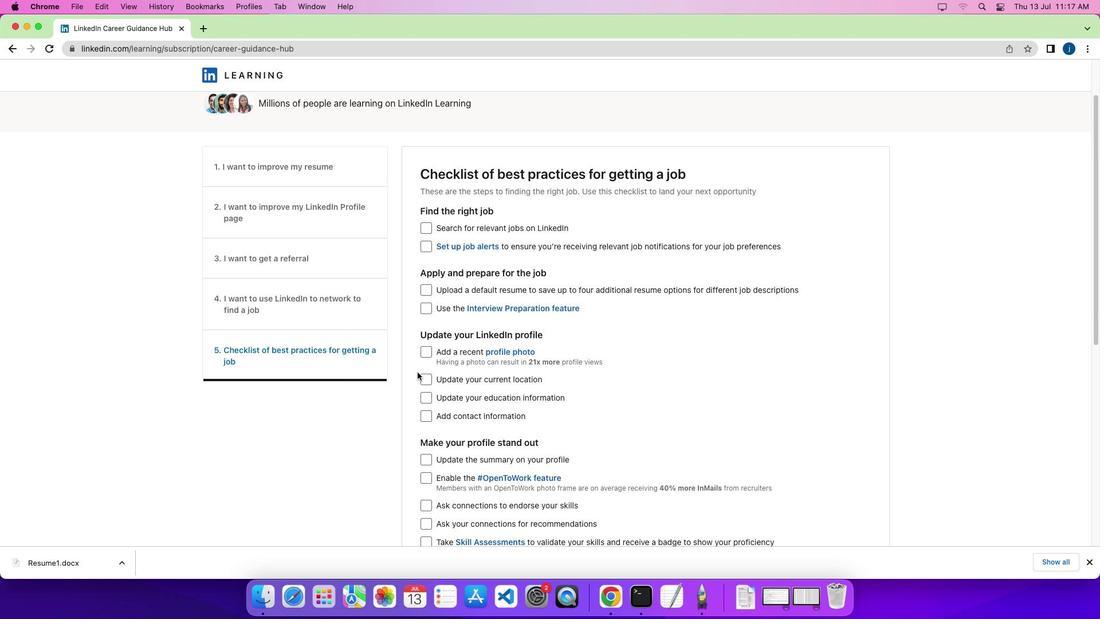 
Action: Mouse moved to (392, 373)
Screenshot: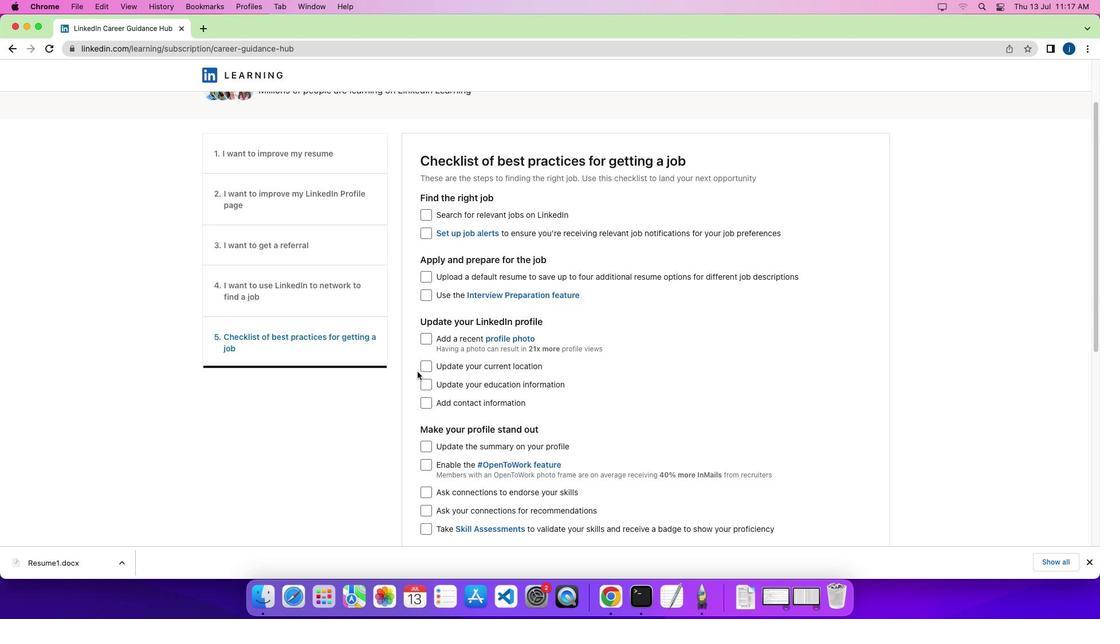 
Action: Mouse scrolled (392, 373) with delta (77, 174)
Screenshot: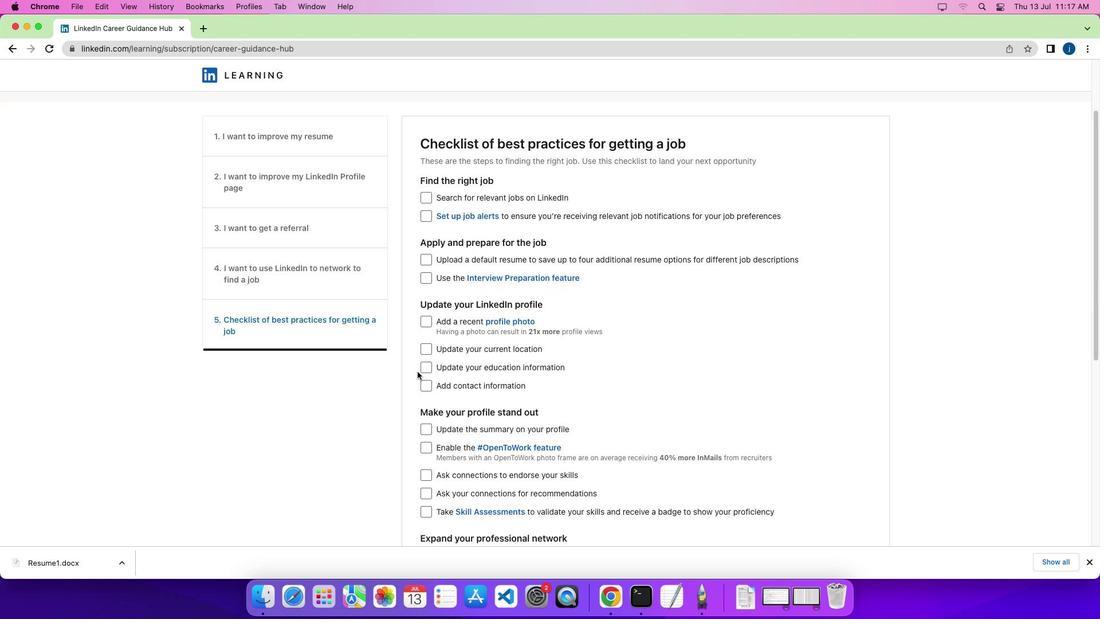 
Action: Mouse moved to (392, 371)
Screenshot: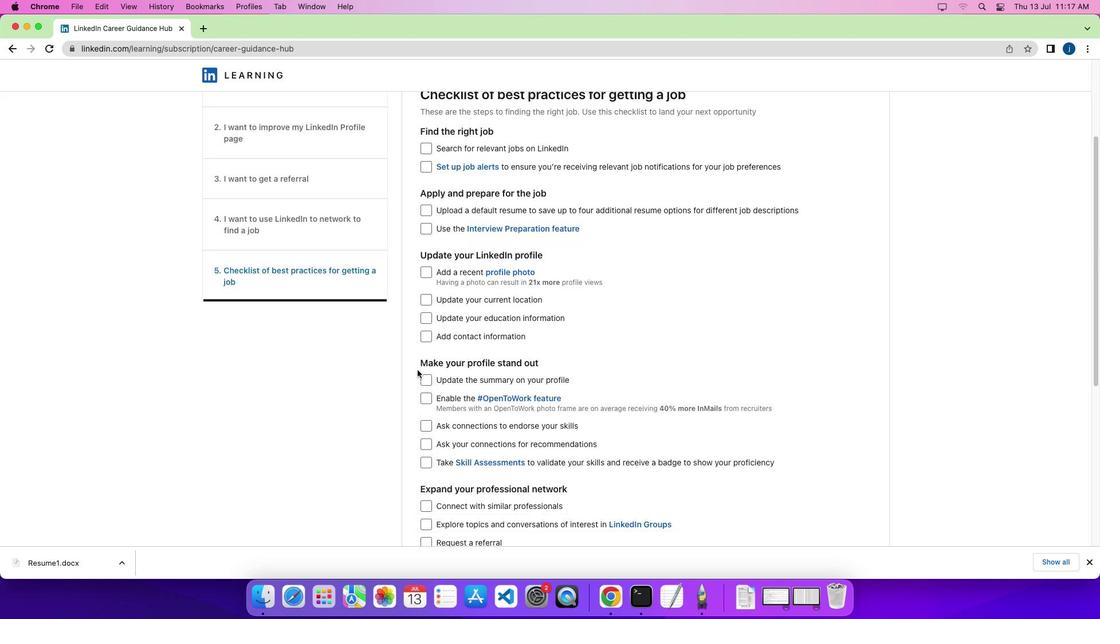 
Action: Mouse scrolled (392, 371) with delta (77, 174)
Screenshot: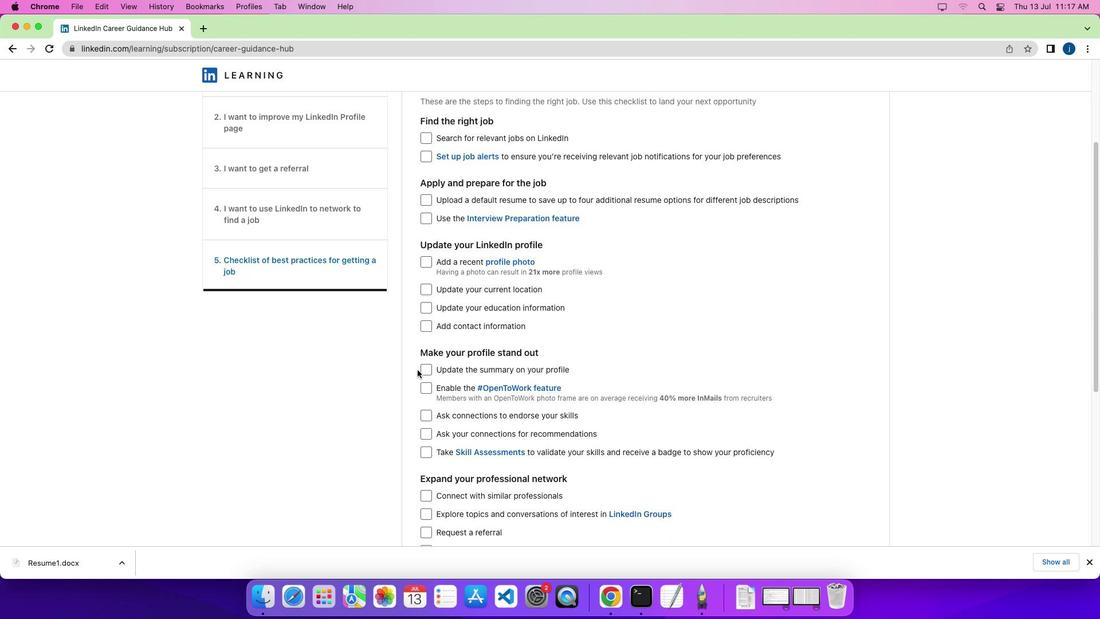 
Action: Mouse scrolled (392, 371) with delta (77, 174)
Screenshot: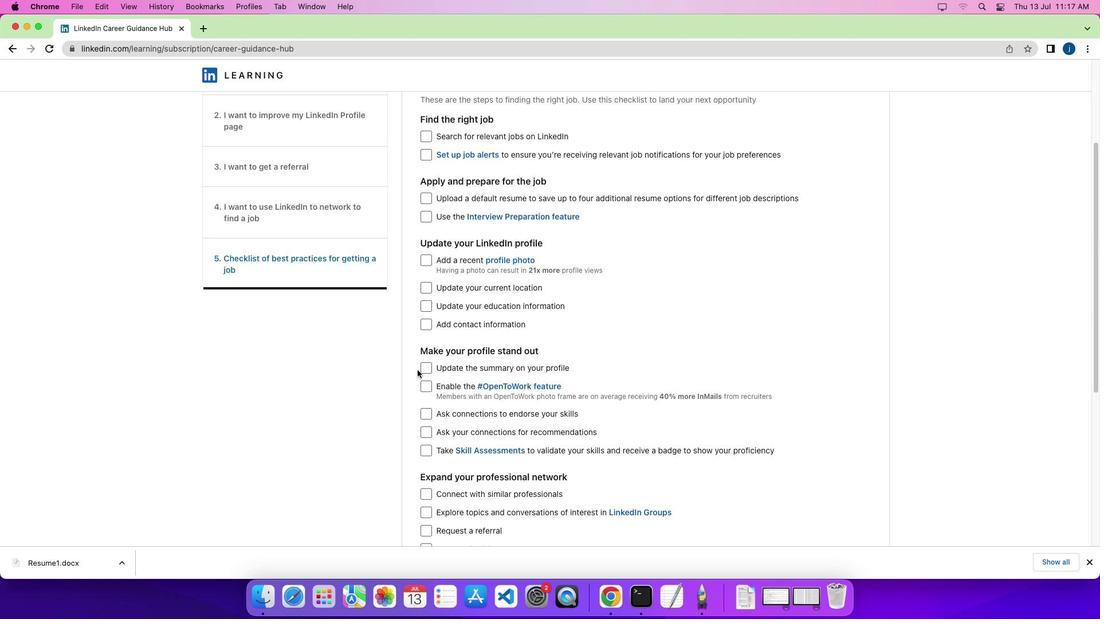 
Action: Mouse scrolled (392, 371) with delta (77, 173)
Screenshot: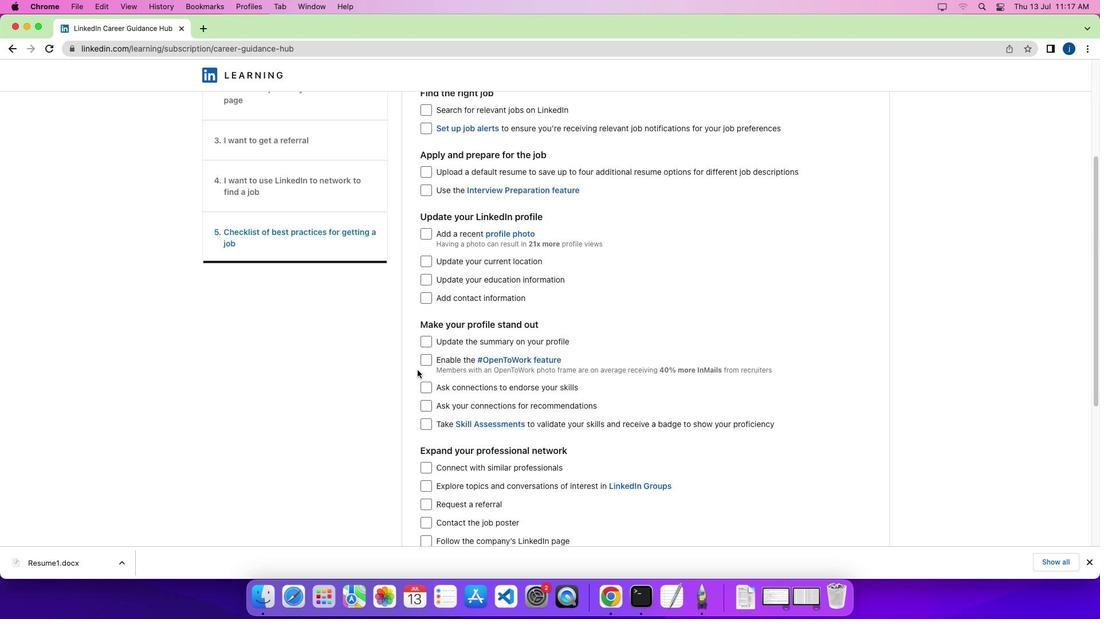 
Action: Mouse scrolled (392, 371) with delta (77, 174)
Screenshot: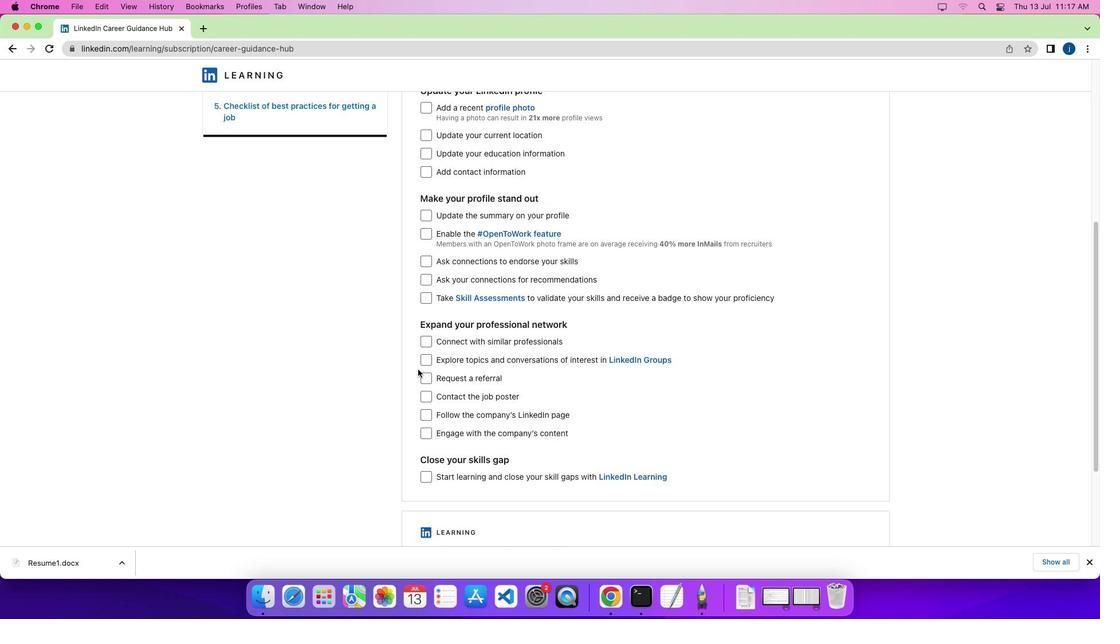 
Action: Mouse moved to (392, 371)
Screenshot: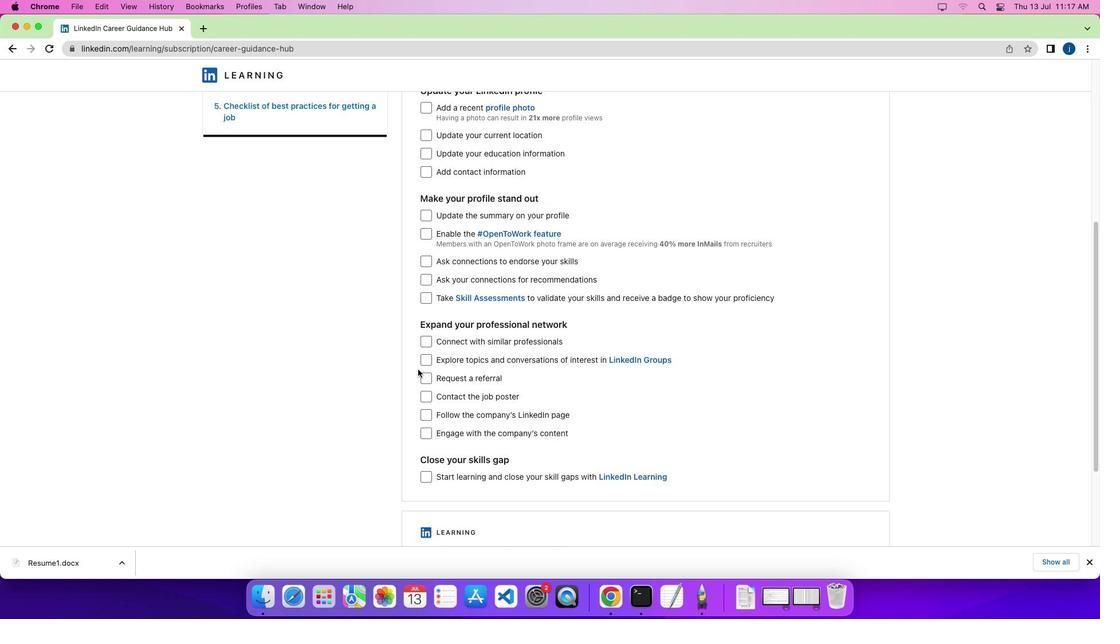 
Action: Mouse scrolled (392, 371) with delta (77, 174)
Screenshot: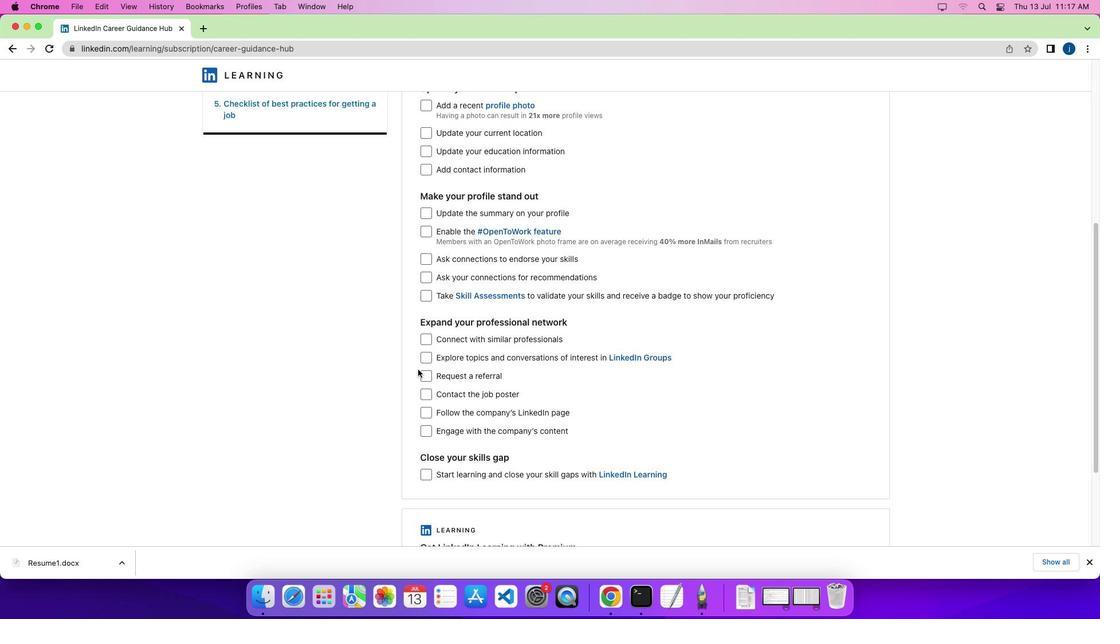 
Action: Mouse scrolled (392, 371) with delta (77, 174)
Screenshot: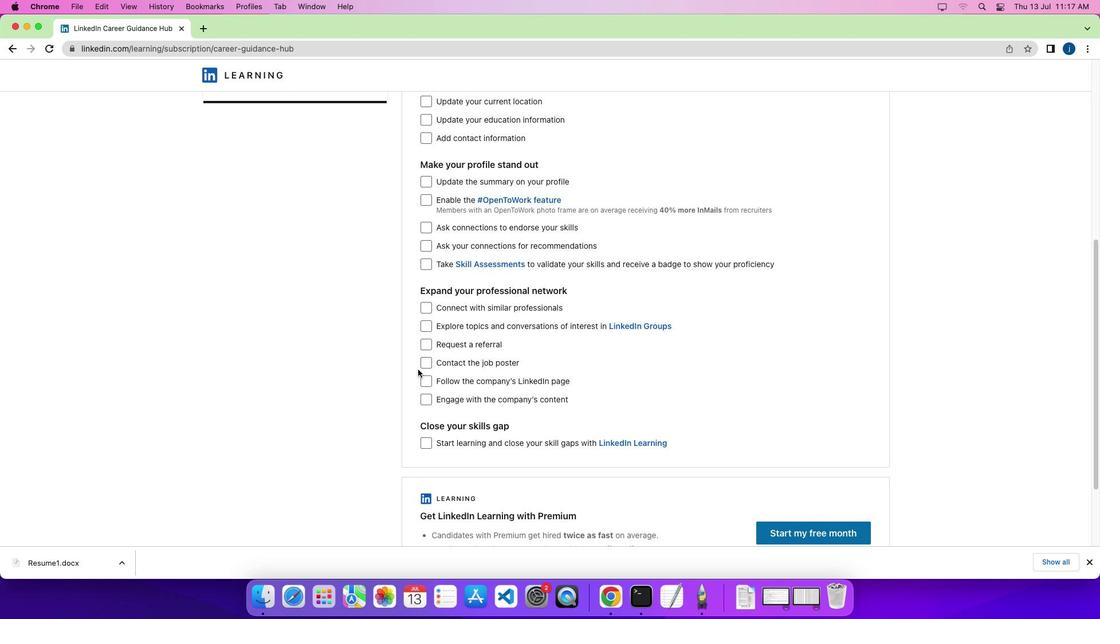 
Action: Mouse moved to (392, 369)
Screenshot: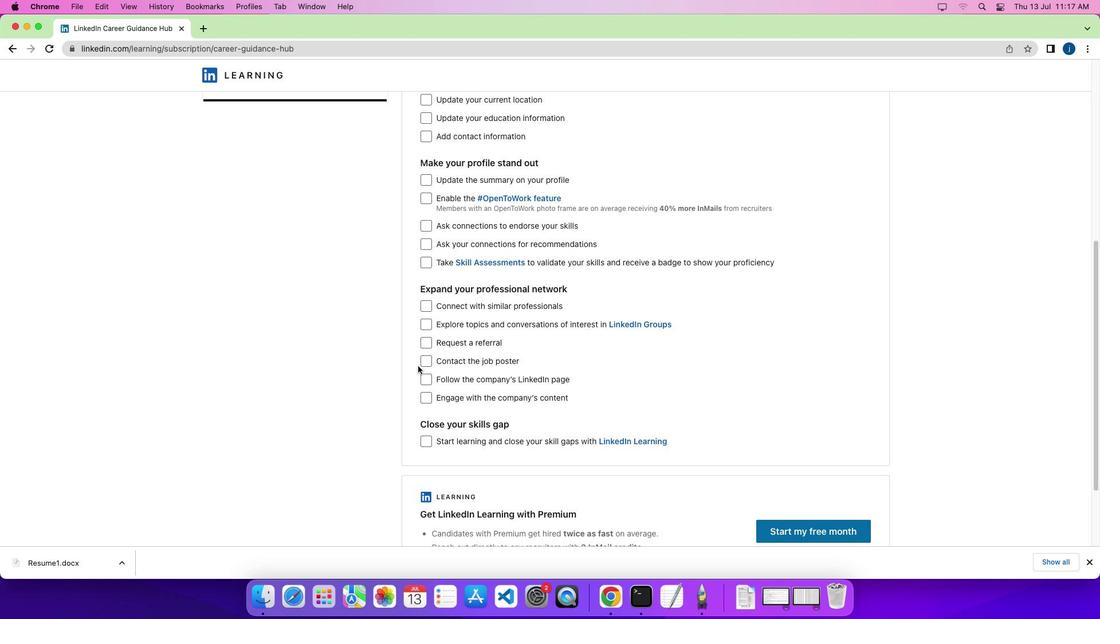 
Action: Mouse scrolled (392, 369) with delta (77, 174)
Screenshot: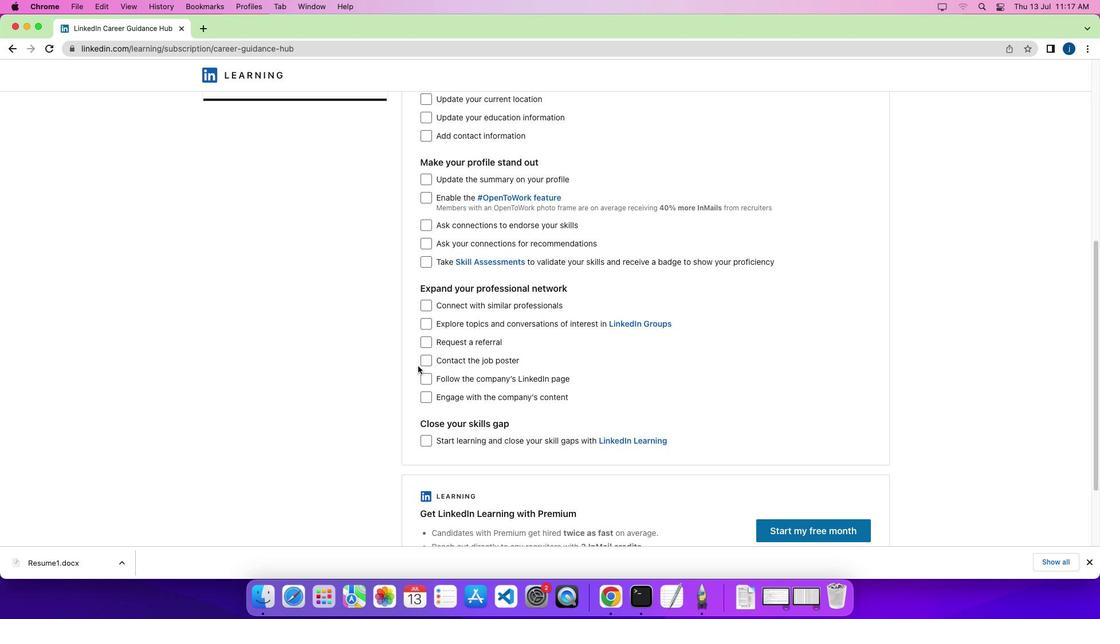 
Action: Mouse scrolled (392, 369) with delta (77, 175)
Screenshot: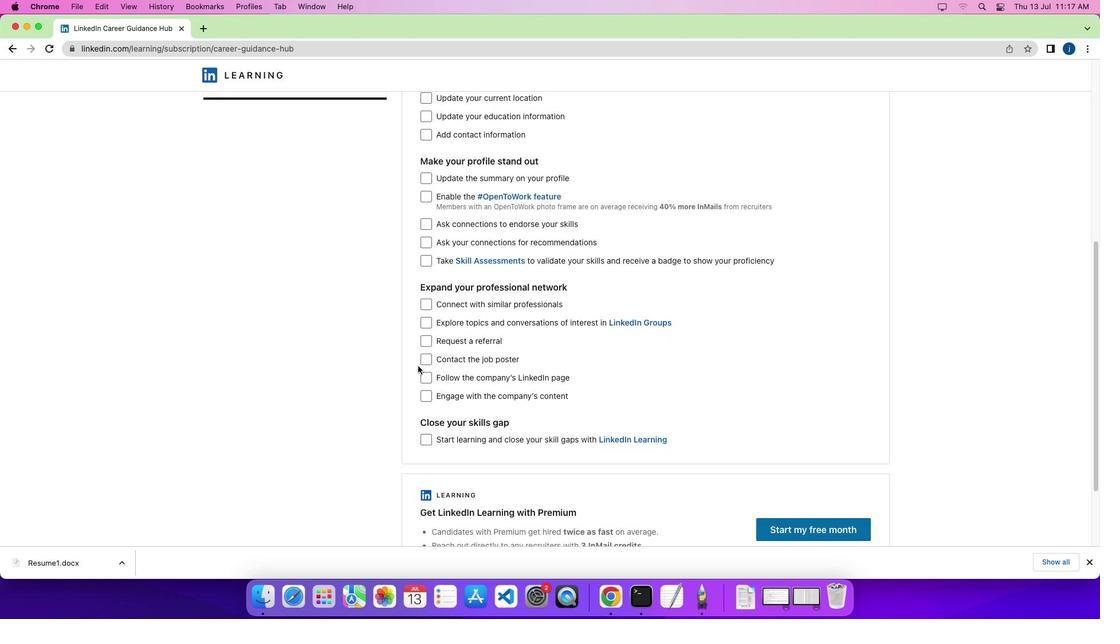 
Action: Mouse scrolled (392, 369) with delta (77, 175)
Screenshot: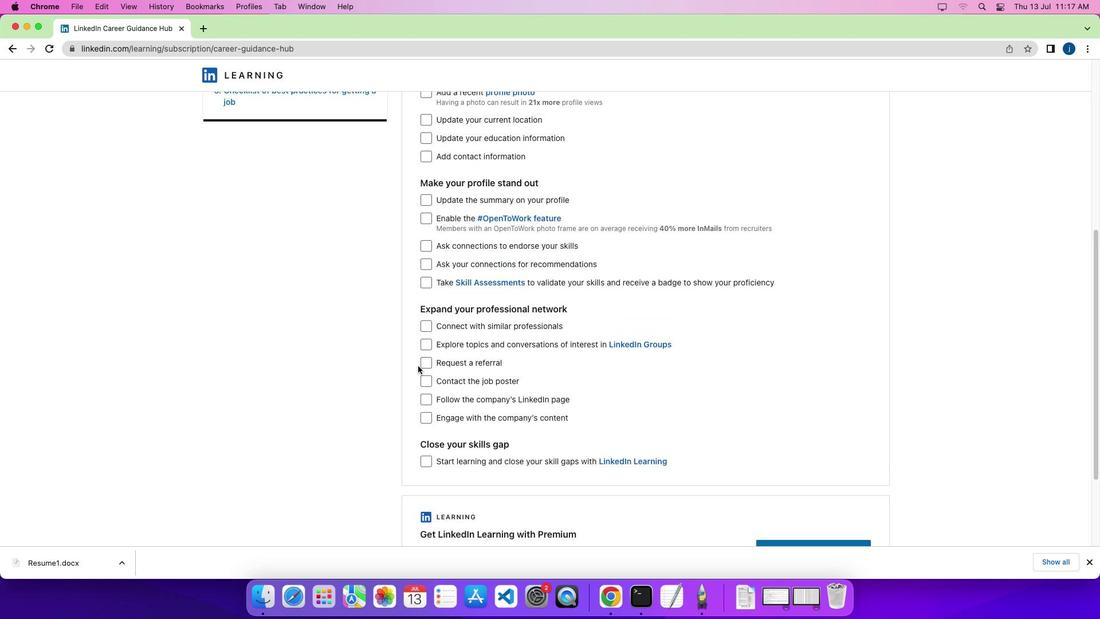 
Action: Mouse scrolled (392, 369) with delta (77, 177)
Screenshot: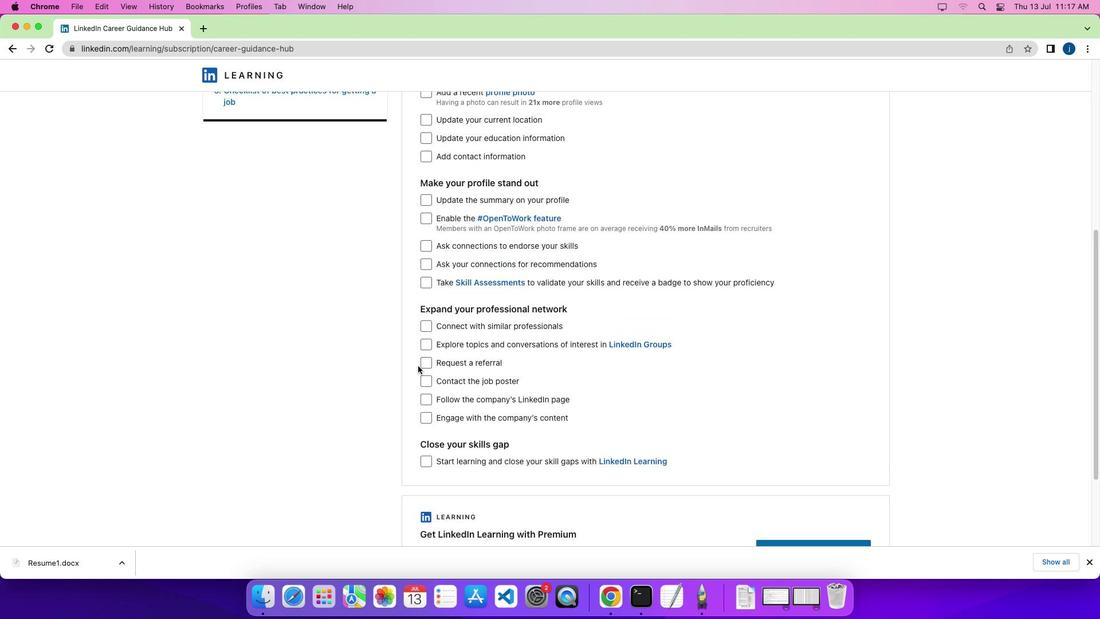 
Action: Mouse scrolled (392, 369) with delta (77, 178)
Screenshot: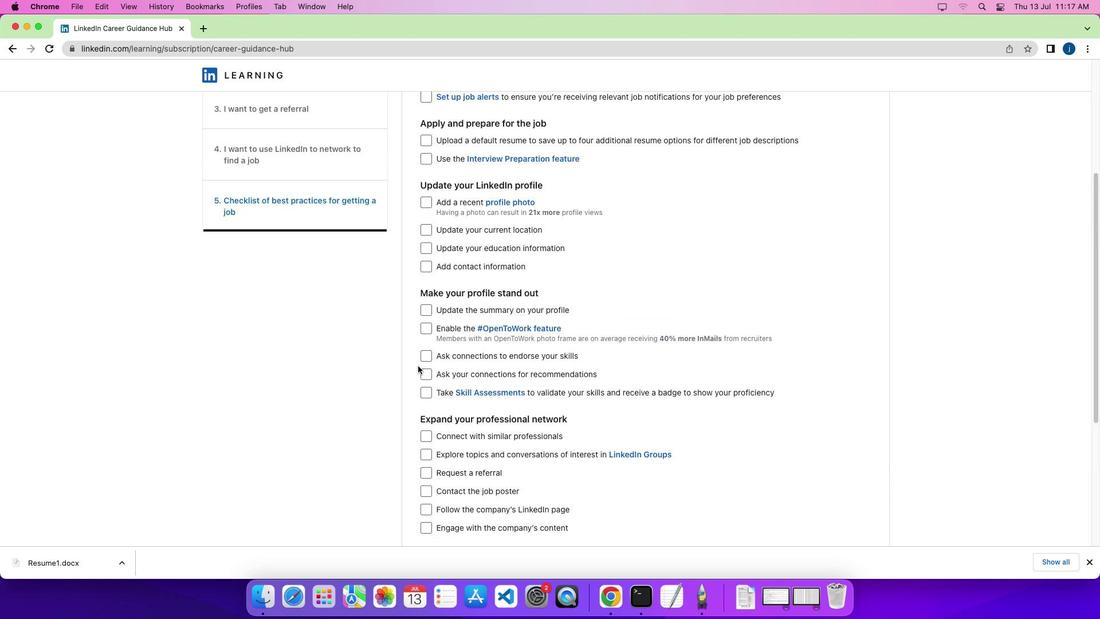 
Action: Mouse scrolled (392, 369) with delta (77, 179)
Screenshot: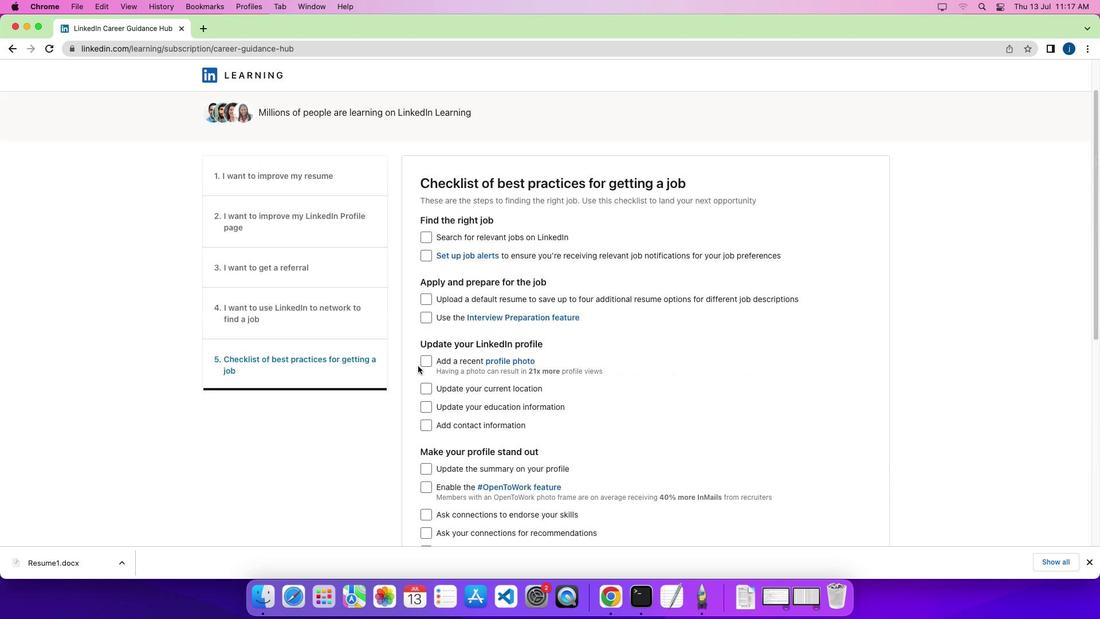 
Action: Mouse moved to (318, 365)
Screenshot: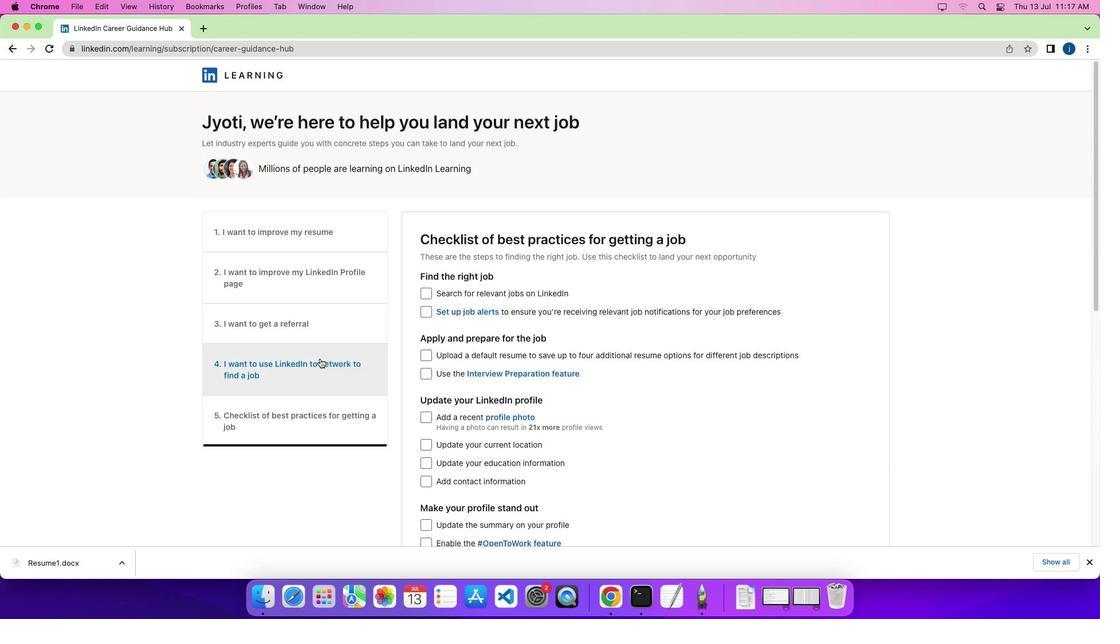 
Action: Mouse pressed left at (318, 365)
Screenshot: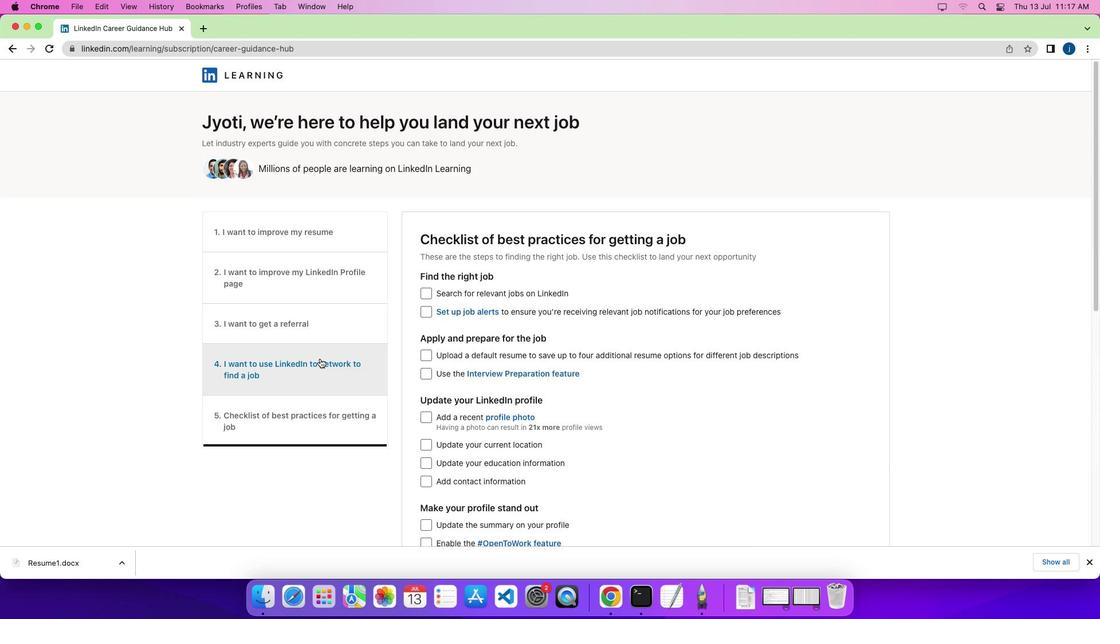 
Action: Mouse moved to (564, 385)
Screenshot: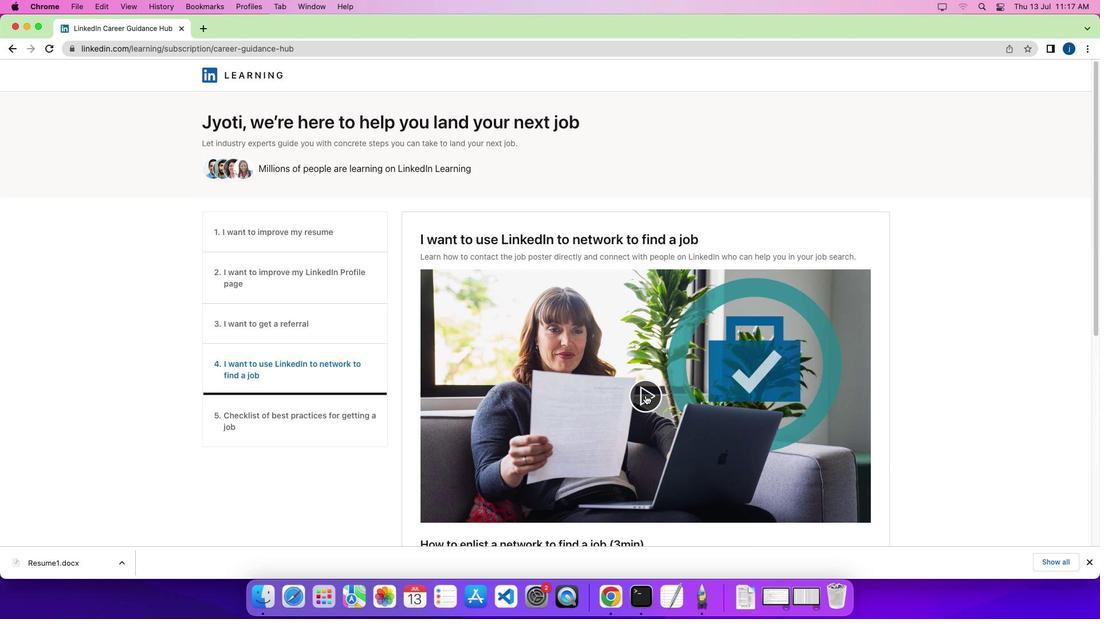 
Action: Mouse pressed left at (564, 385)
Screenshot: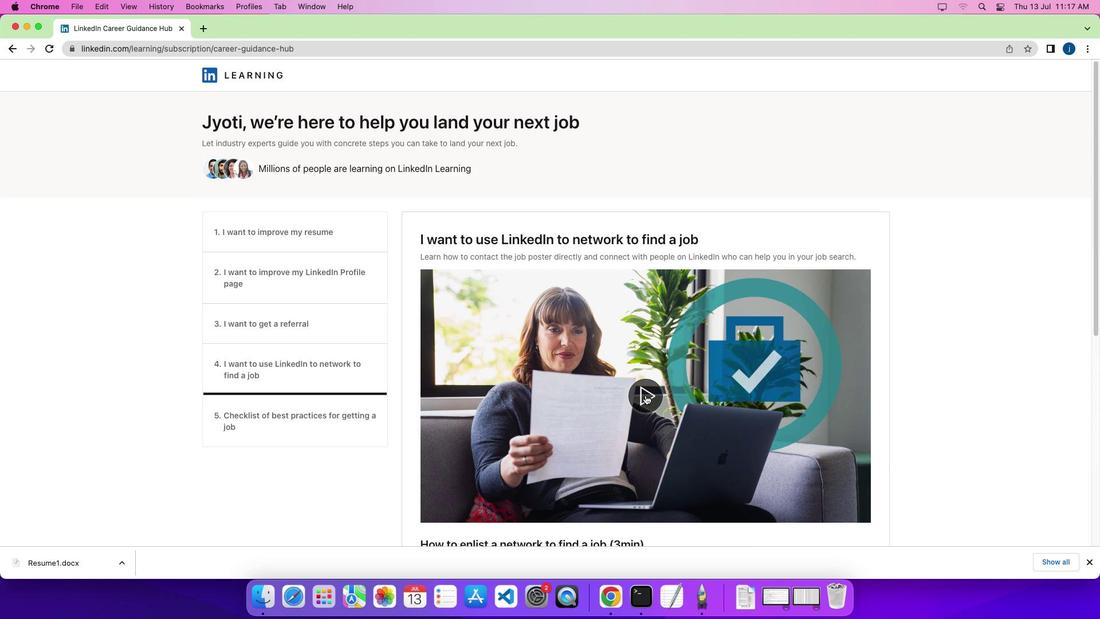 
Action: Mouse moved to (457, 436)
Screenshot: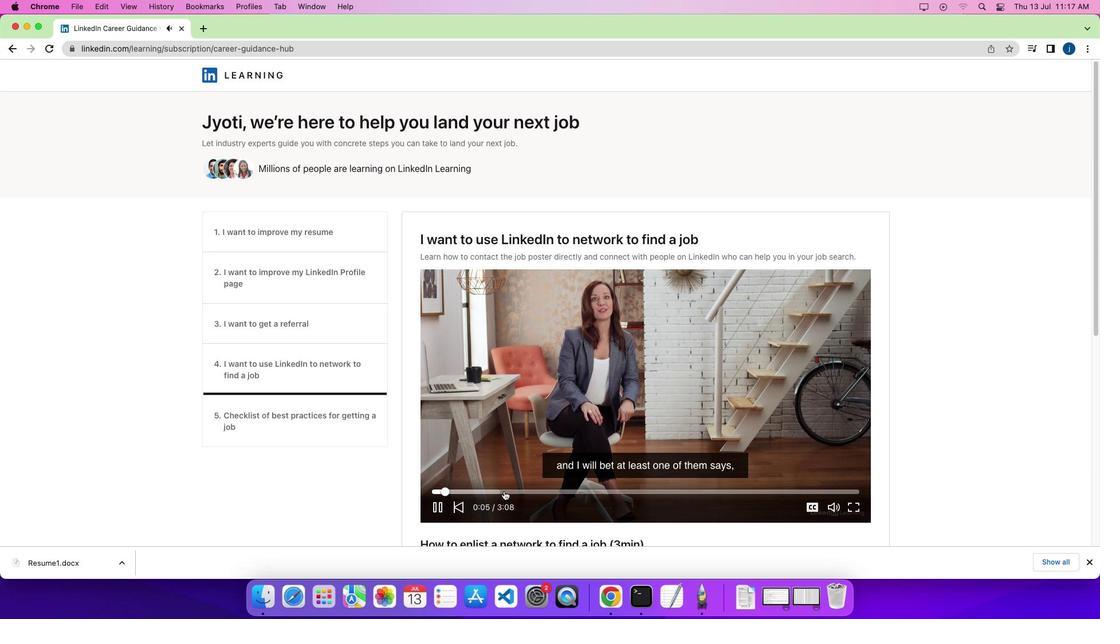 
Action: Mouse pressed left at (457, 436)
Screenshot: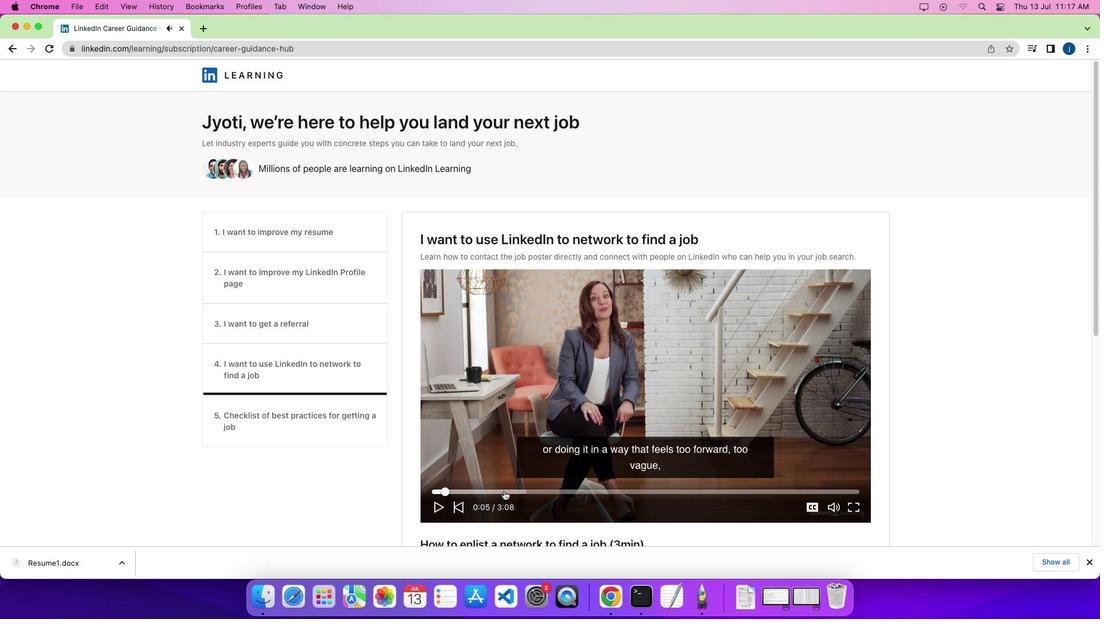 
Action: Mouse moved to (501, 436)
Screenshot: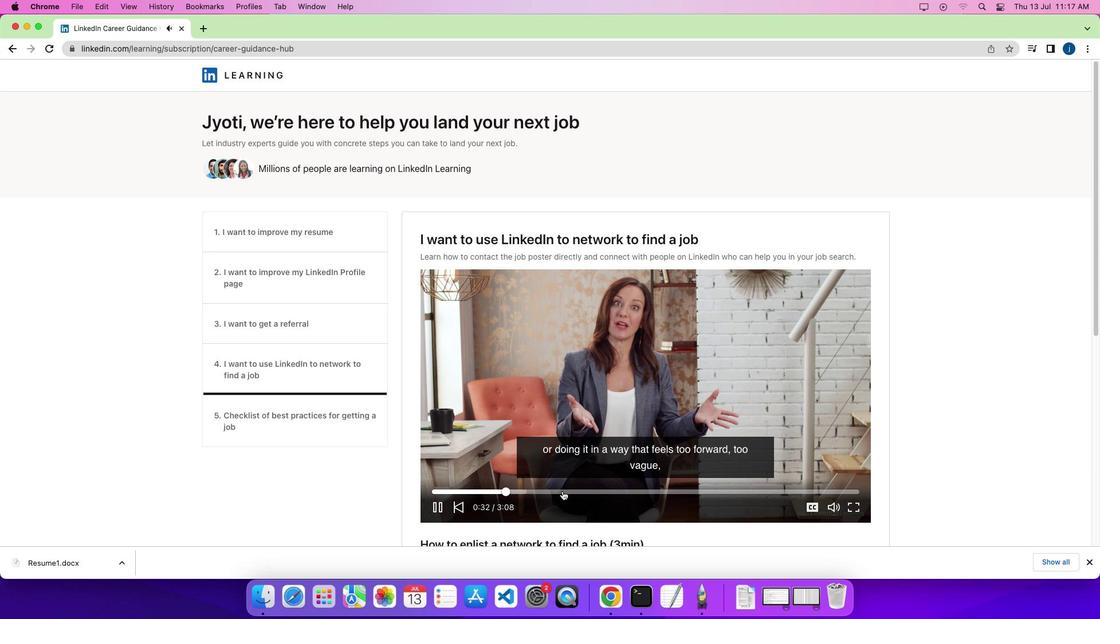 
Action: Mouse pressed left at (501, 436)
Screenshot: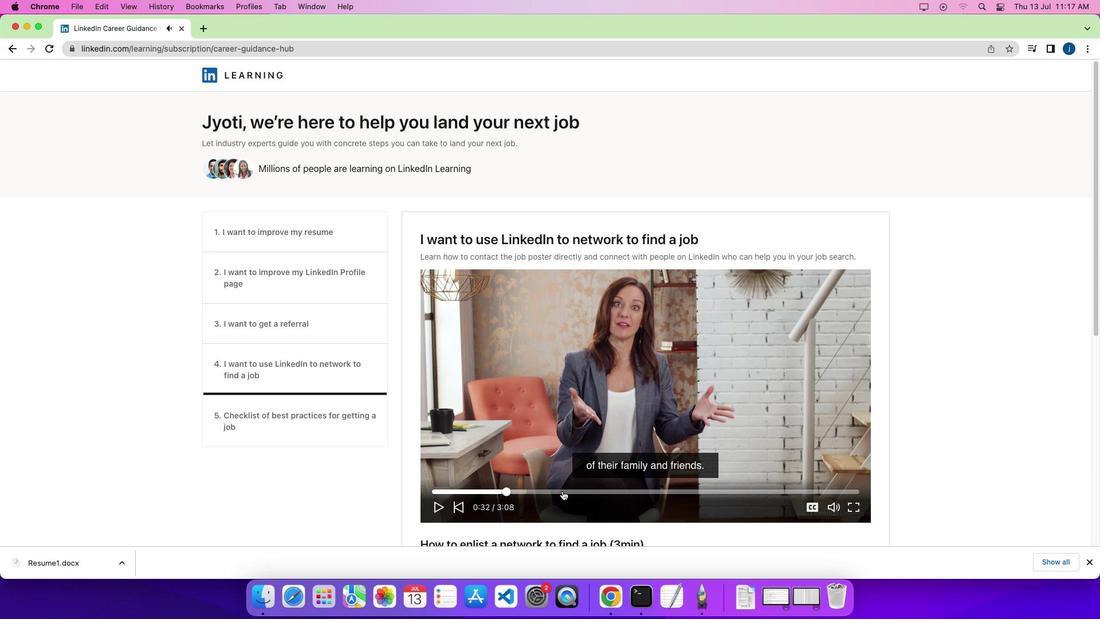 
Action: Mouse moved to (565, 435)
Screenshot: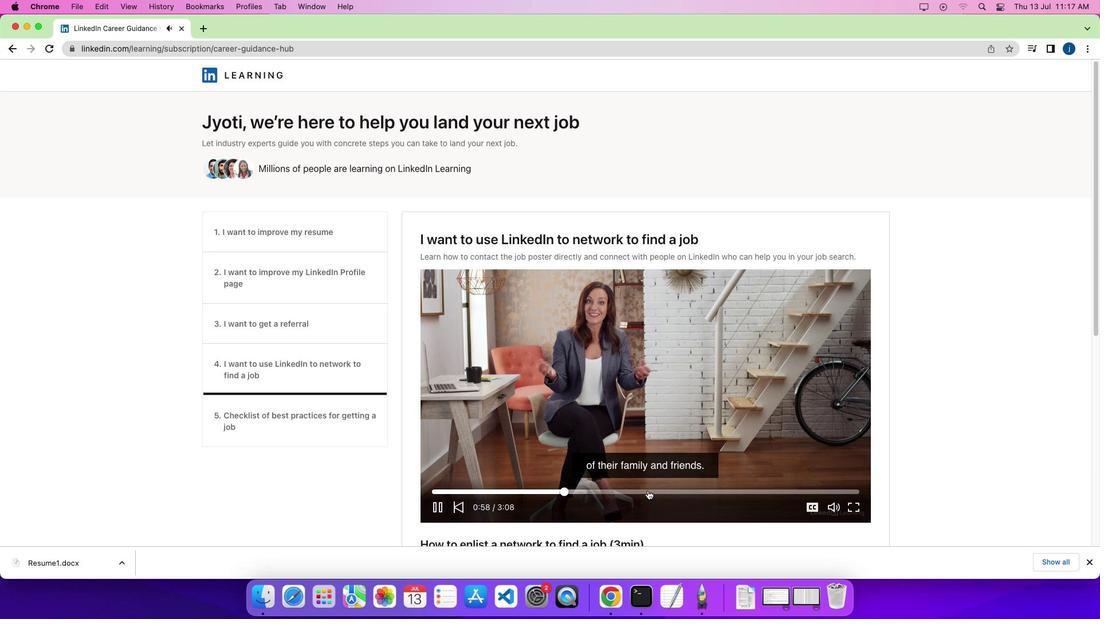 
Action: Mouse pressed left at (565, 435)
Screenshot: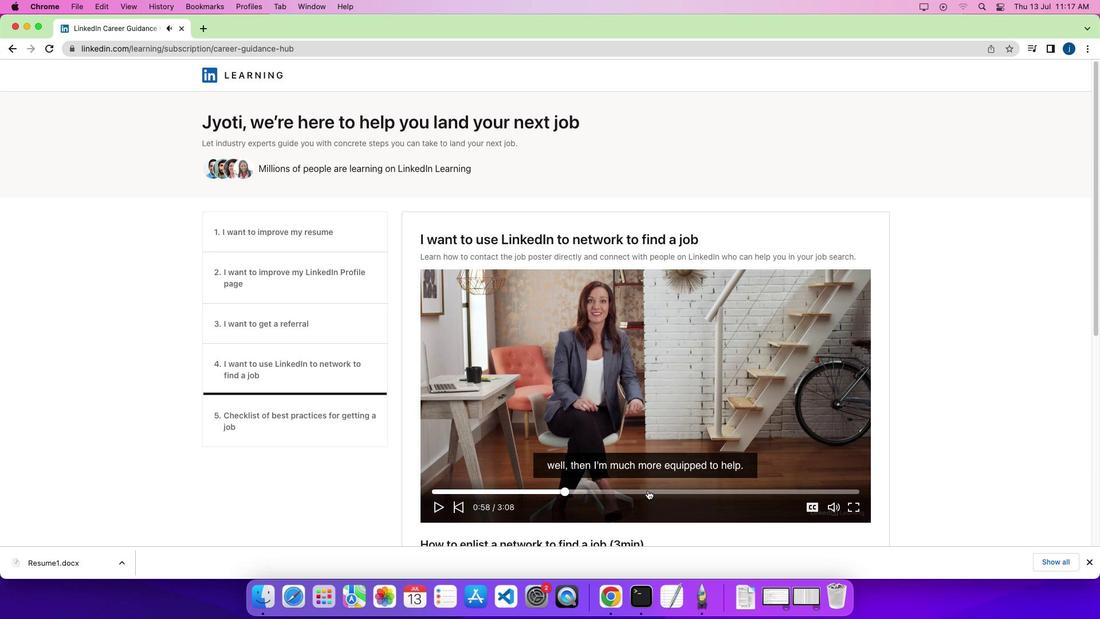 
Action: Mouse moved to (612, 435)
Screenshot: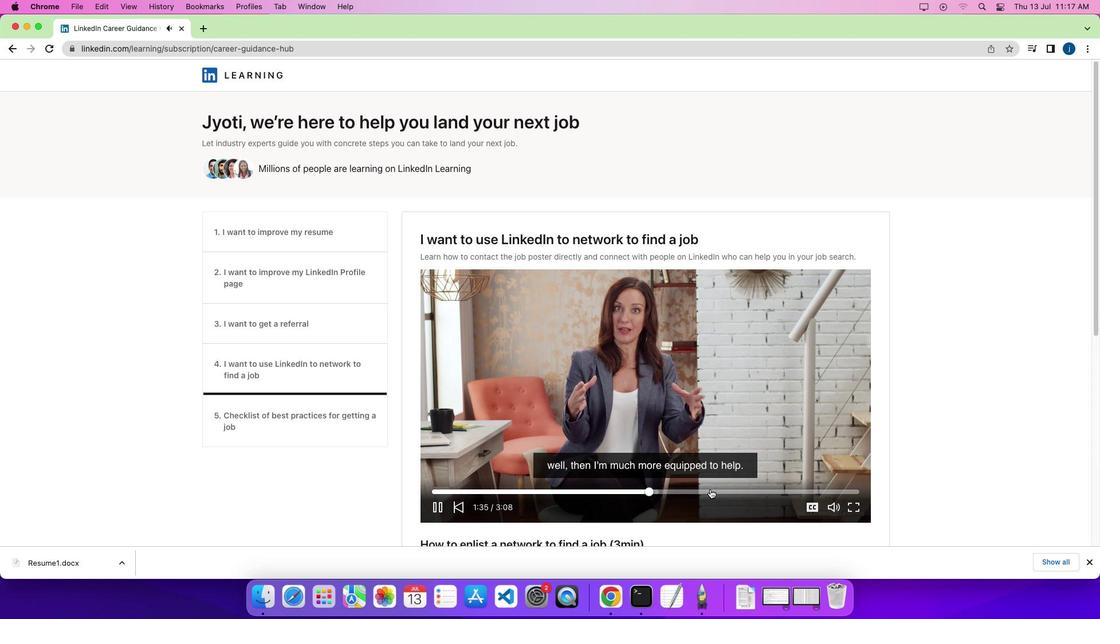
Action: Mouse pressed left at (612, 435)
Screenshot: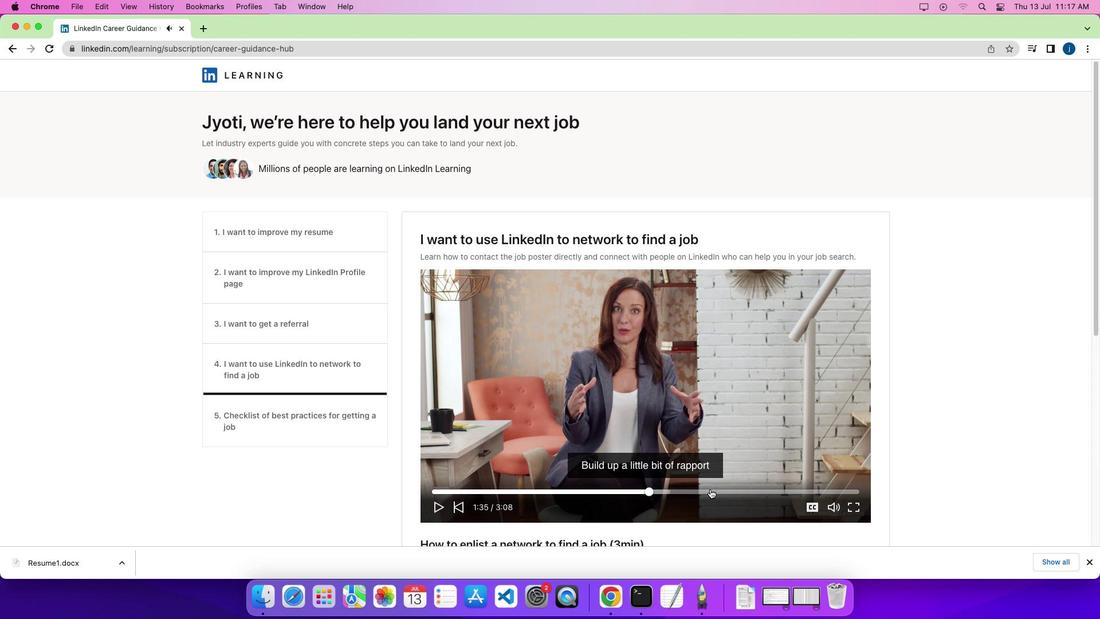
Action: Mouse moved to (704, 434)
Screenshot: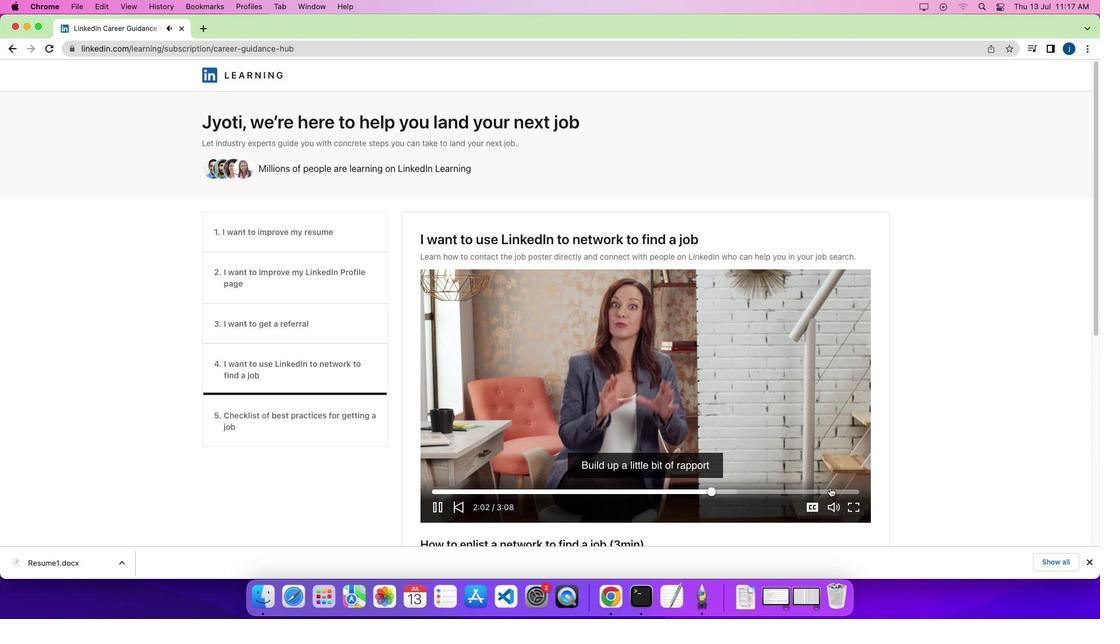 
Action: Mouse pressed left at (704, 434)
Screenshot: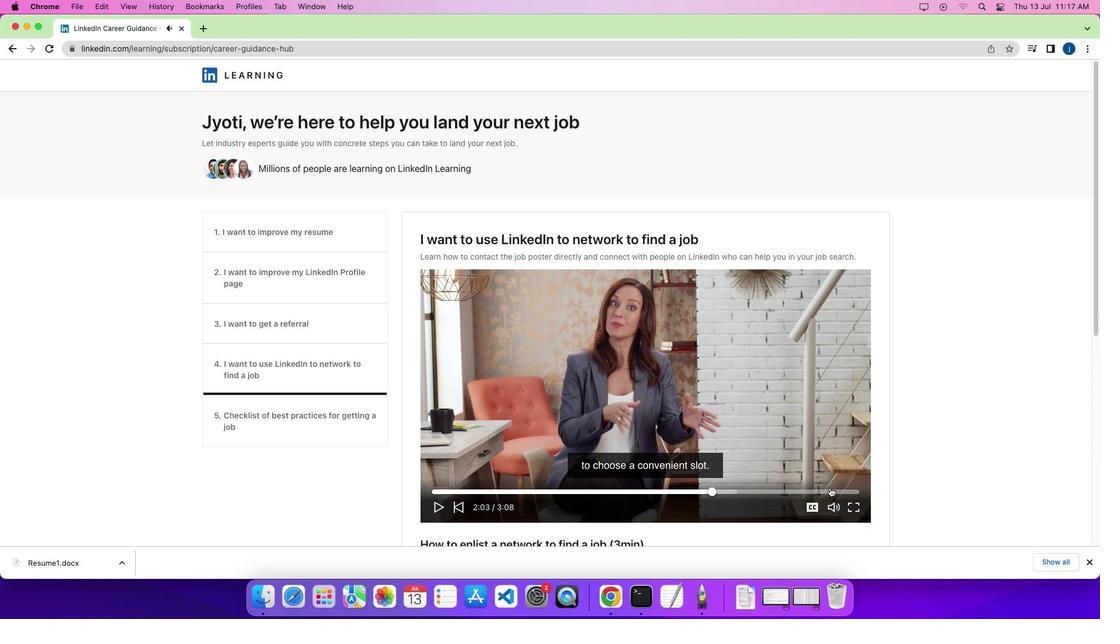 
Action: Mouse moved to (716, 434)
Screenshot: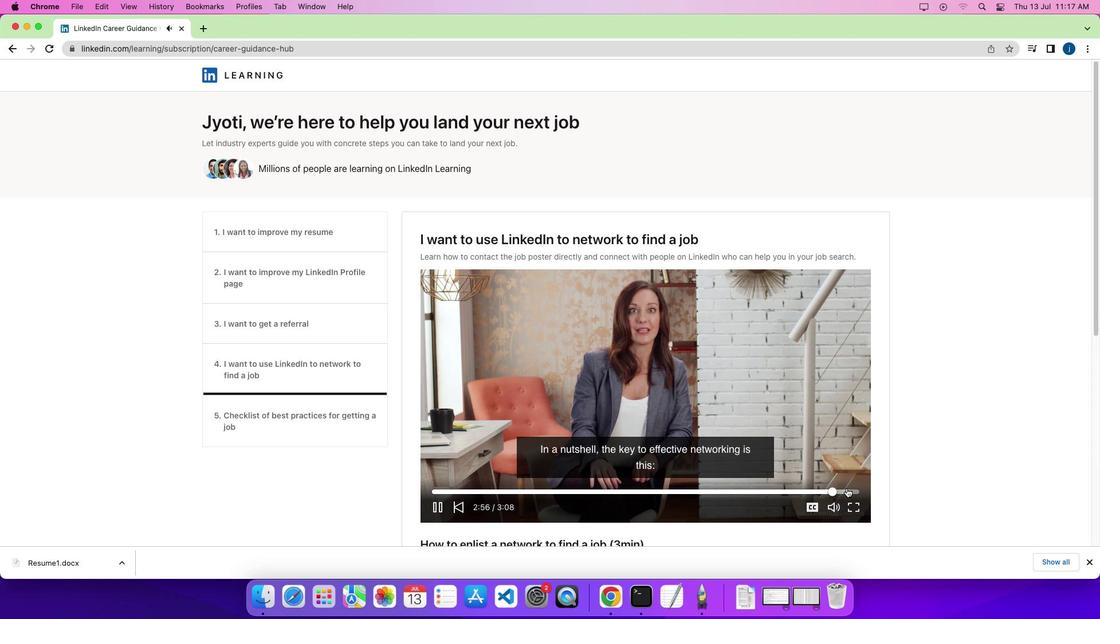 
Action: Mouse pressed left at (716, 434)
Screenshot: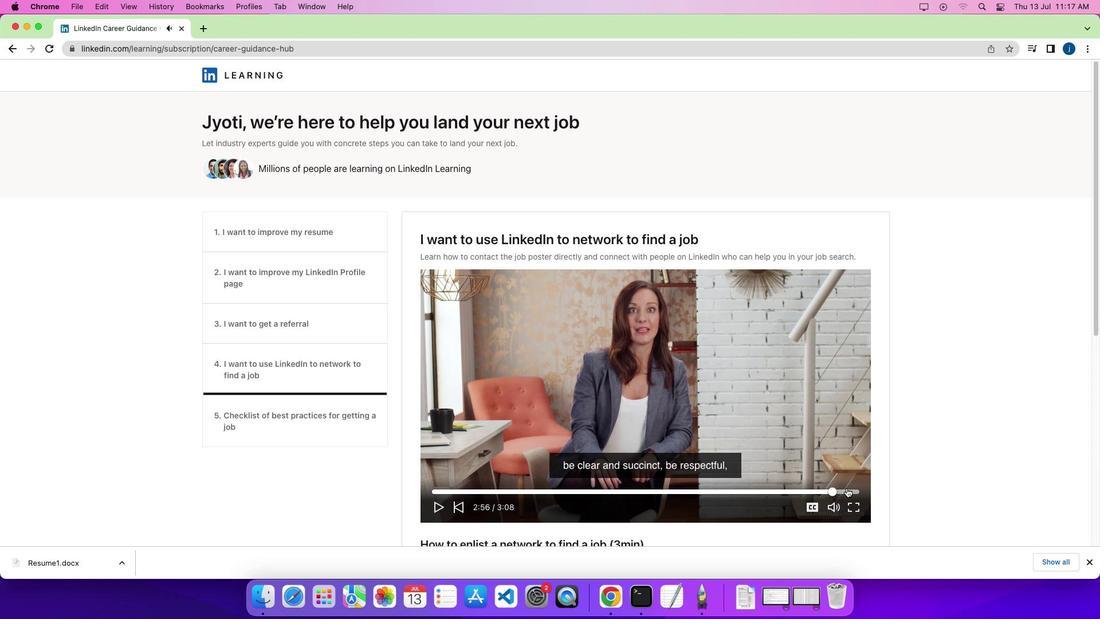 
Action: Mouse moved to (600, 407)
Screenshot: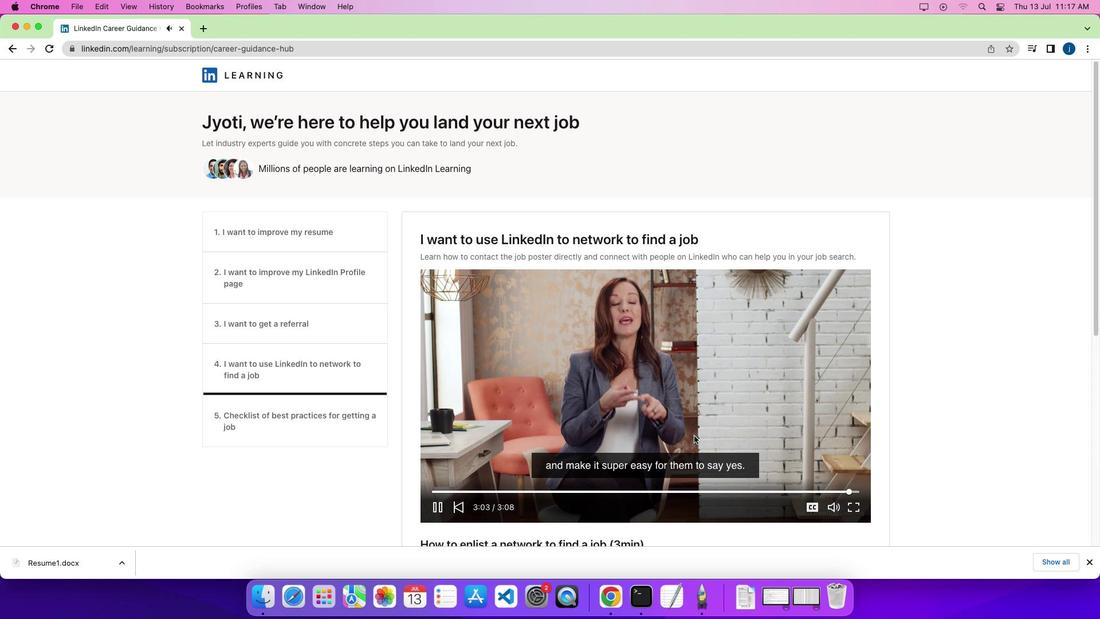 
Action: Mouse scrolled (600, 407) with delta (77, 174)
Screenshot: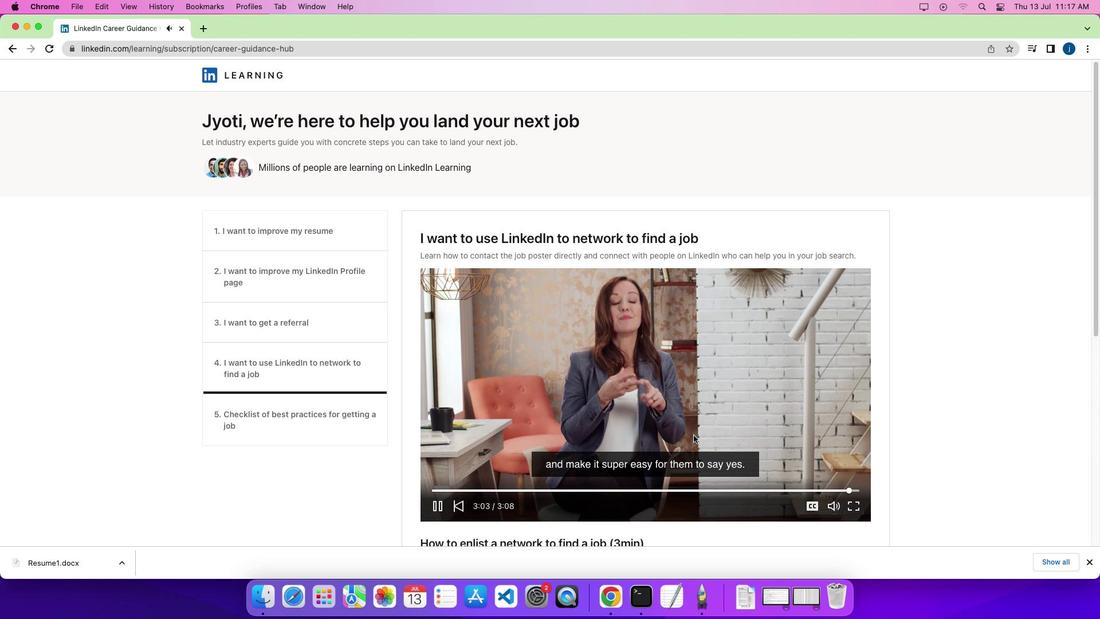
Action: Mouse moved to (600, 406)
Screenshot: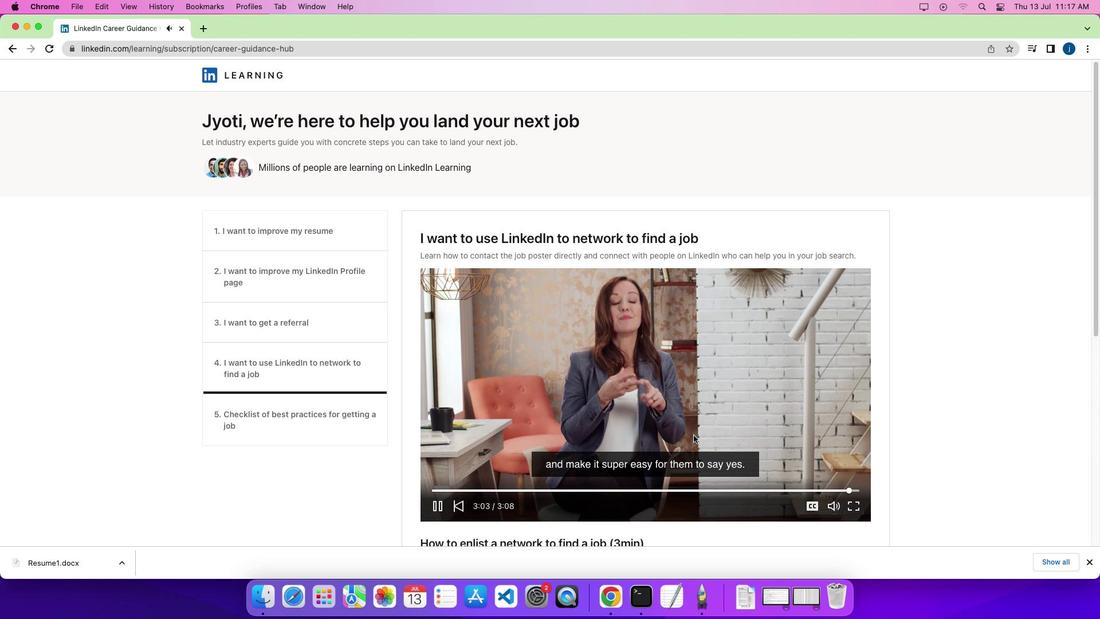 
Action: Mouse scrolled (600, 406) with delta (77, 174)
Screenshot: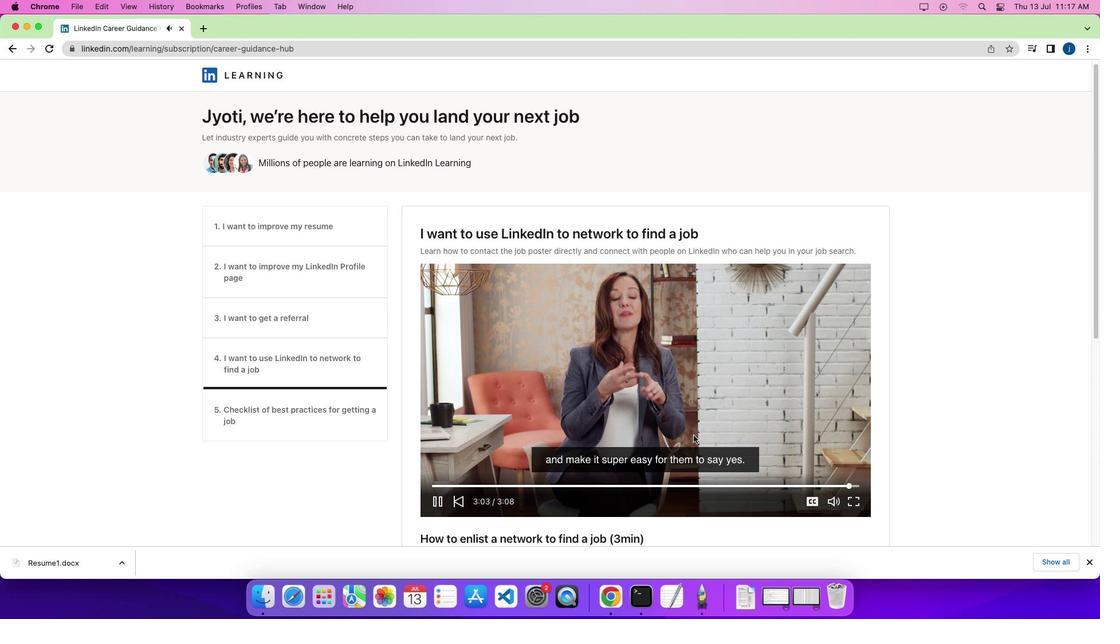 
Action: Mouse scrolled (600, 406) with delta (77, 174)
Screenshot: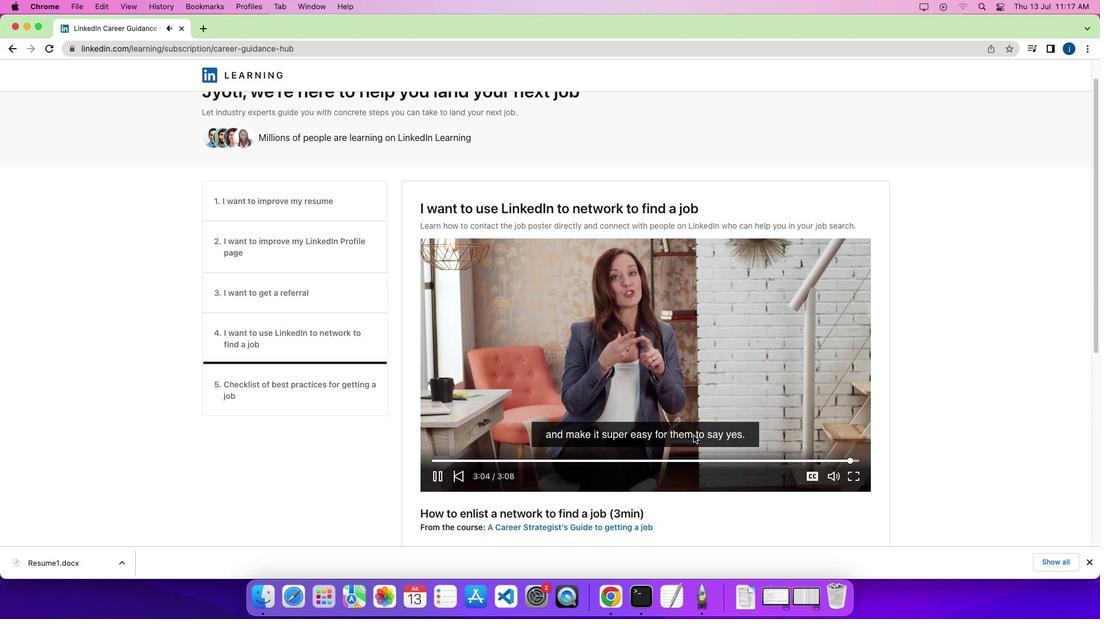 
Action: Mouse scrolled (600, 406) with delta (77, 174)
Screenshot: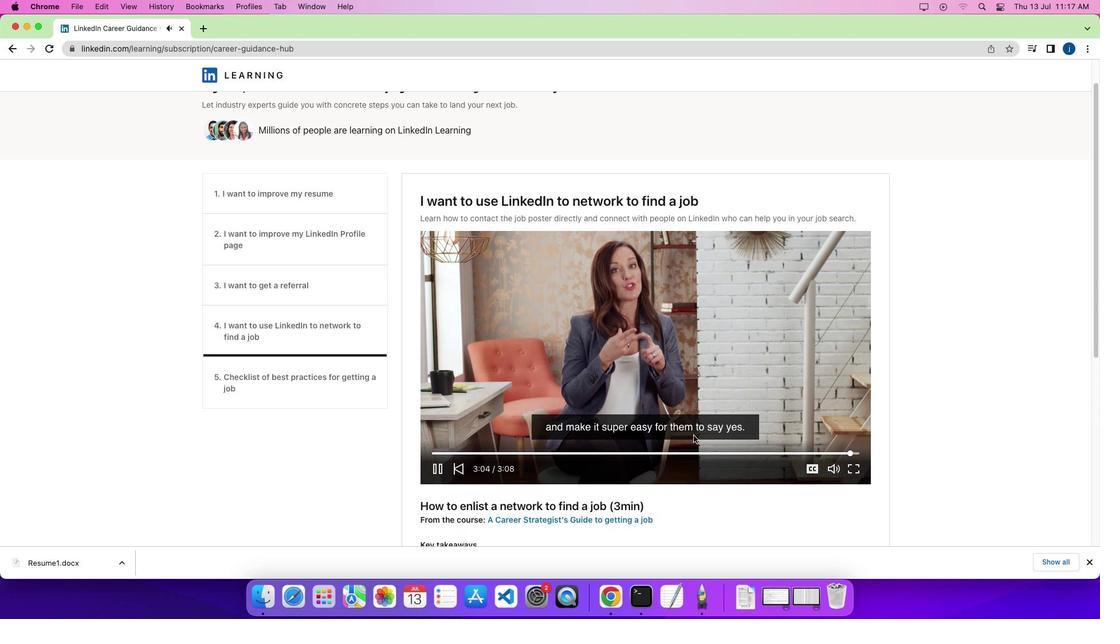 
Action: Mouse scrolled (600, 406) with delta (77, 174)
Screenshot: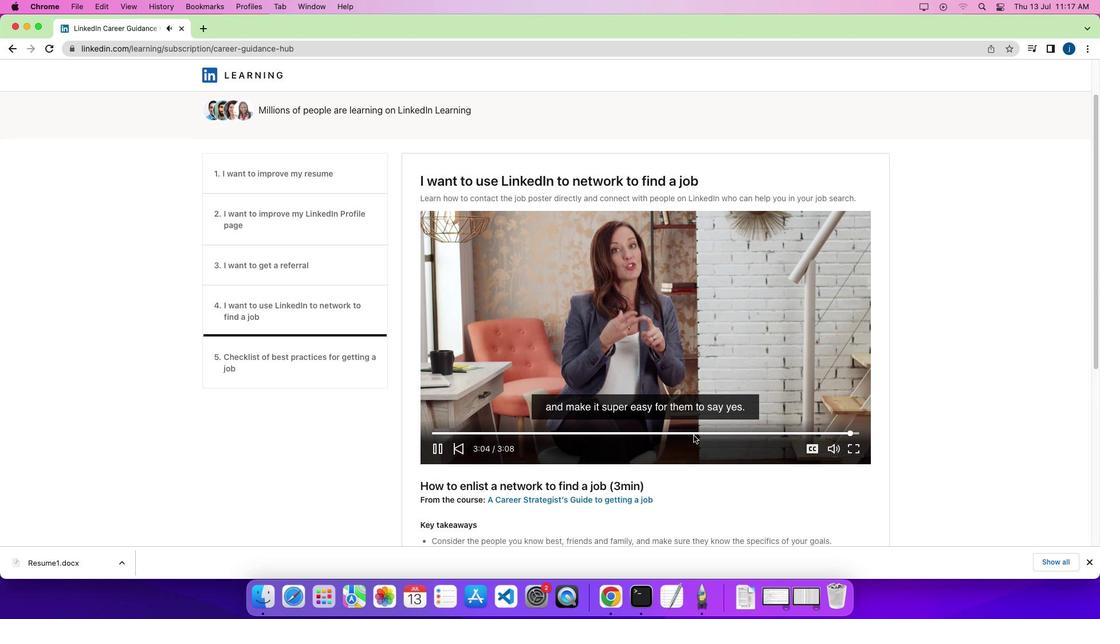 
